 Task: Compose an email with the signature Cody Rivera with the subject Thank you for a testimonial and the message Could you please provide me with the contact details of the vendor you mentioned in your previous email? from softage.10@softage.net to softage.1@softage.net, now select the entire message Quote Attach a link with text GOOGLE and web address as https://www.google.com Send the email. Finally, move the email from Sent Items to the label TV advertising
Action: Mouse moved to (99, 128)
Screenshot: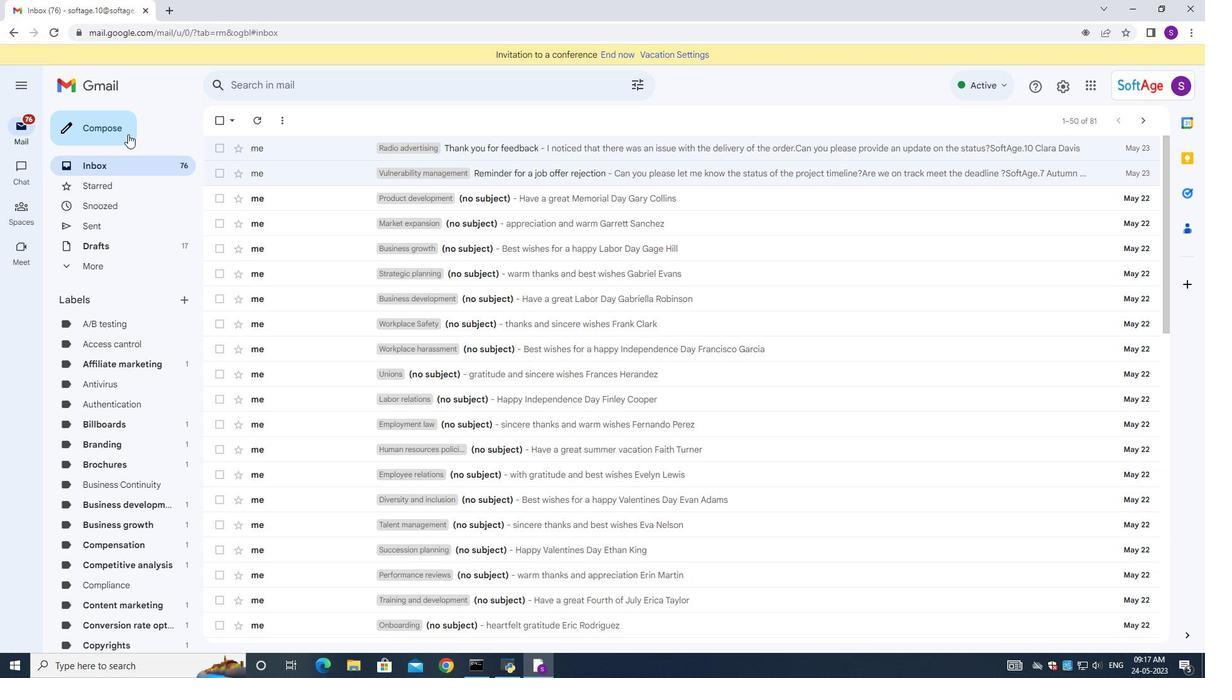 
Action: Mouse pressed left at (99, 128)
Screenshot: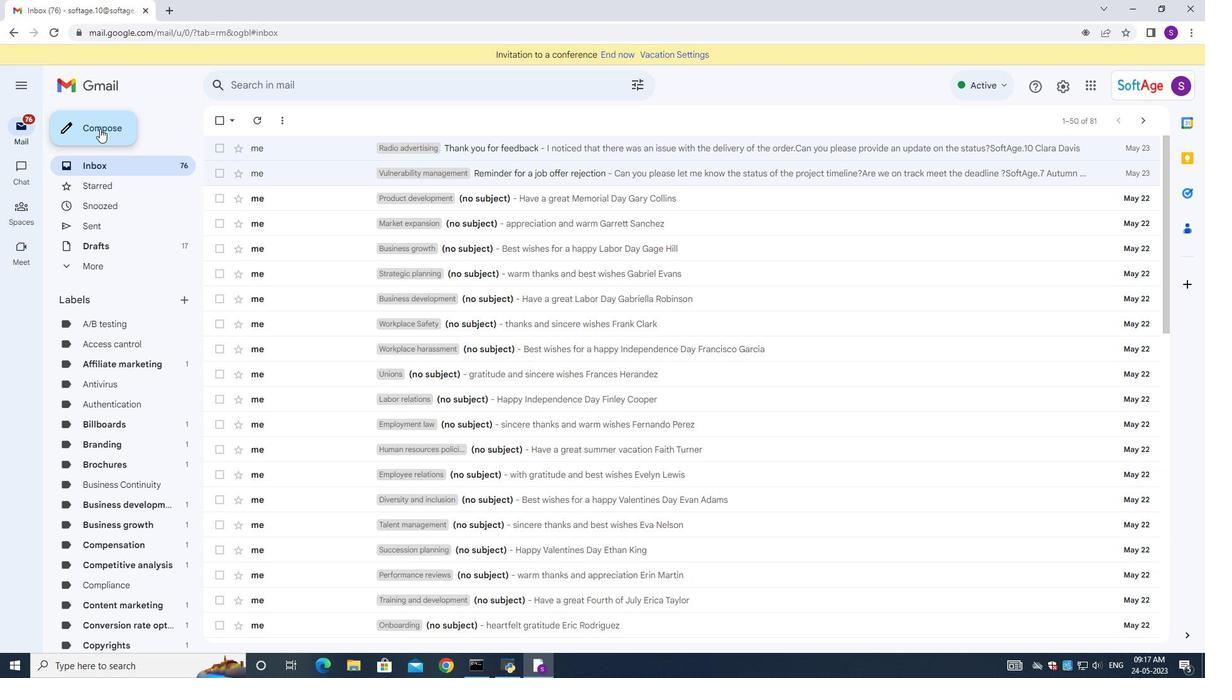 
Action: Mouse moved to (1015, 634)
Screenshot: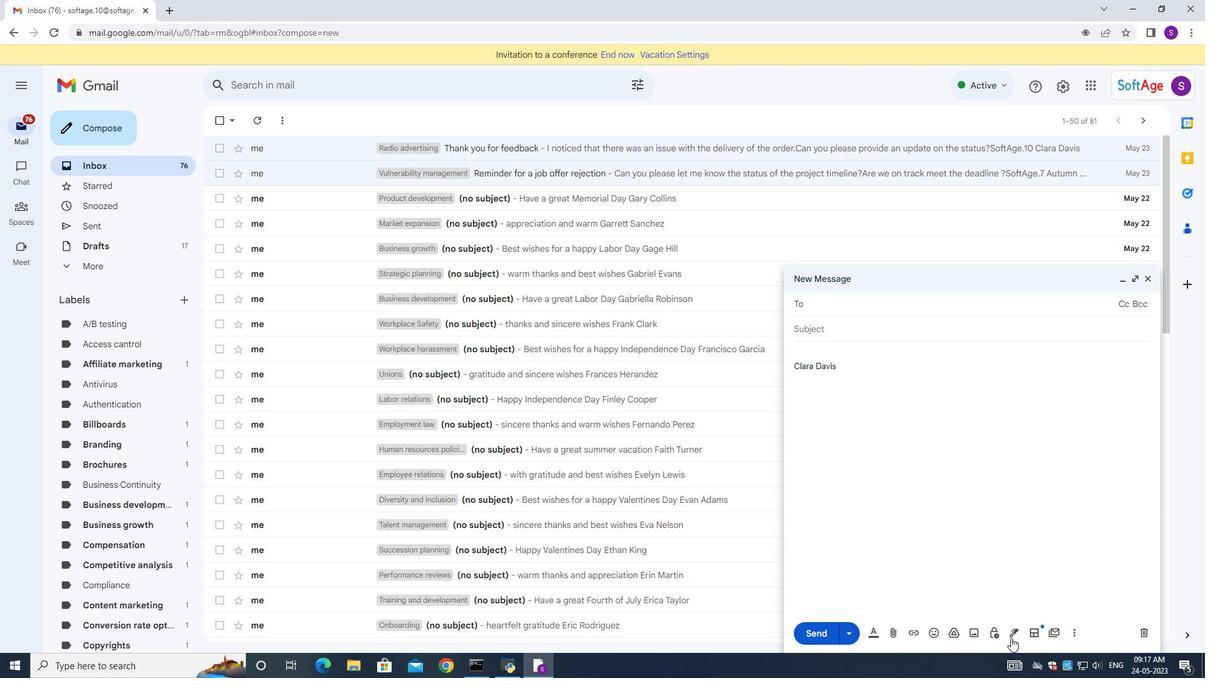 
Action: Mouse pressed left at (1015, 634)
Screenshot: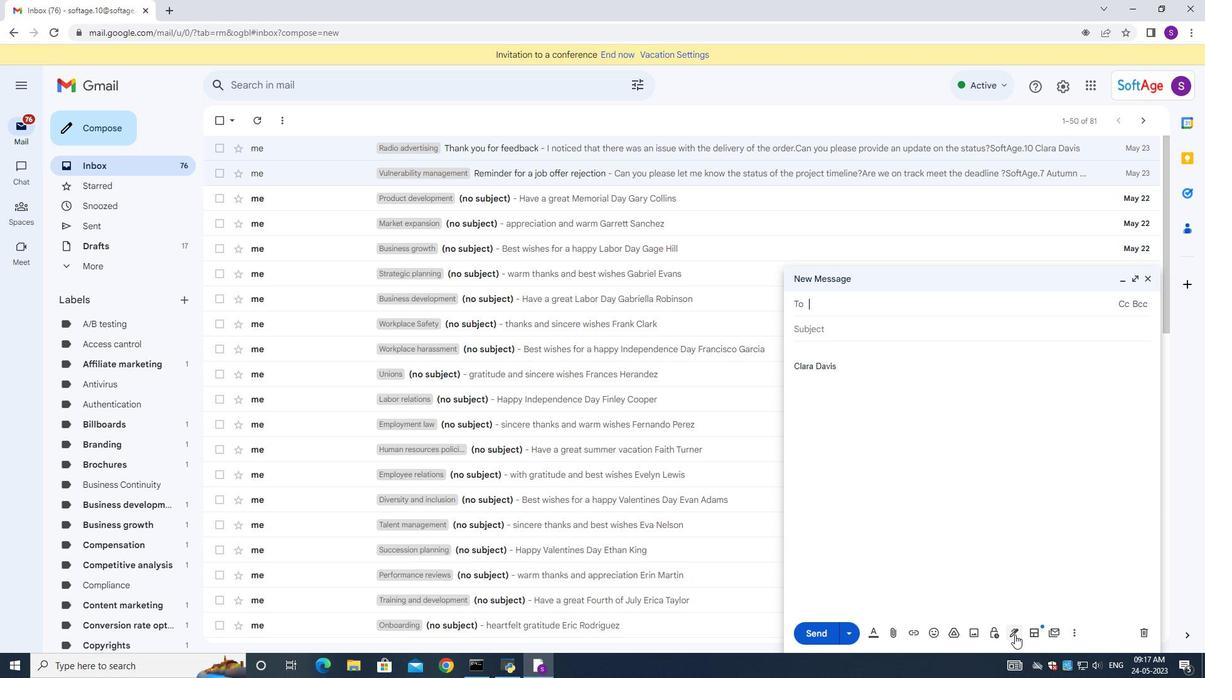 
Action: Mouse moved to (1040, 571)
Screenshot: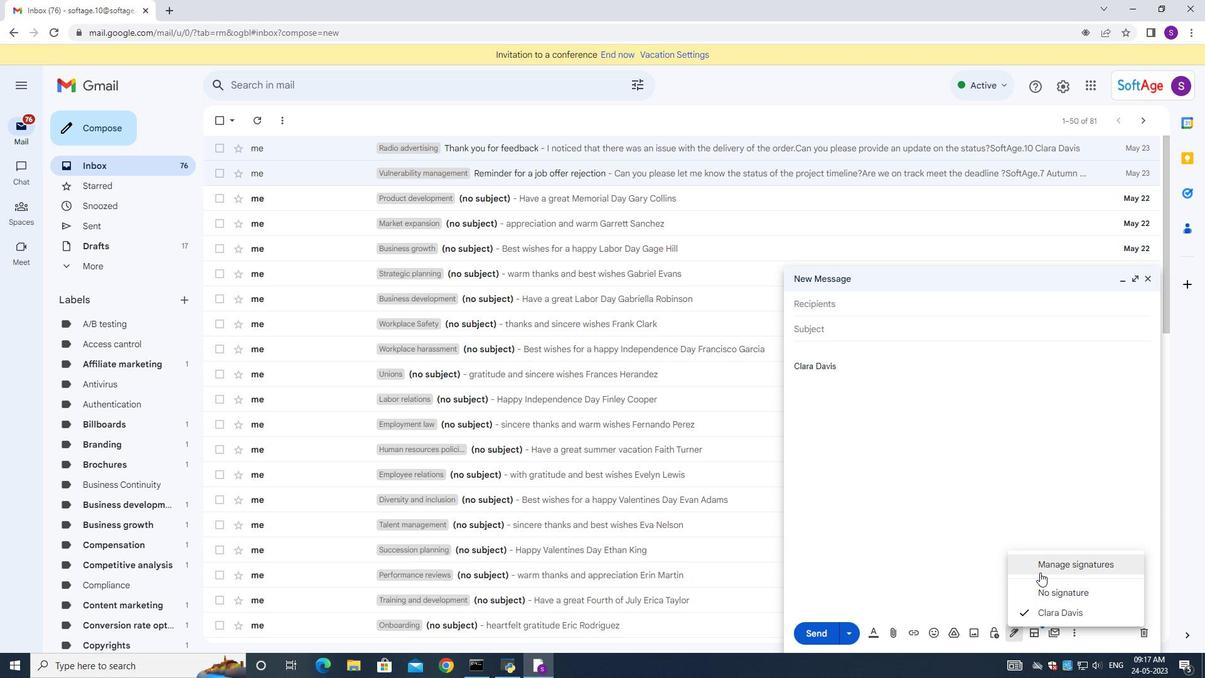 
Action: Mouse pressed left at (1040, 571)
Screenshot: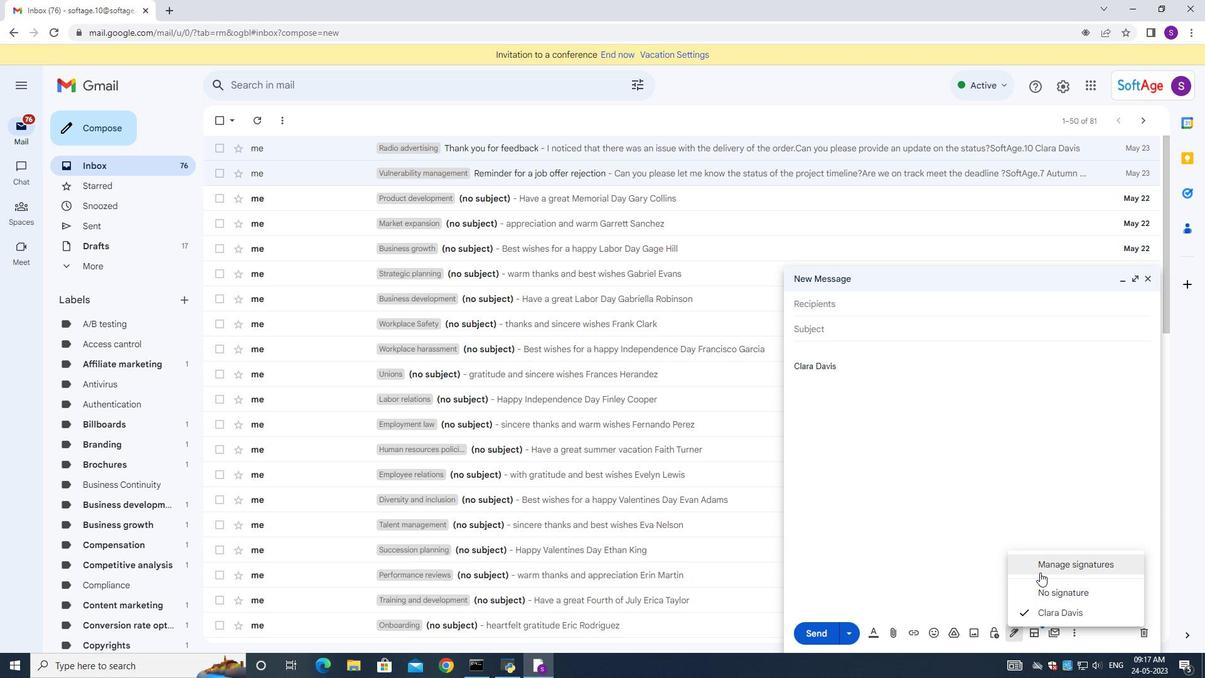 
Action: Mouse moved to (663, 258)
Screenshot: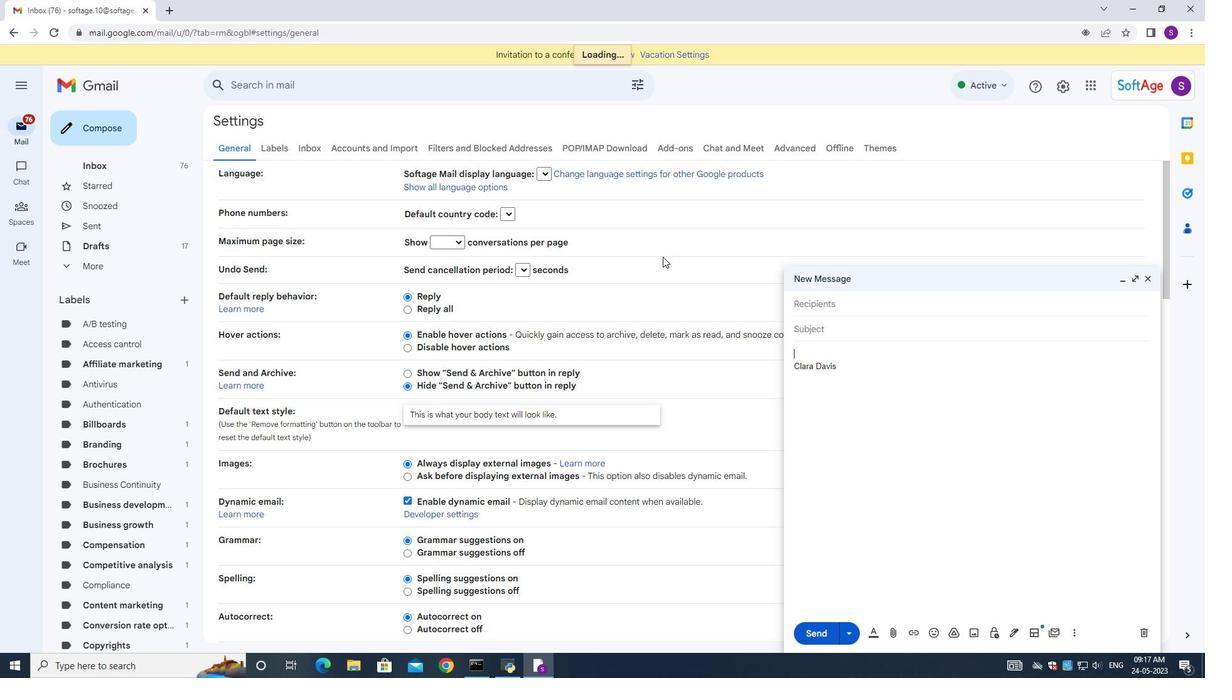 
Action: Mouse scrolled (663, 257) with delta (0, 0)
Screenshot: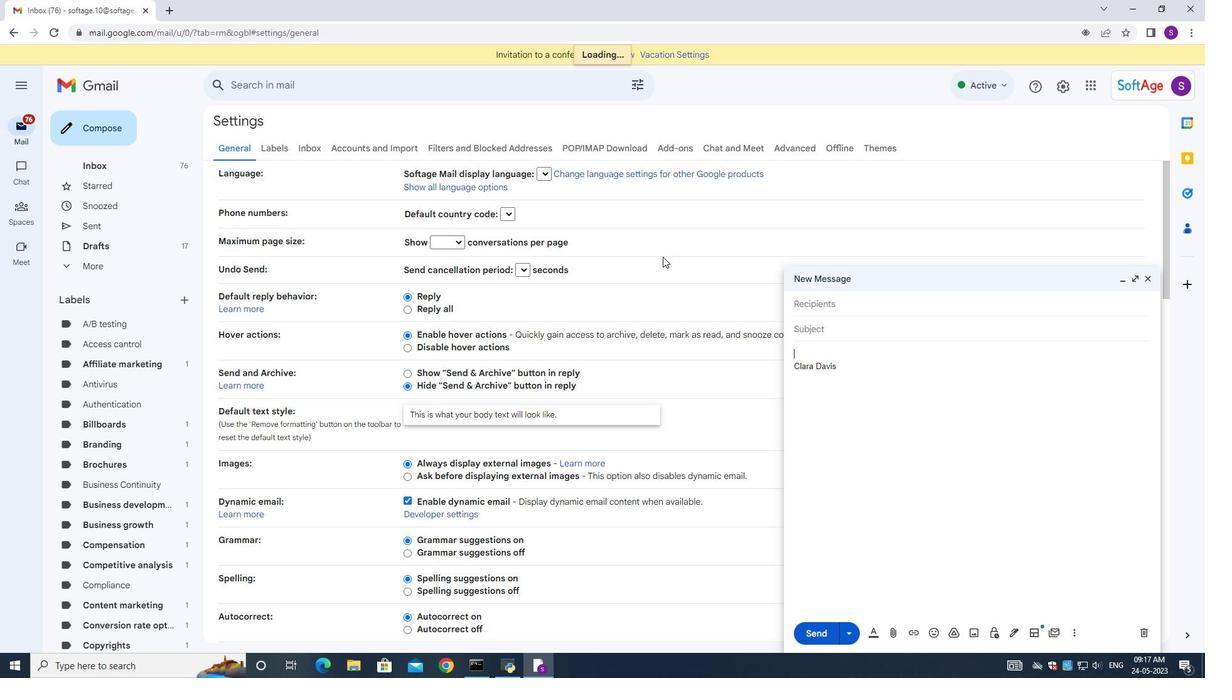 
Action: Mouse moved to (662, 261)
Screenshot: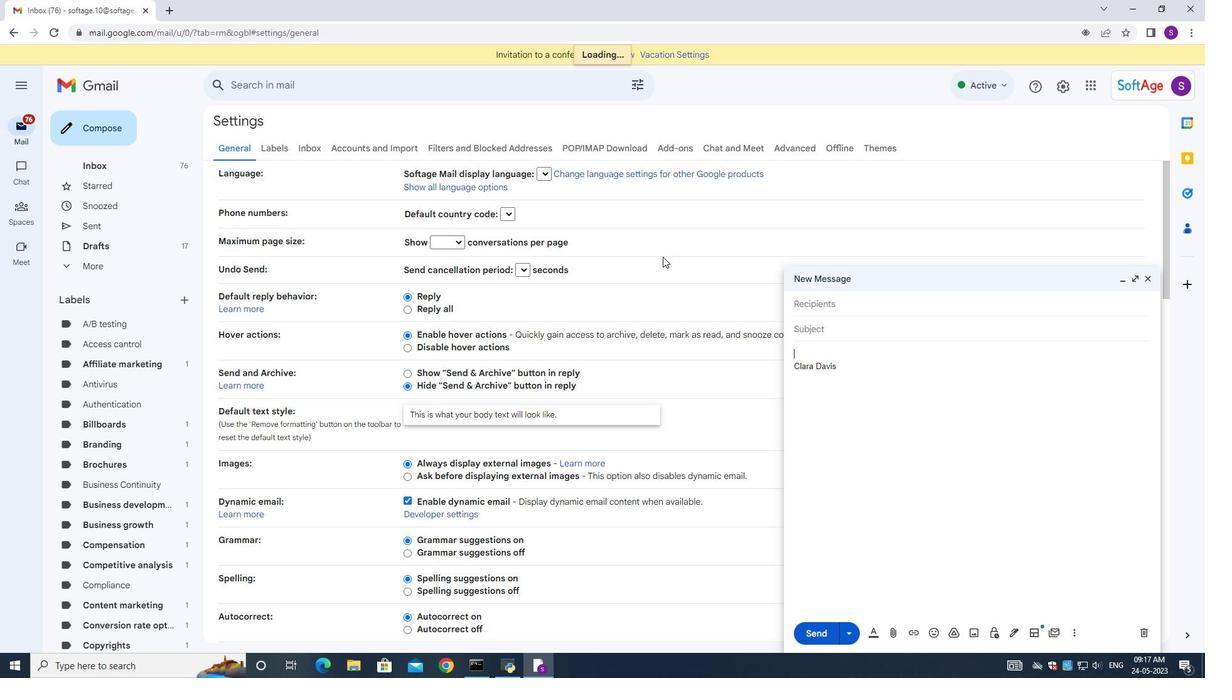 
Action: Mouse scrolled (662, 260) with delta (0, 0)
Screenshot: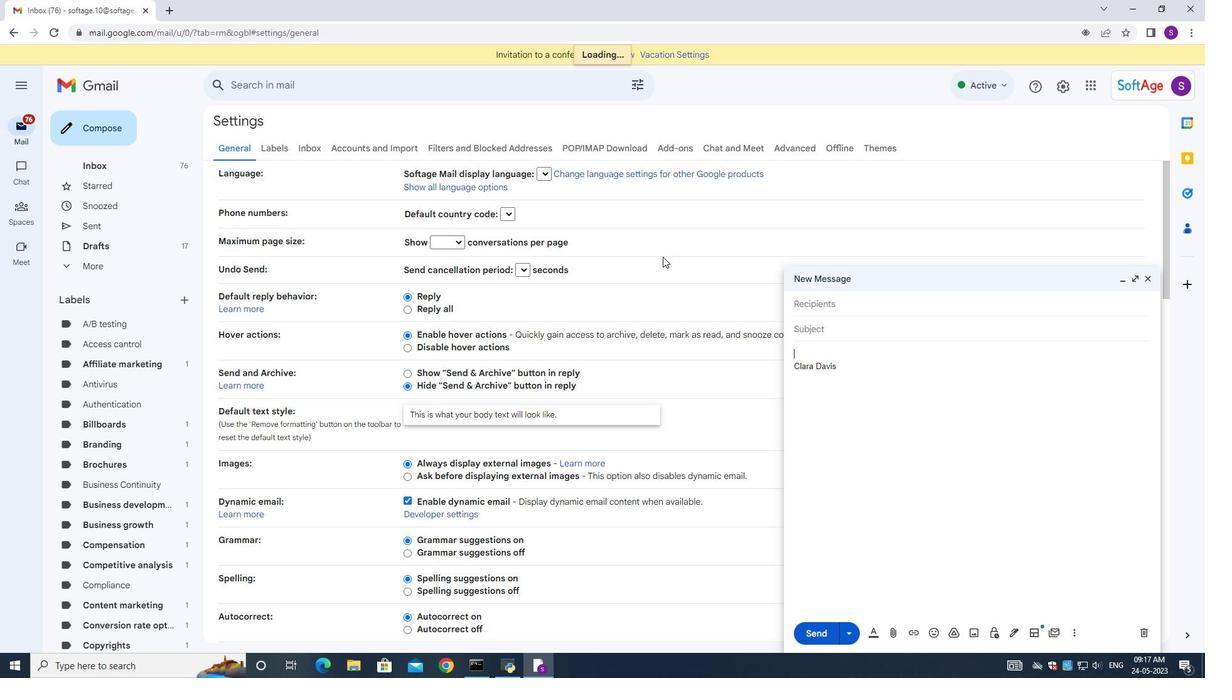 
Action: Mouse moved to (661, 261)
Screenshot: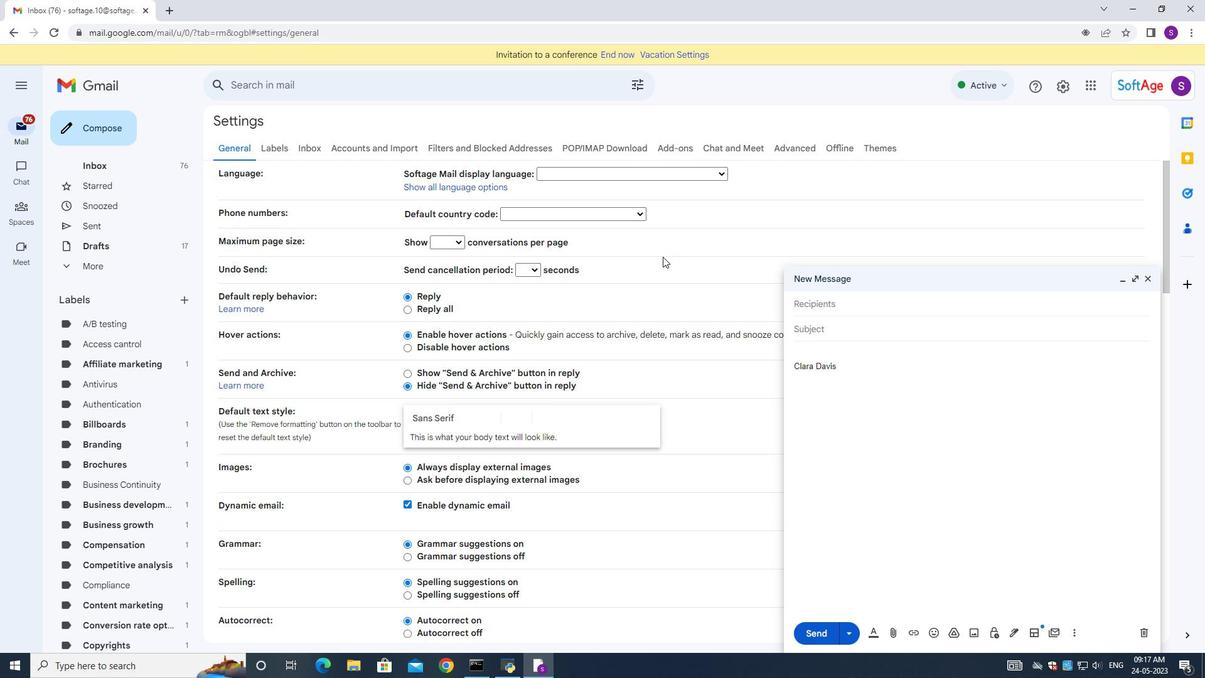 
Action: Mouse scrolled (661, 261) with delta (0, 0)
Screenshot: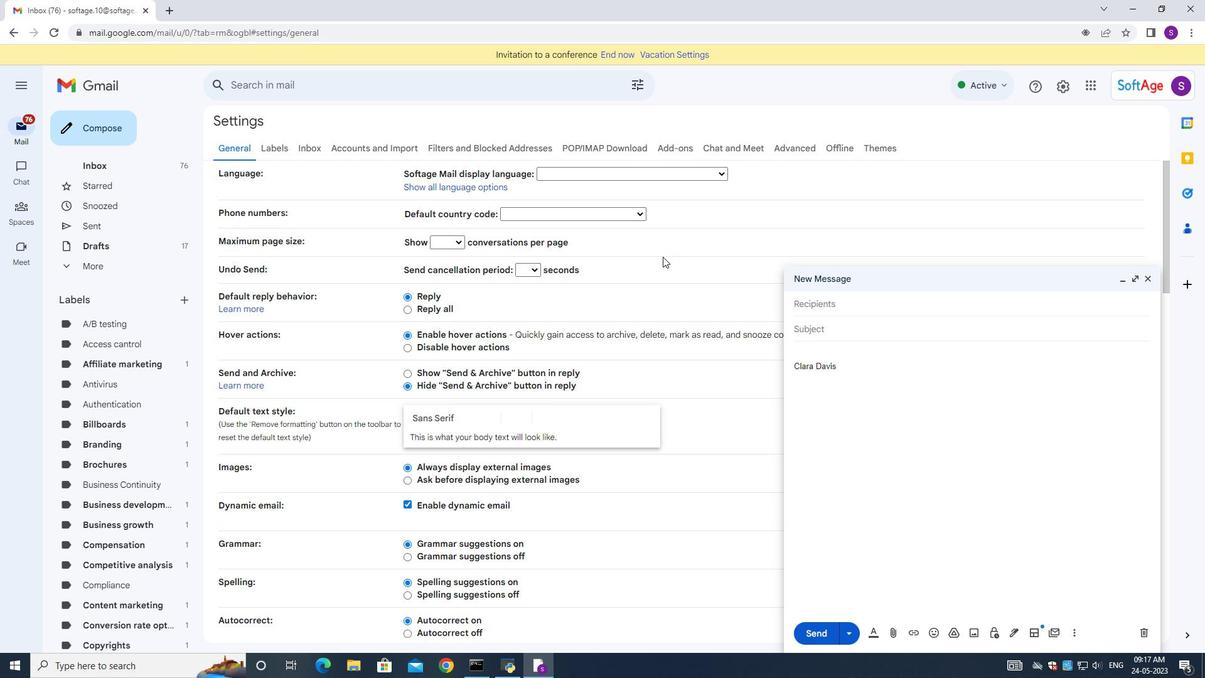
Action: Mouse scrolled (661, 261) with delta (0, 0)
Screenshot: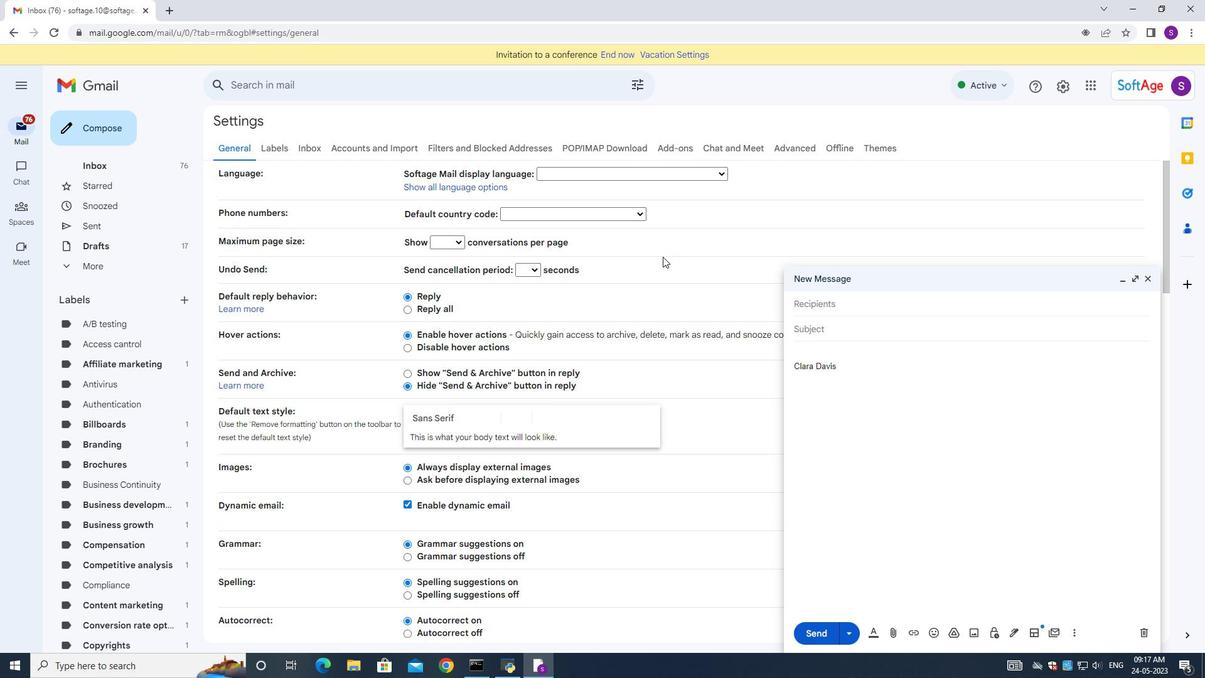 
Action: Mouse scrolled (661, 261) with delta (0, 0)
Screenshot: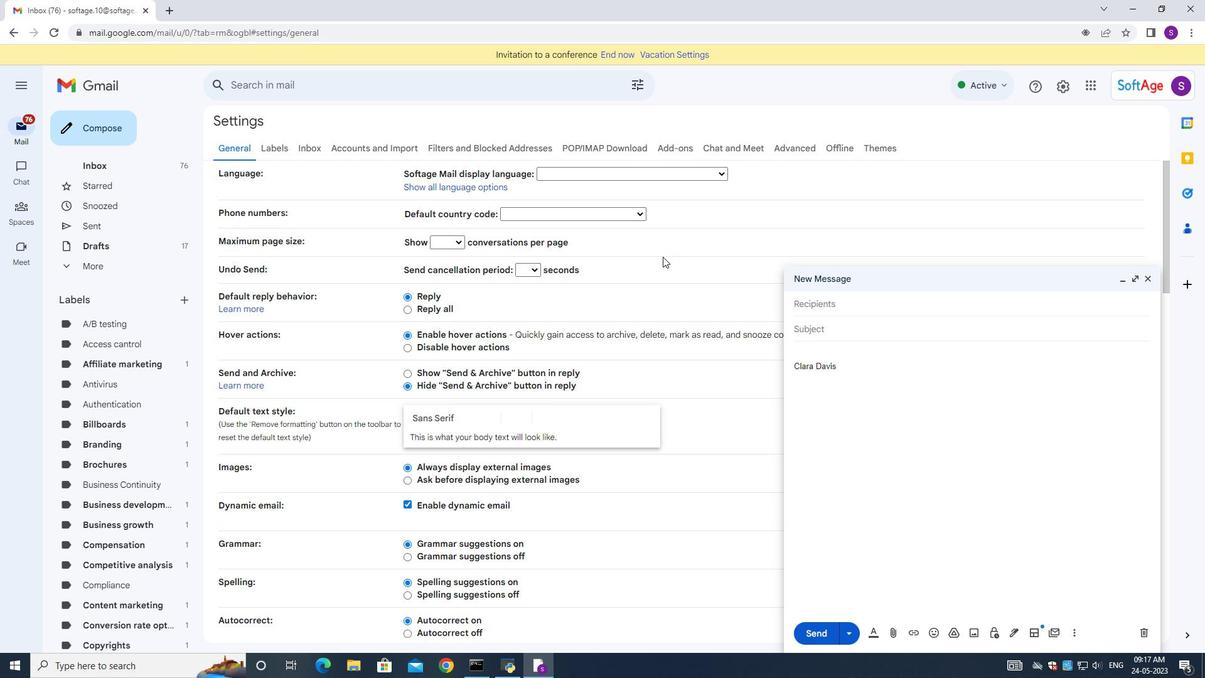 
Action: Mouse scrolled (661, 261) with delta (0, 0)
Screenshot: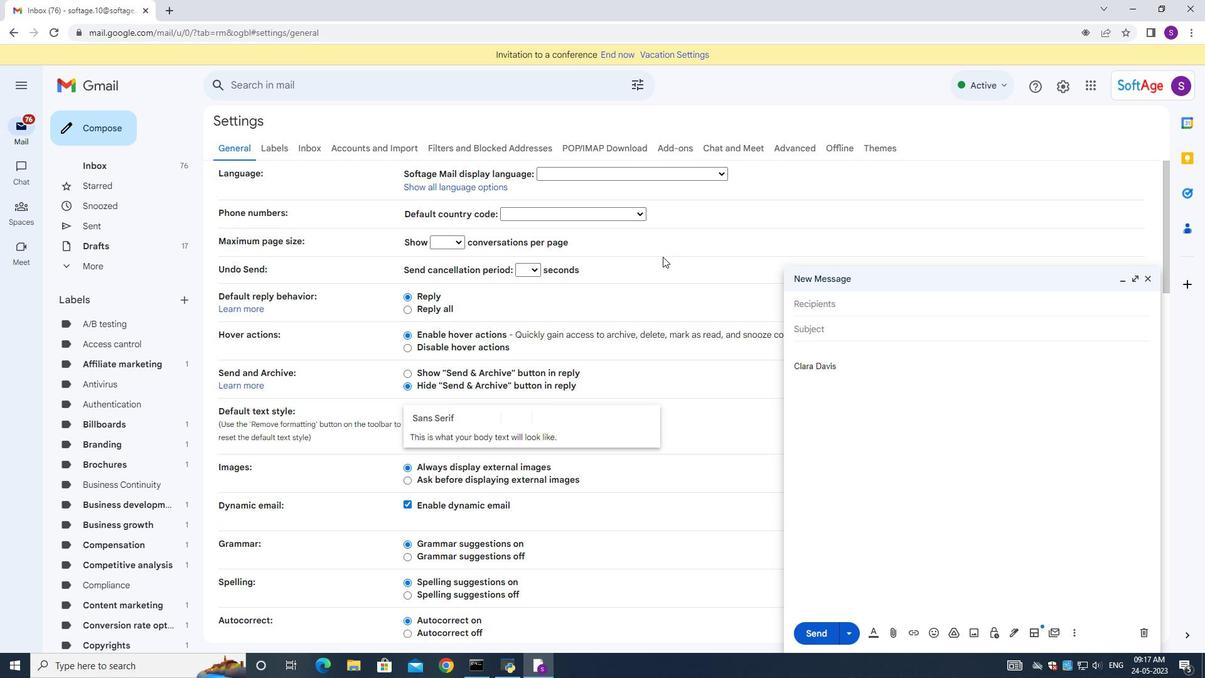 
Action: Mouse moved to (656, 280)
Screenshot: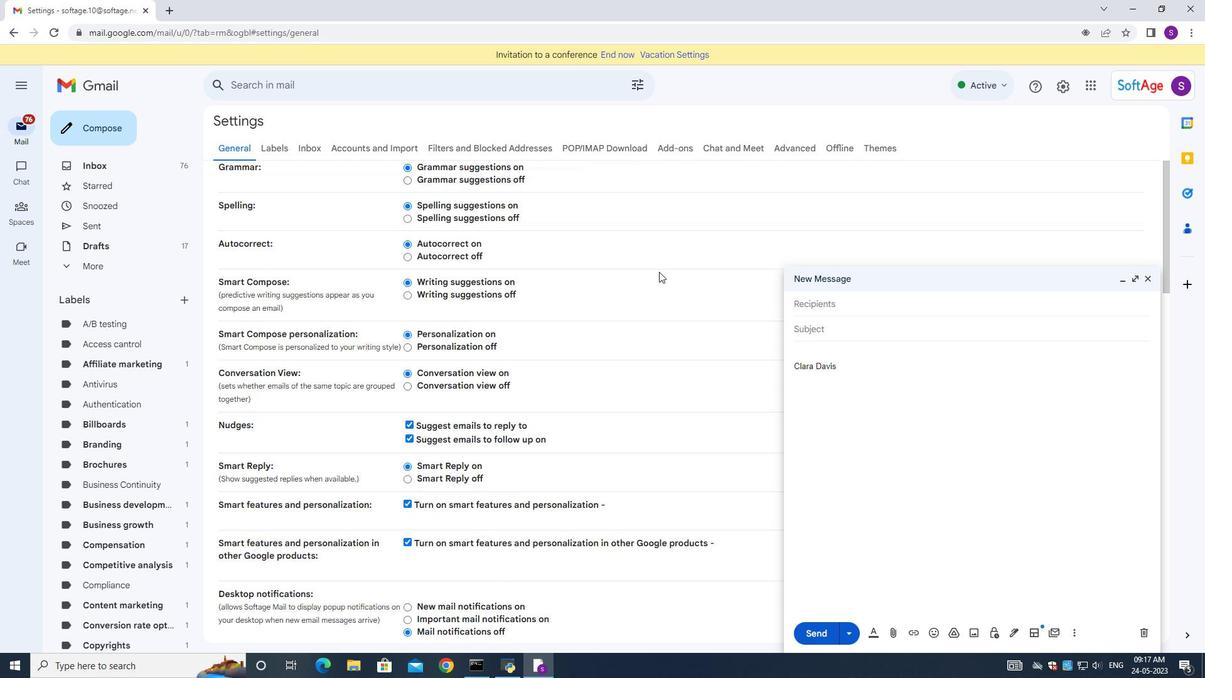 
Action: Mouse scrolled (656, 279) with delta (0, 0)
Screenshot: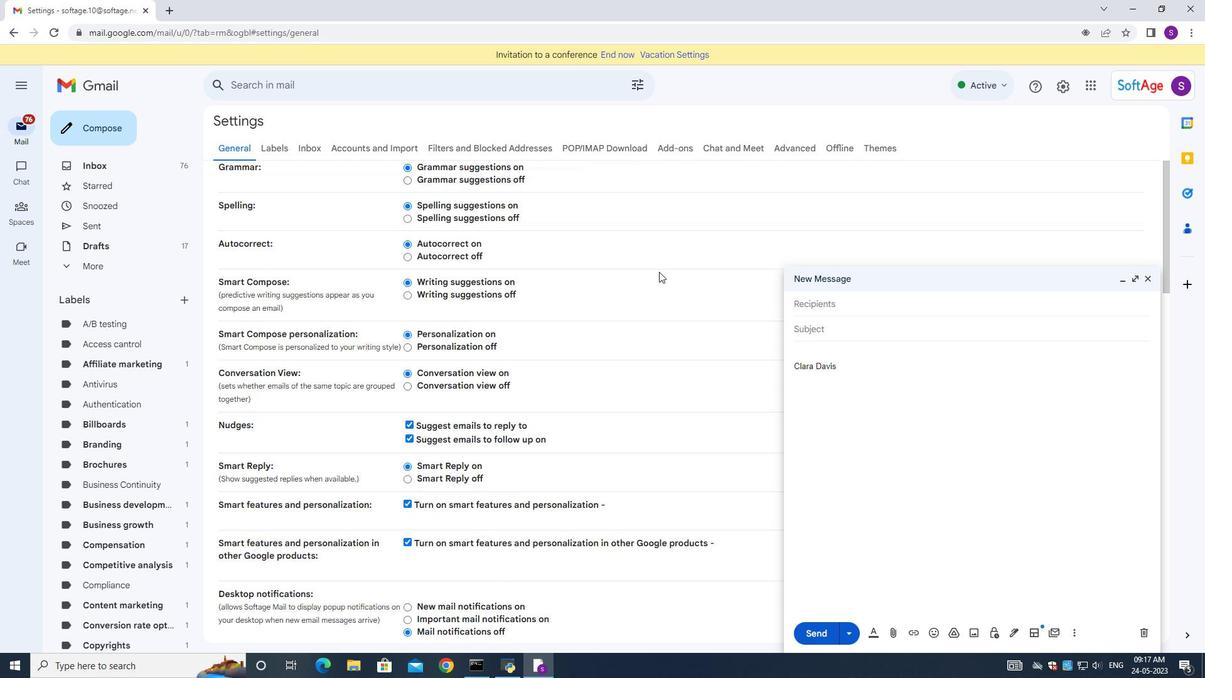 
Action: Mouse moved to (651, 290)
Screenshot: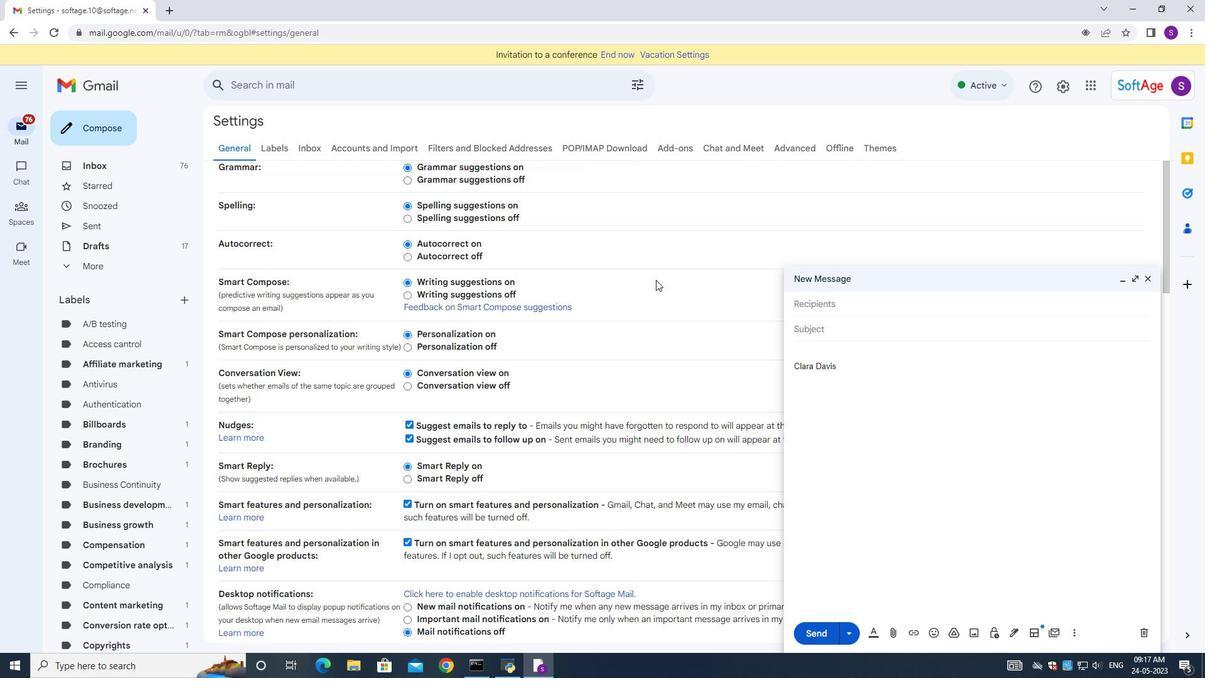 
Action: Mouse scrolled (651, 290) with delta (0, 0)
Screenshot: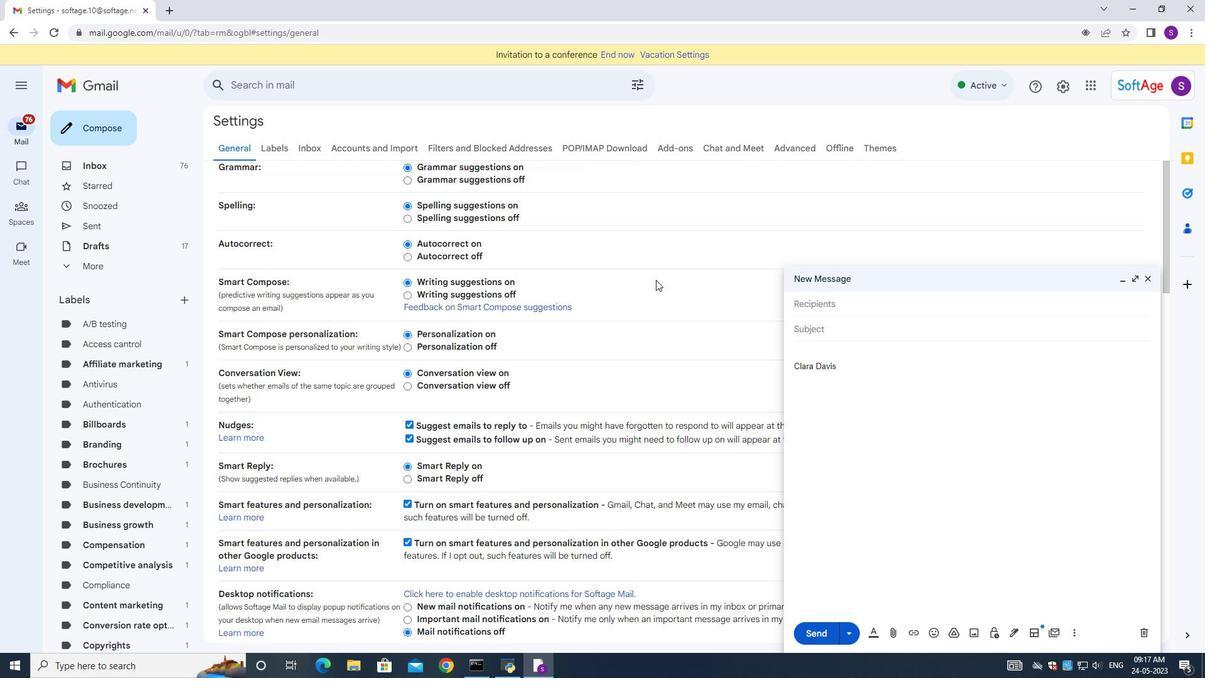 
Action: Mouse moved to (649, 293)
Screenshot: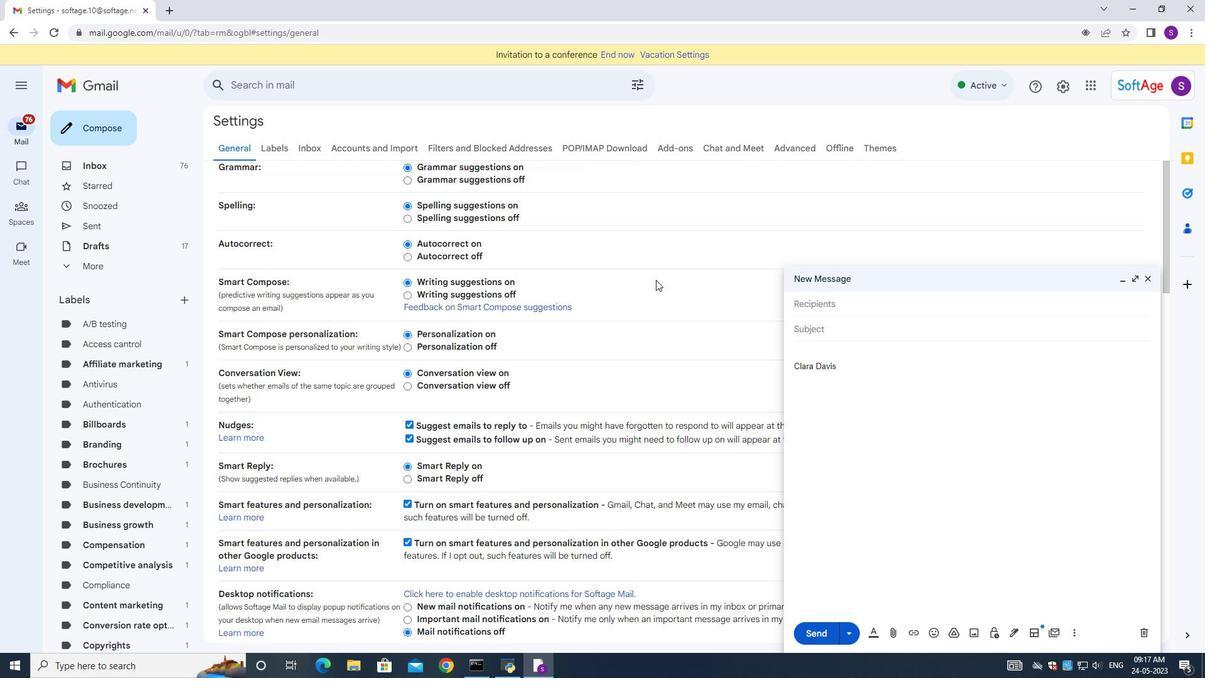 
Action: Mouse scrolled (649, 292) with delta (0, 0)
Screenshot: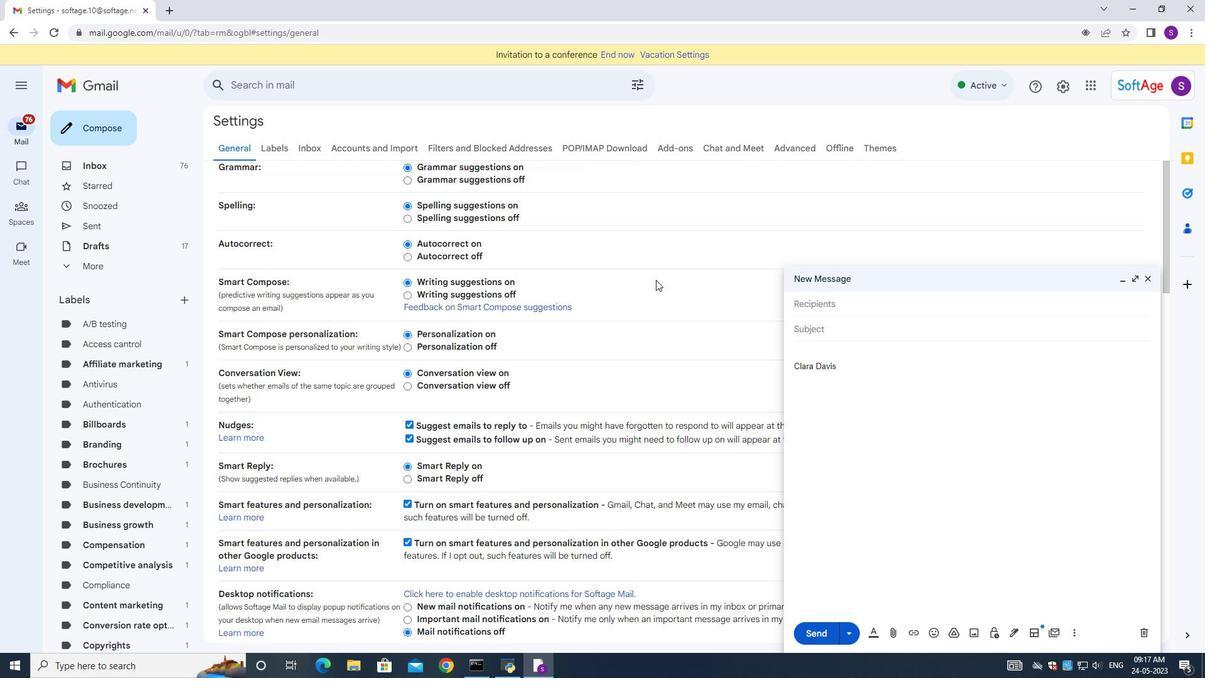 
Action: Mouse moved to (649, 293)
Screenshot: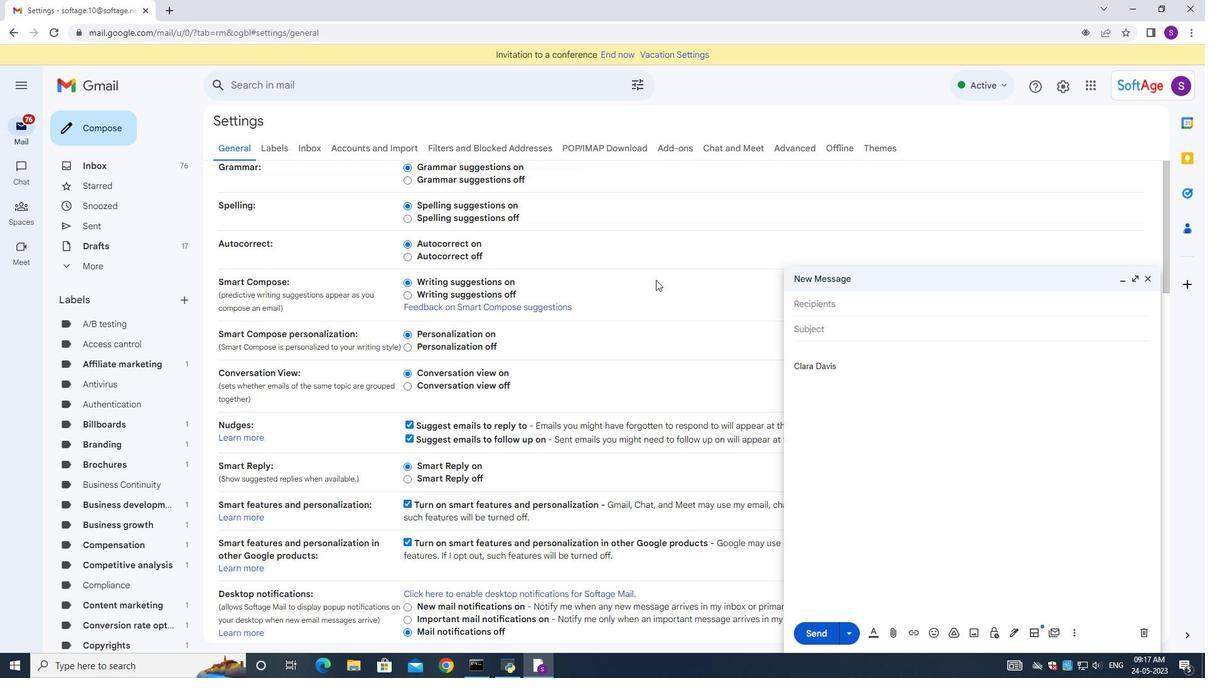 
Action: Mouse scrolled (649, 293) with delta (0, 0)
Screenshot: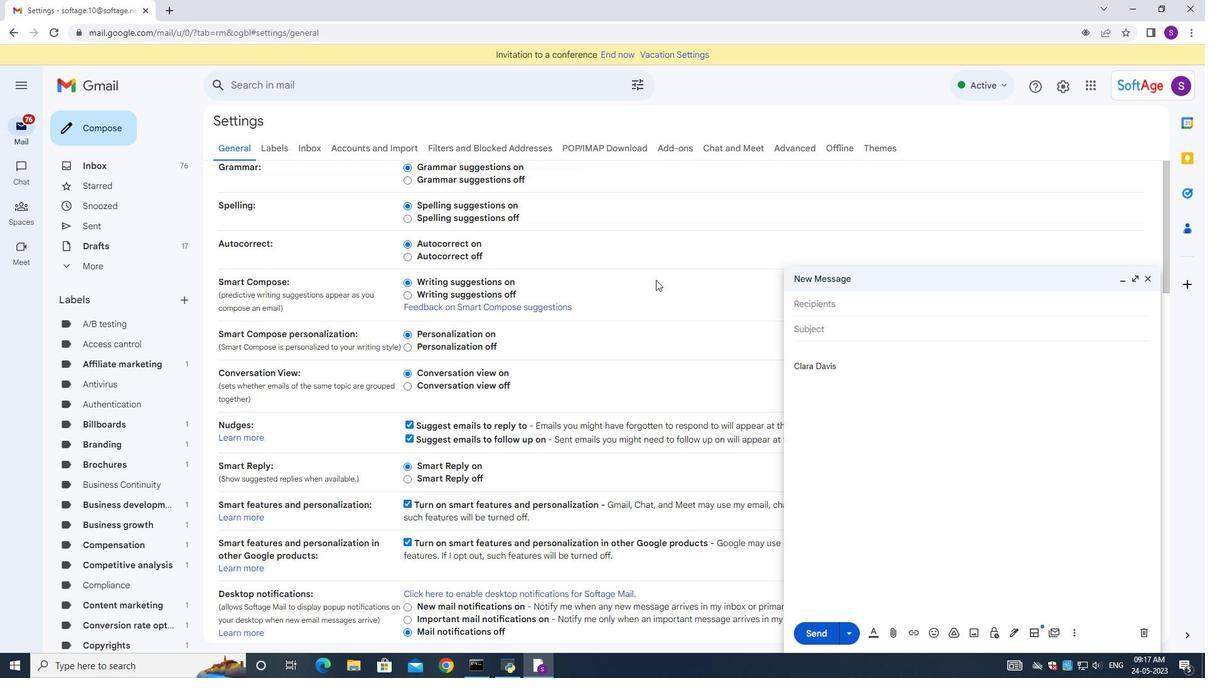 
Action: Mouse moved to (649, 293)
Screenshot: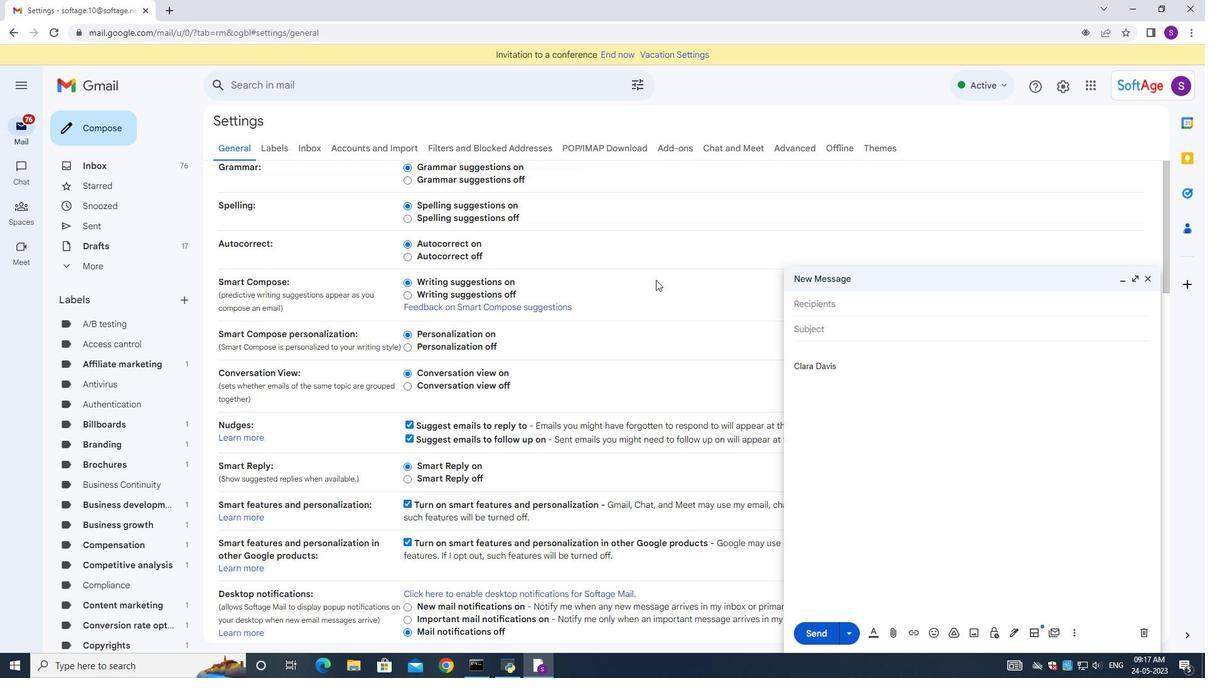 
Action: Mouse scrolled (649, 293) with delta (0, 0)
Screenshot: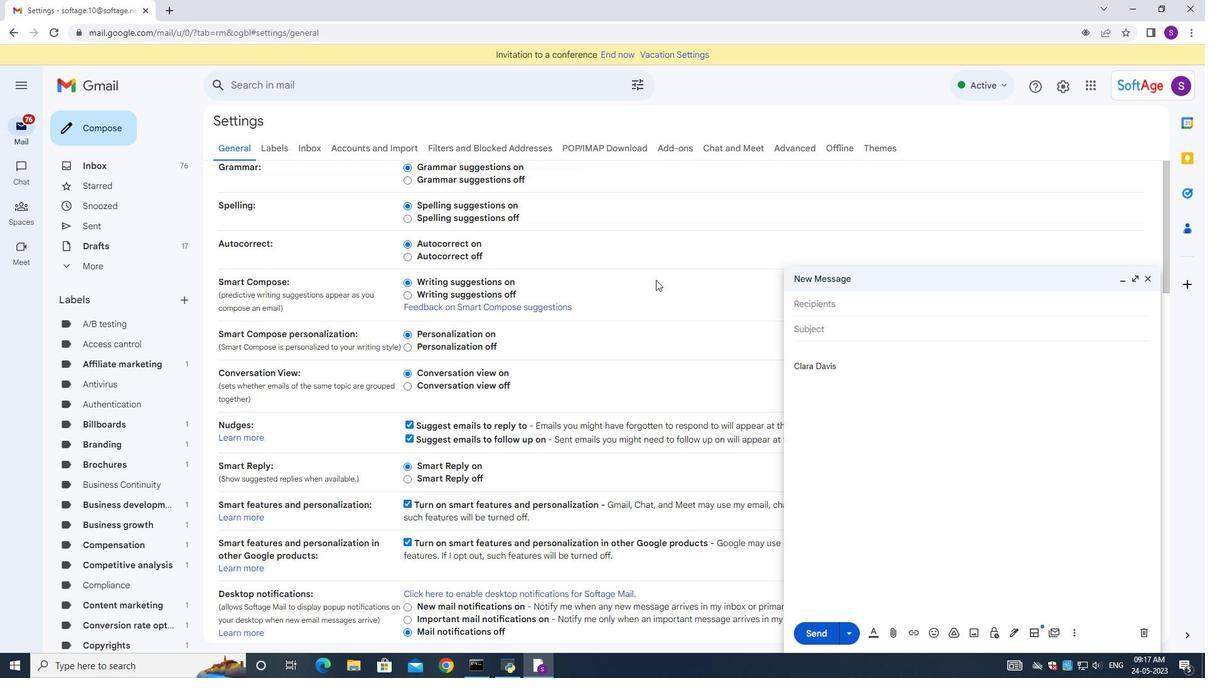 
Action: Mouse moved to (643, 300)
Screenshot: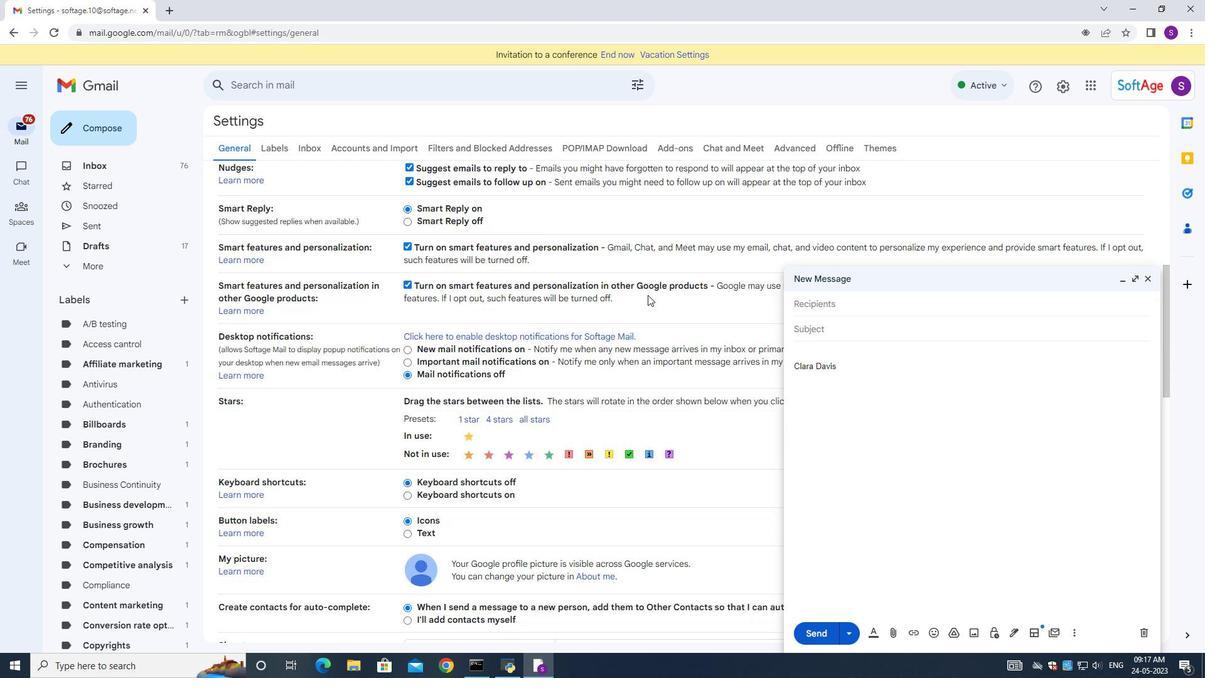 
Action: Mouse scrolled (643, 299) with delta (0, 0)
Screenshot: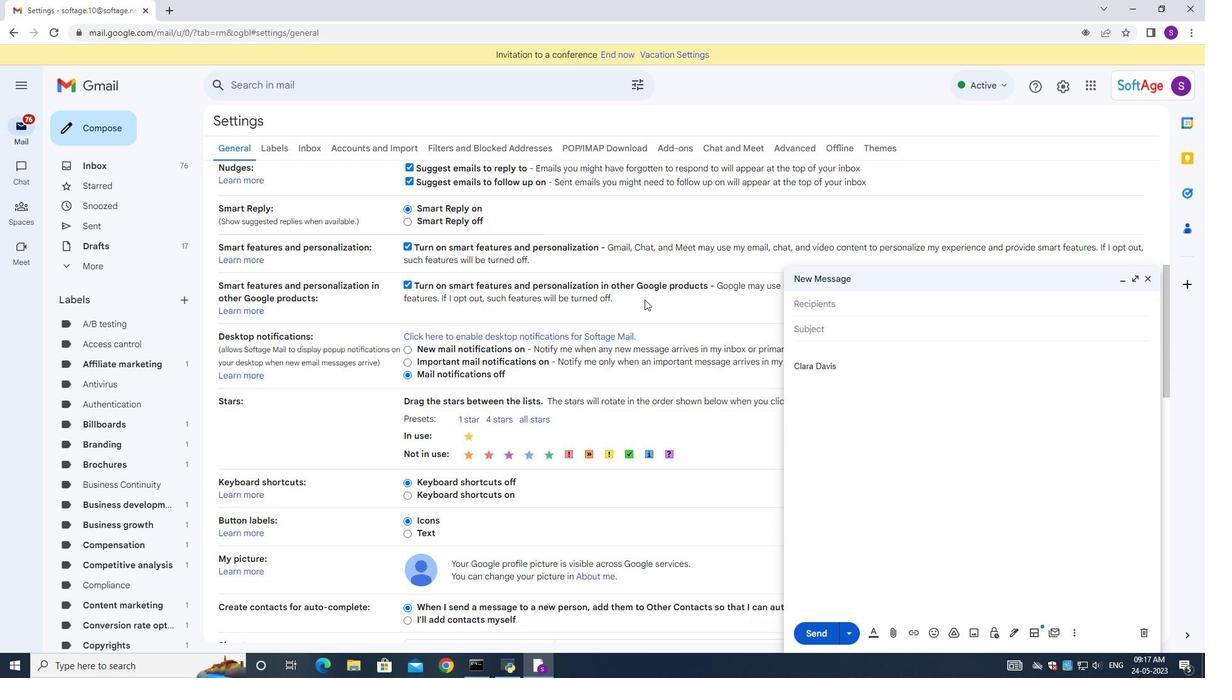 
Action: Mouse moved to (643, 300)
Screenshot: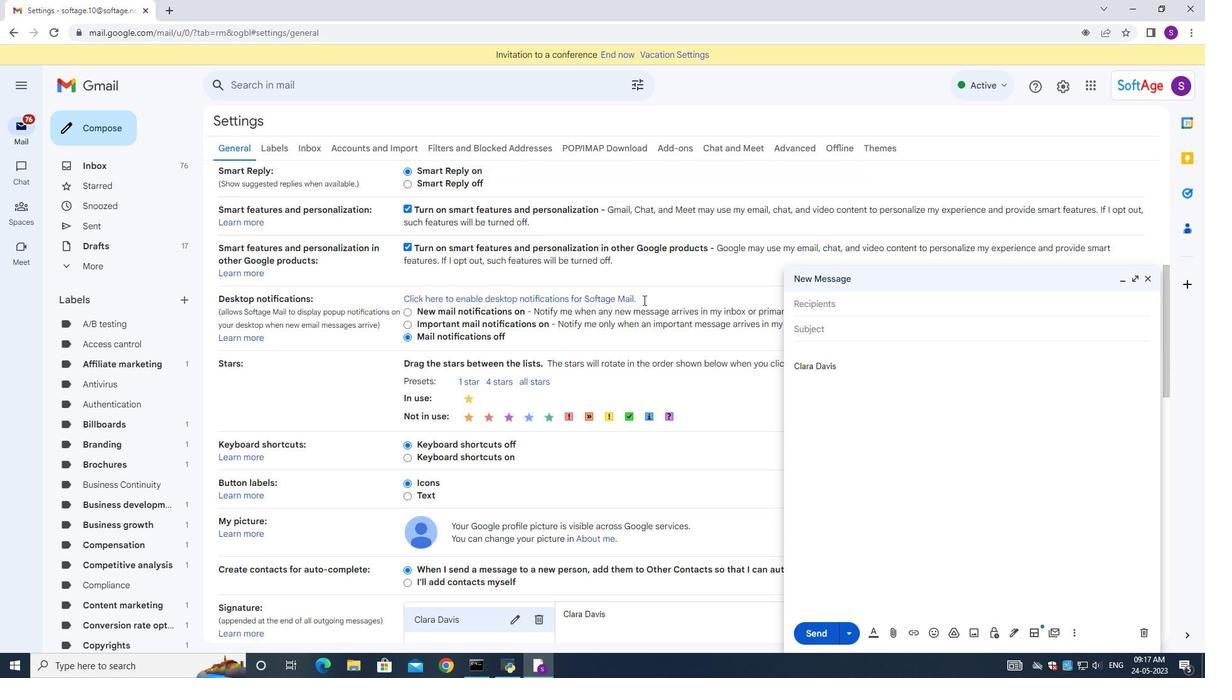 
Action: Mouse scrolled (643, 300) with delta (0, 0)
Screenshot: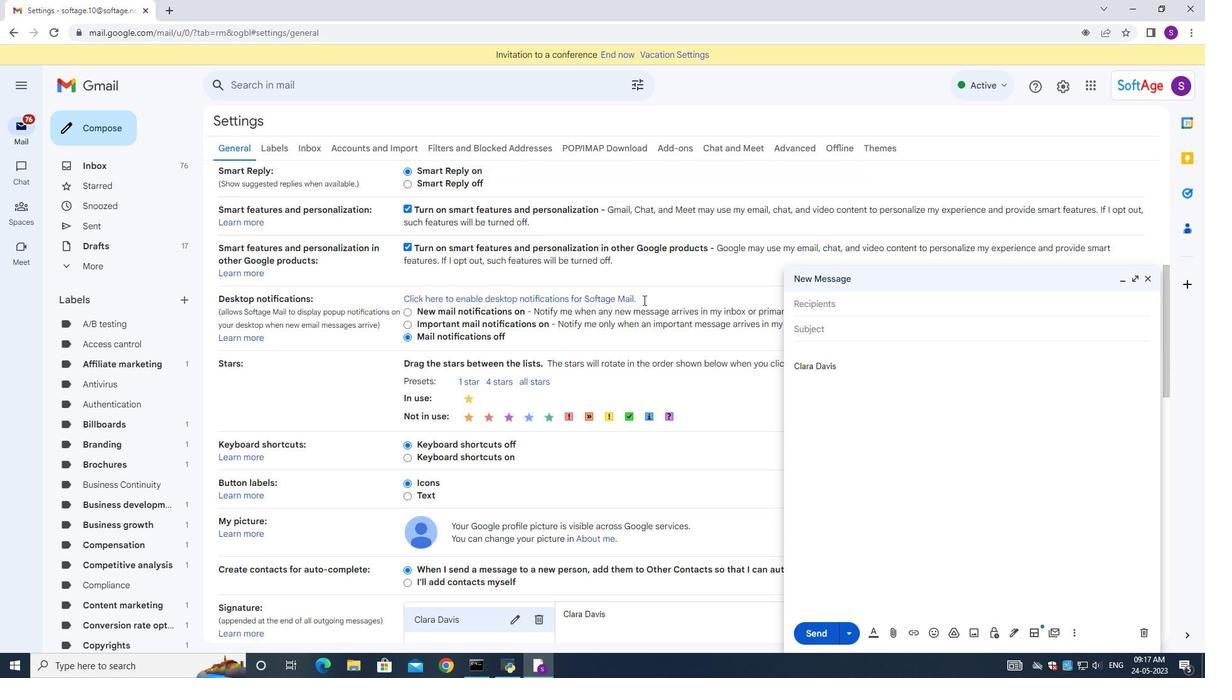 
Action: Mouse scrolled (643, 300) with delta (0, 0)
Screenshot: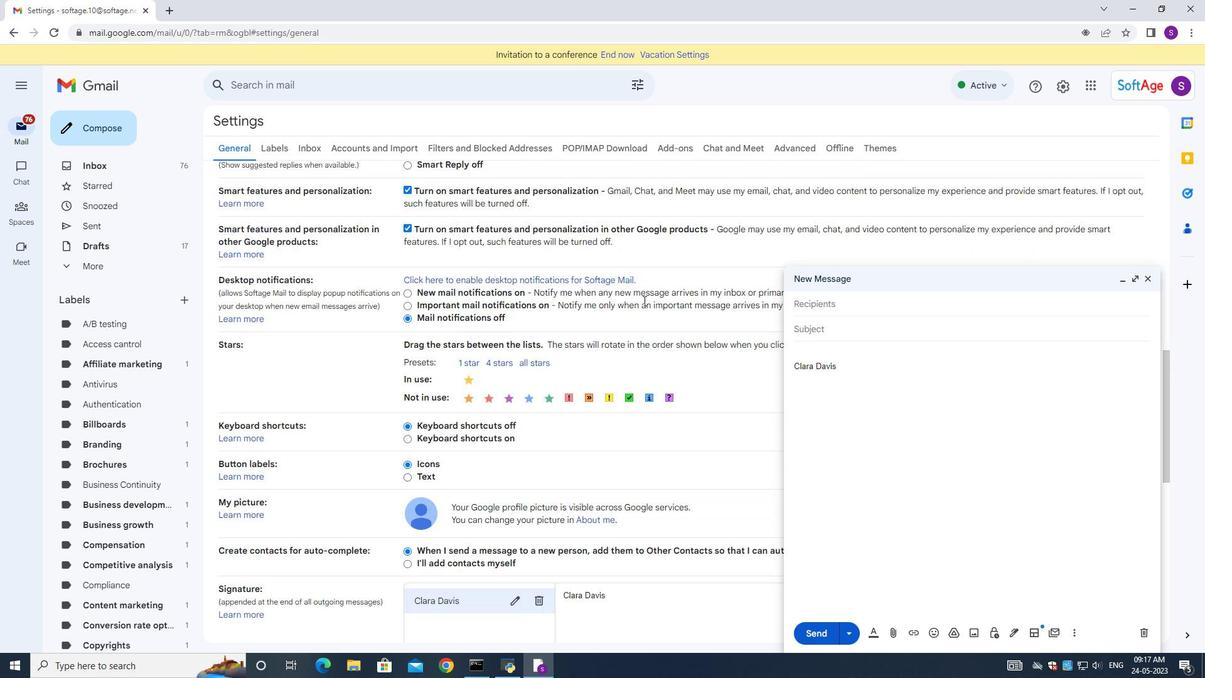 
Action: Mouse moved to (642, 300)
Screenshot: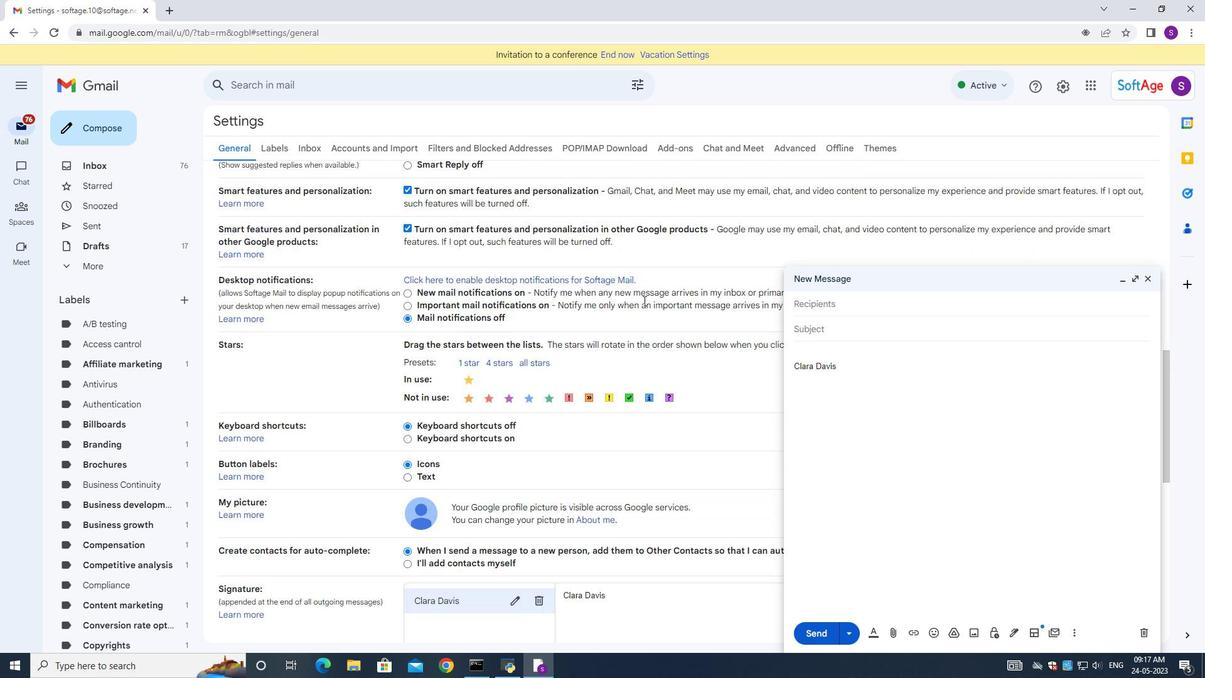 
Action: Mouse scrolled (642, 300) with delta (0, 0)
Screenshot: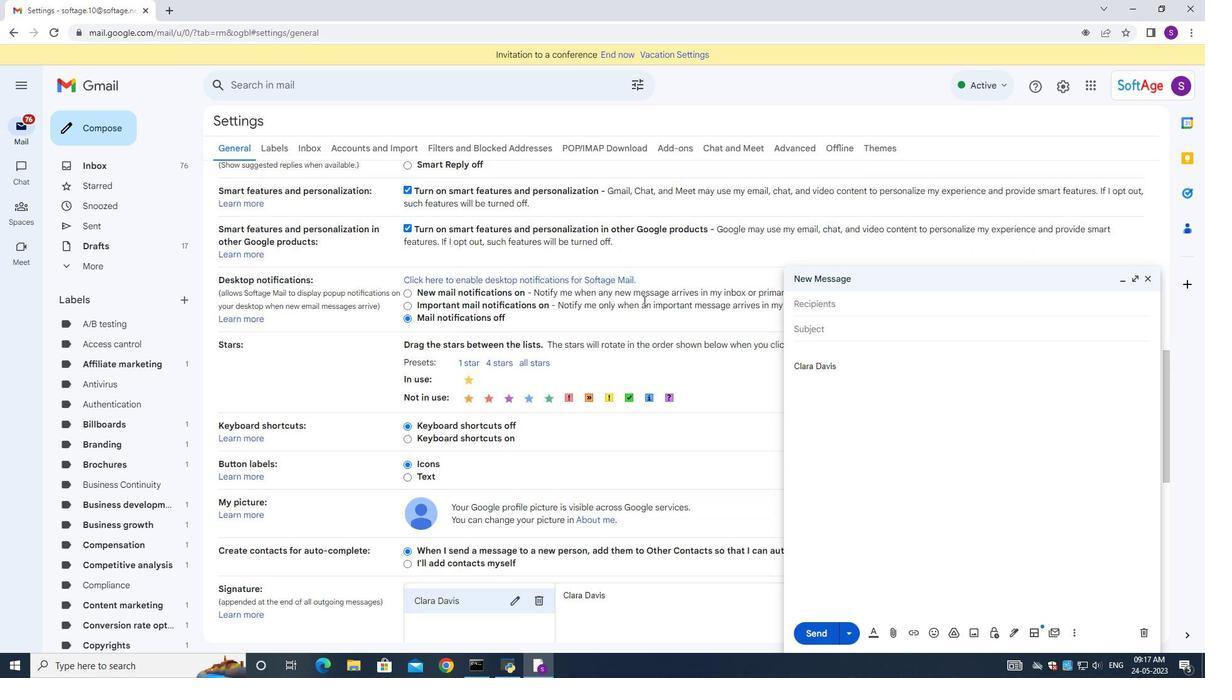 
Action: Mouse moved to (641, 300)
Screenshot: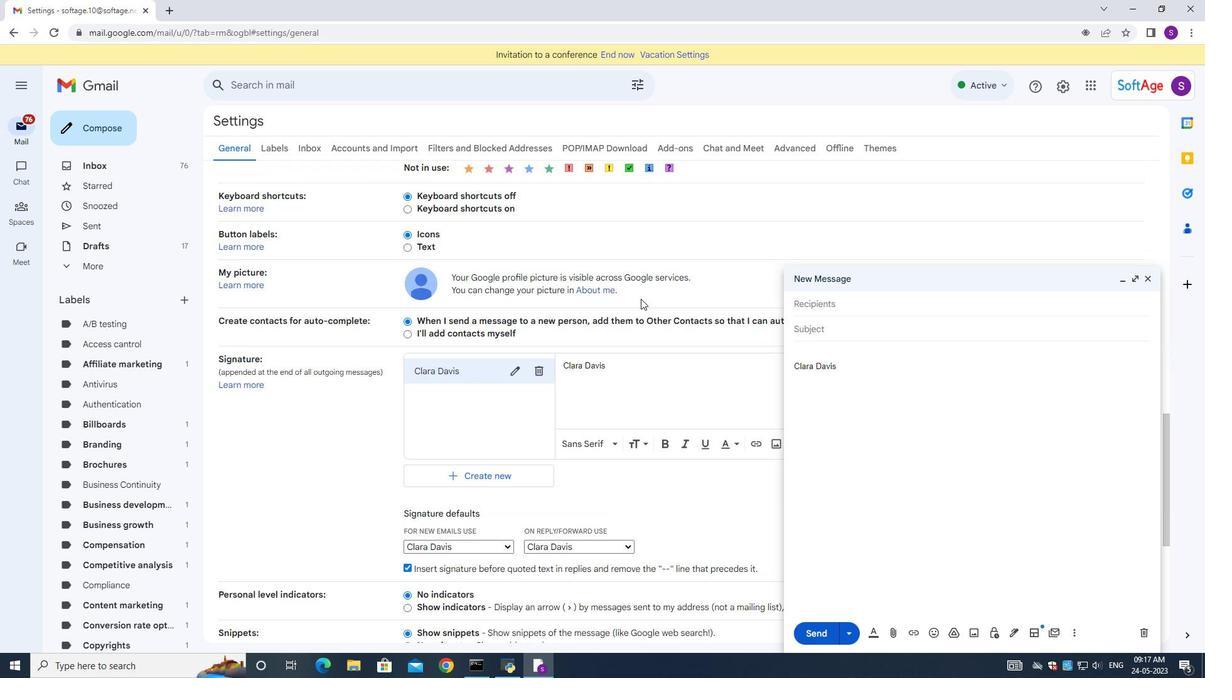
Action: Mouse scrolled (641, 299) with delta (0, 0)
Screenshot: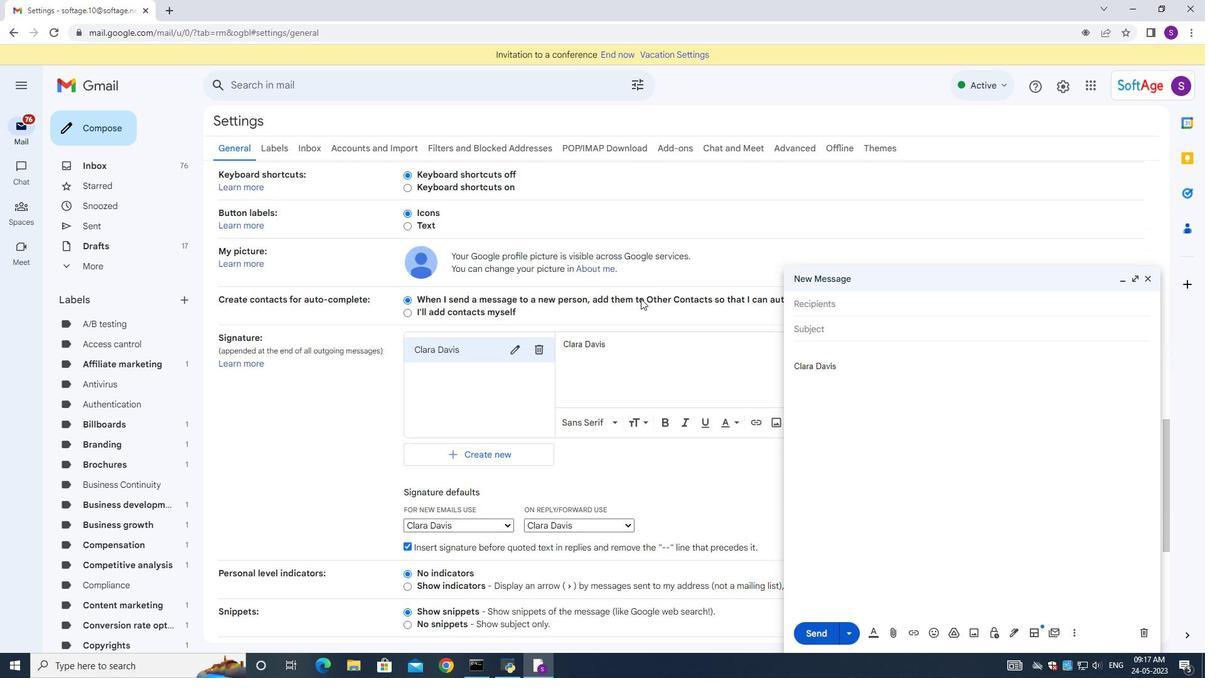 
Action: Mouse scrolled (641, 299) with delta (0, 0)
Screenshot: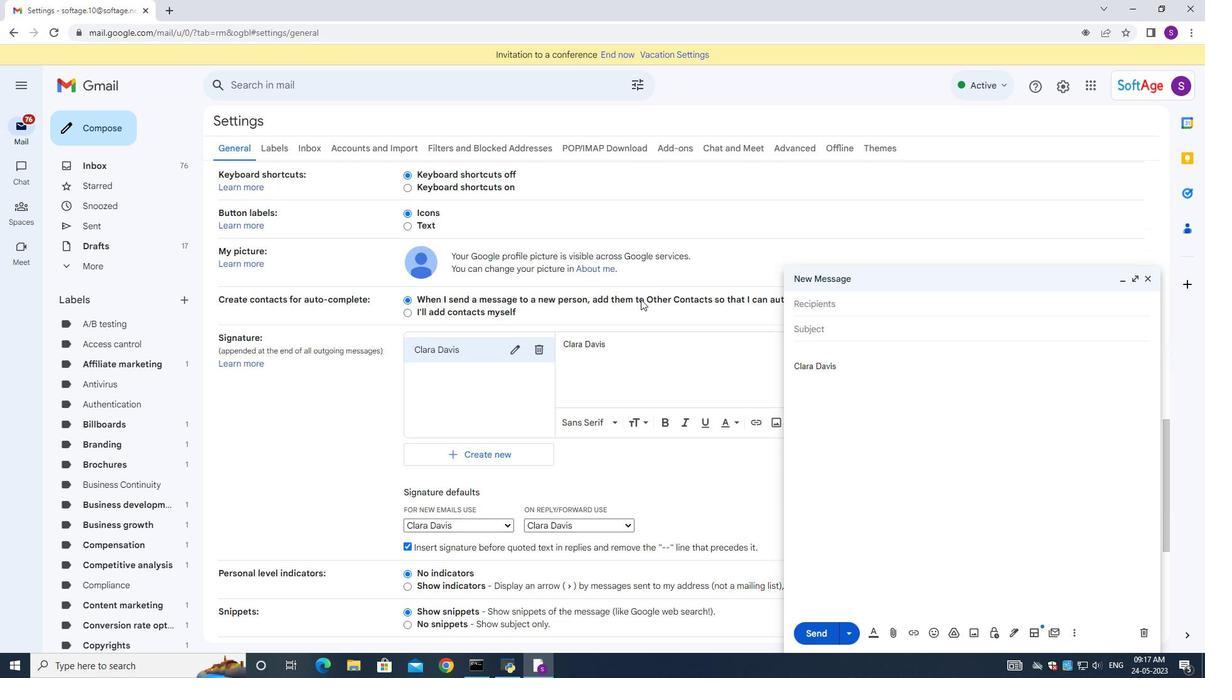 
Action: Mouse moved to (511, 230)
Screenshot: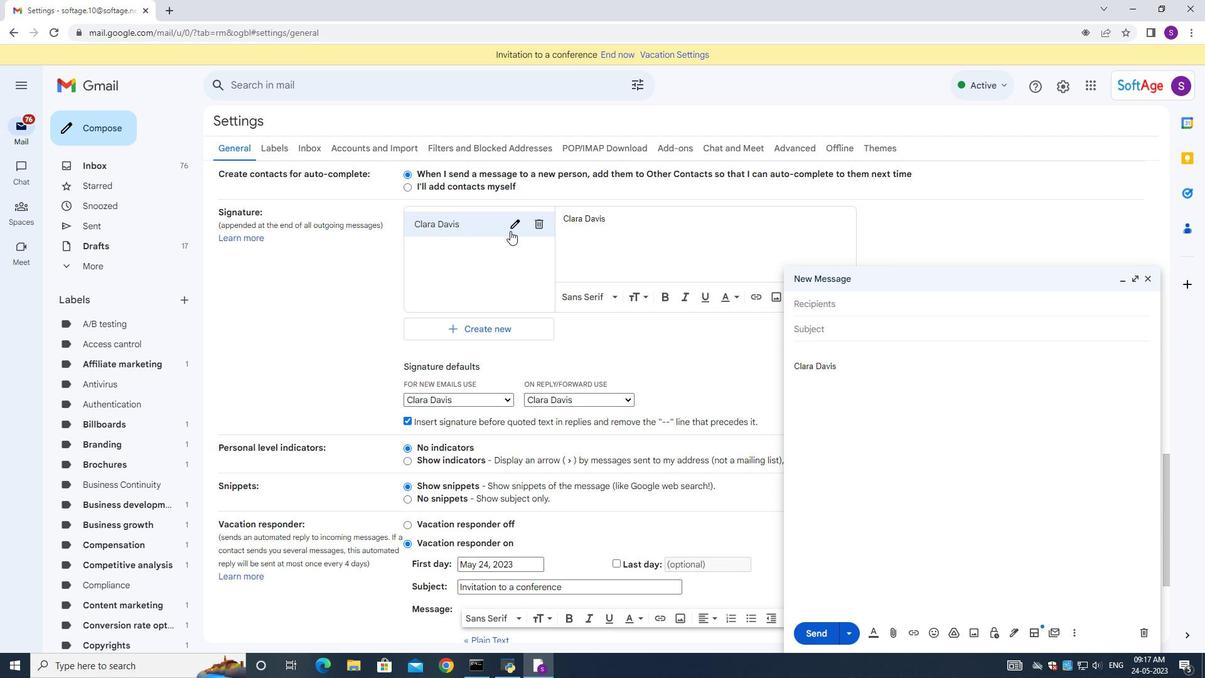
Action: Mouse pressed left at (511, 230)
Screenshot: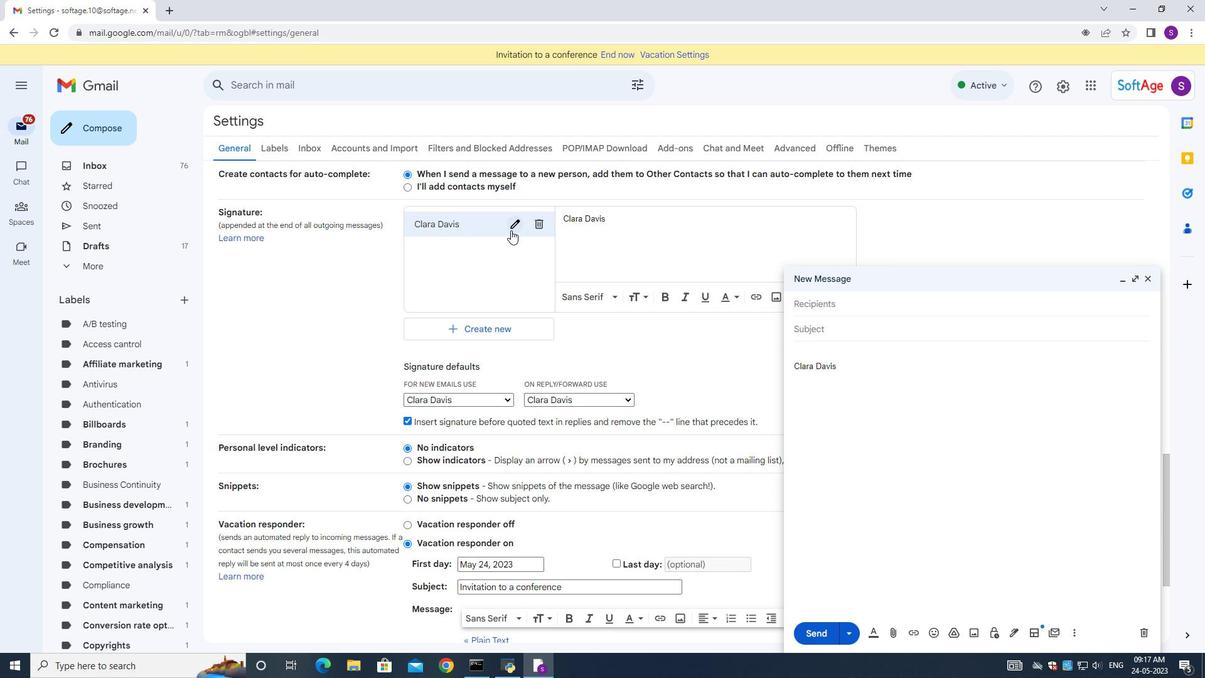 
Action: Mouse moved to (512, 230)
Screenshot: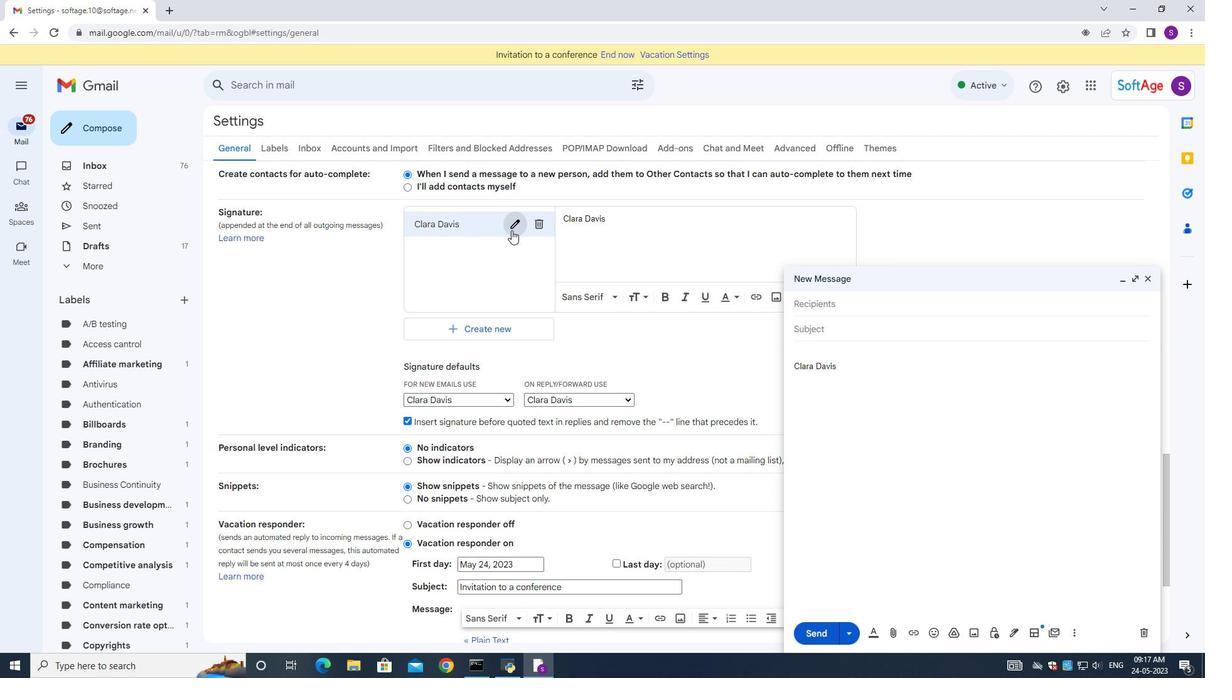 
Action: Key pressed ctrl+A<Key.backspace><Key.shift><Key.shift><Key.shift><Key.shift><Key.shift><Key.shift><Key.shift><Key.shift><Key.shift><Key.shift><Key.shift><Key.shift><Key.shift><Key.shift><Key.shift><Key.shift><Key.shift><Key.shift><Key.shift><Key.shift><Key.shift><Key.shift><Key.shift><Key.shift><Key.shift><Key.shift><Key.shift><Key.shift><Key.shift><Key.shift><Key.shift><Key.shift><Key.shift><Key.shift><Key.shift><Key.shift><Key.shift><Key.shift><Key.shift><Key.shift><Key.shift>Cody<Key.space><Key.shift>Rivera
Screenshot: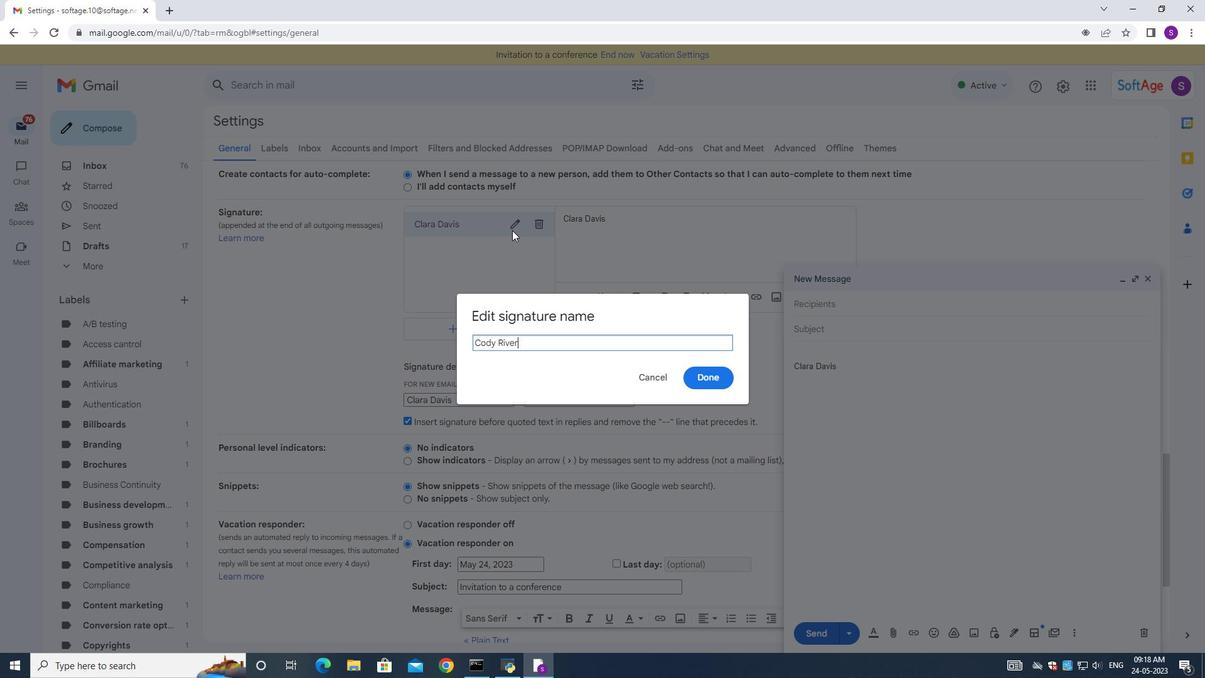 
Action: Mouse moved to (720, 379)
Screenshot: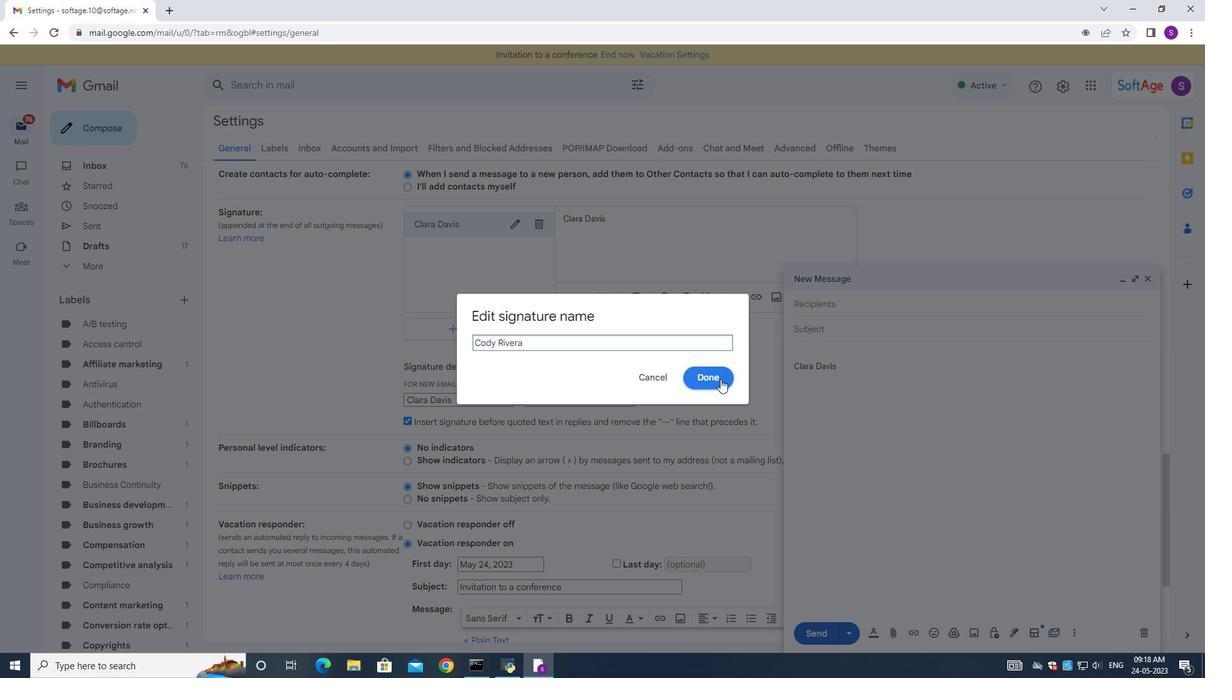 
Action: Mouse pressed left at (720, 379)
Screenshot: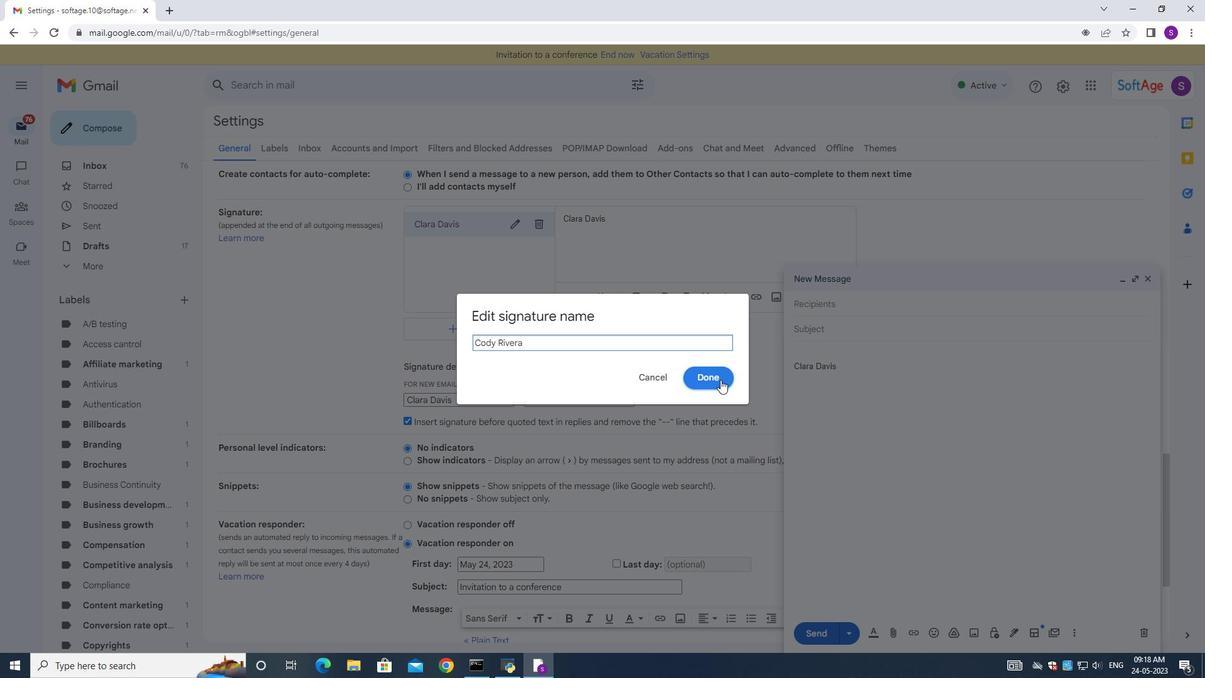 
Action: Mouse moved to (686, 239)
Screenshot: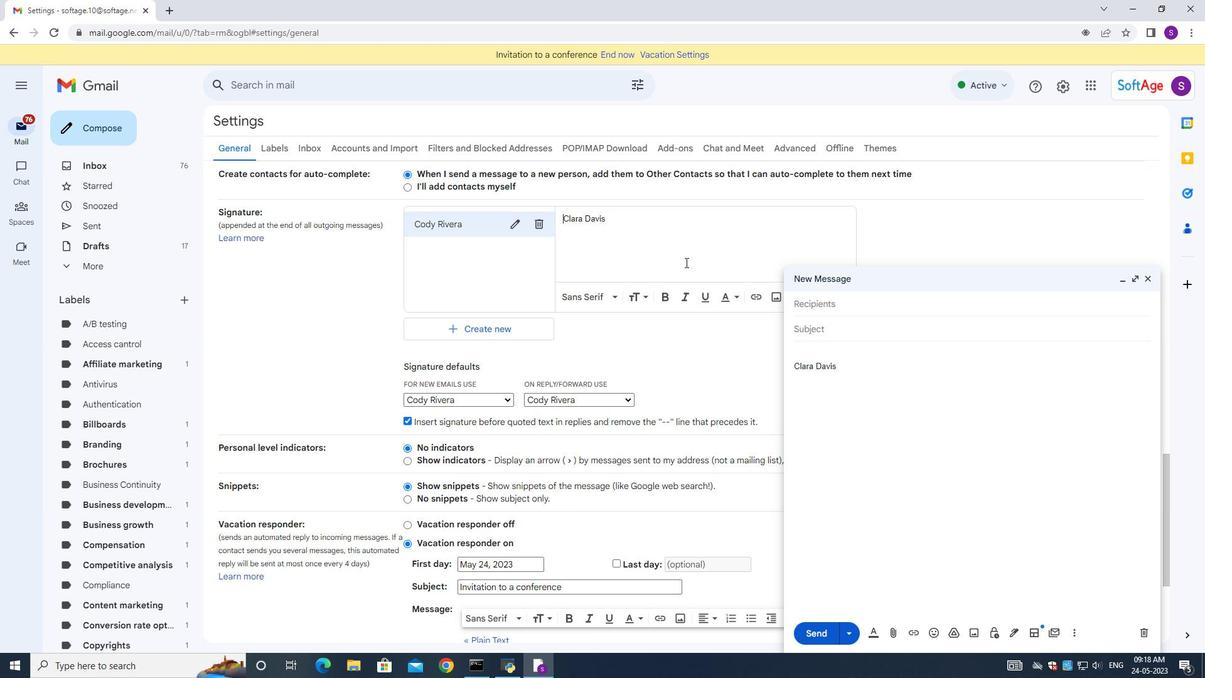 
Action: Mouse pressed left at (686, 239)
Screenshot: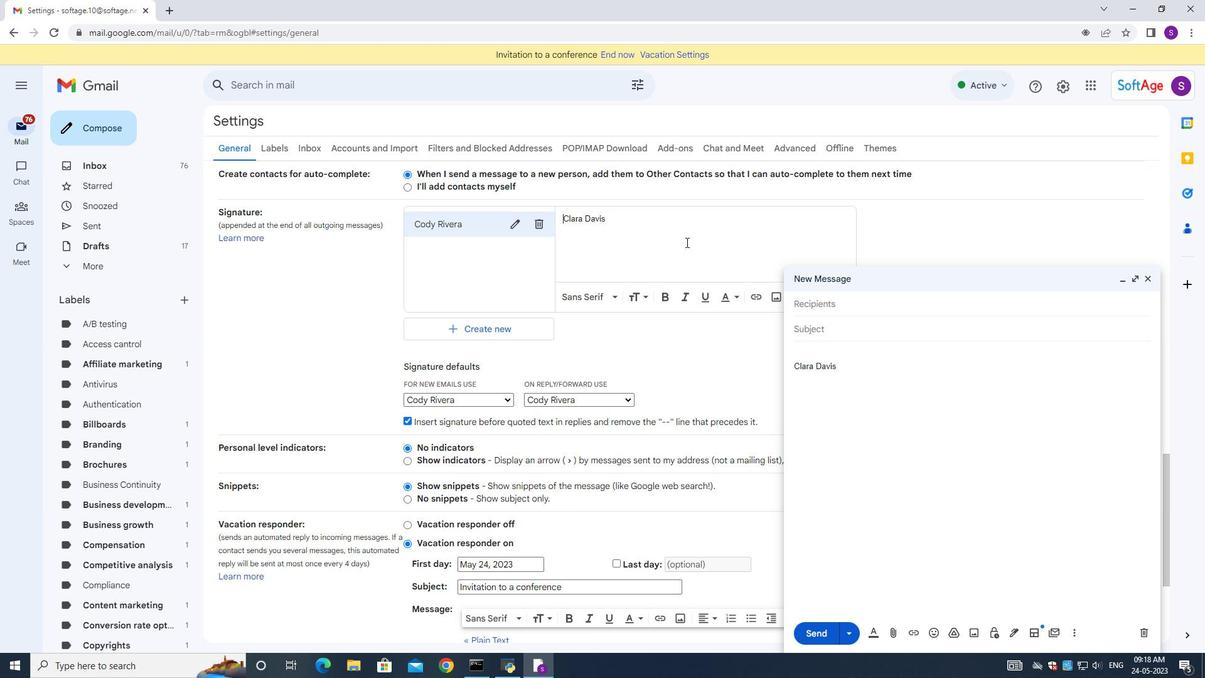 
Action: Mouse moved to (686, 240)
Screenshot: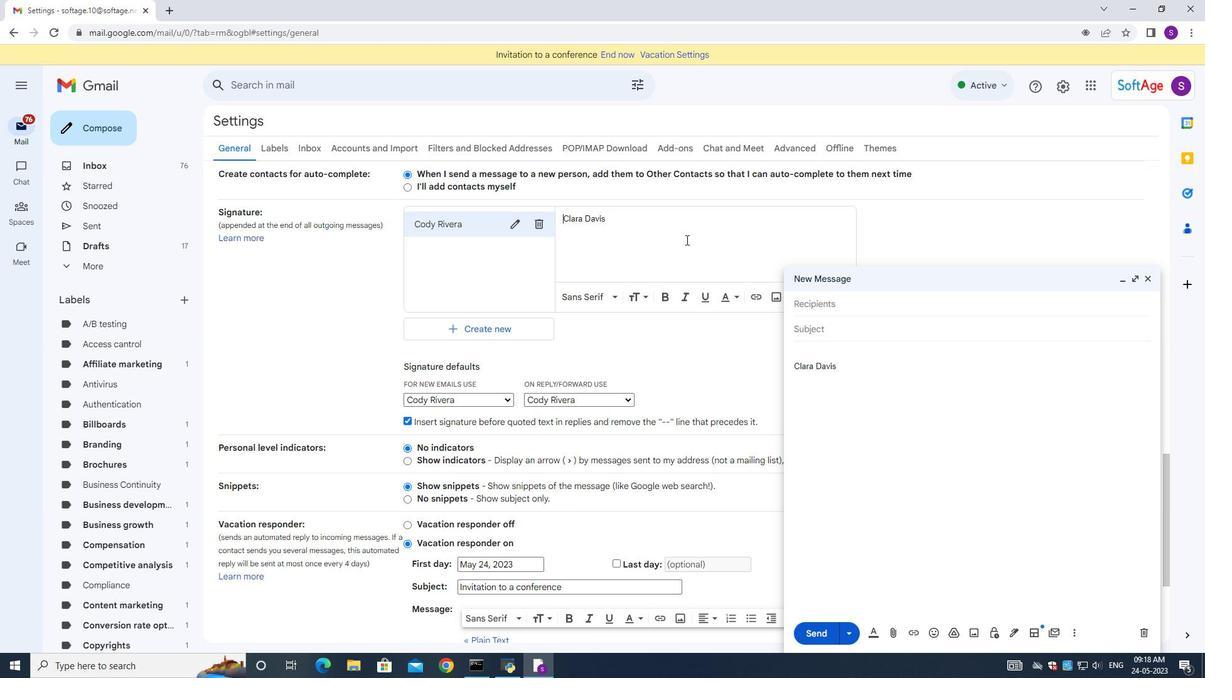 
Action: Key pressed ctrl+A<Key.backspace><Key.shift><Key.shift><Key.shift><Key.shift><Key.shift><Key.shift><Key.shift><Key.shift><Key.shift><Key.shift><Key.shift><Key.shift><Key.shift><Key.shift>Cody<Key.space><Key.shift><Key.shift><Key.shift><Key.shift><Key.shift><Key.shift><Key.shift><Key.shift><Key.shift><Key.shift><Key.shift><Key.shift><Key.shift>Rivera
Screenshot: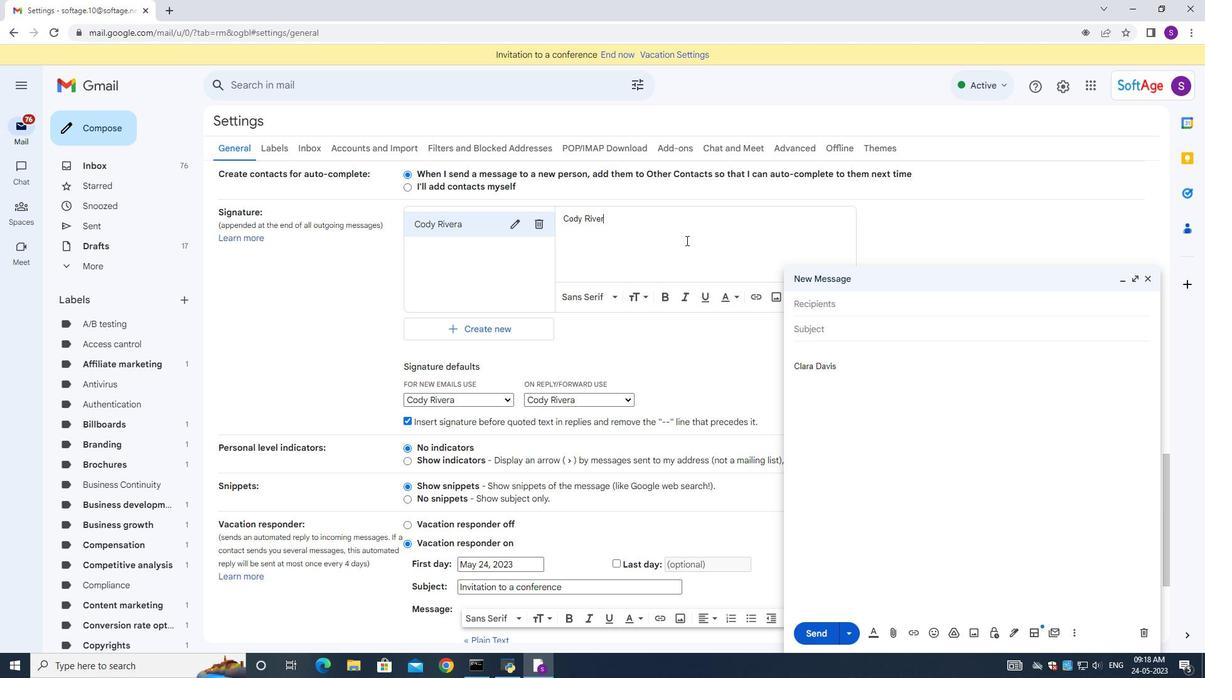 
Action: Mouse moved to (1149, 278)
Screenshot: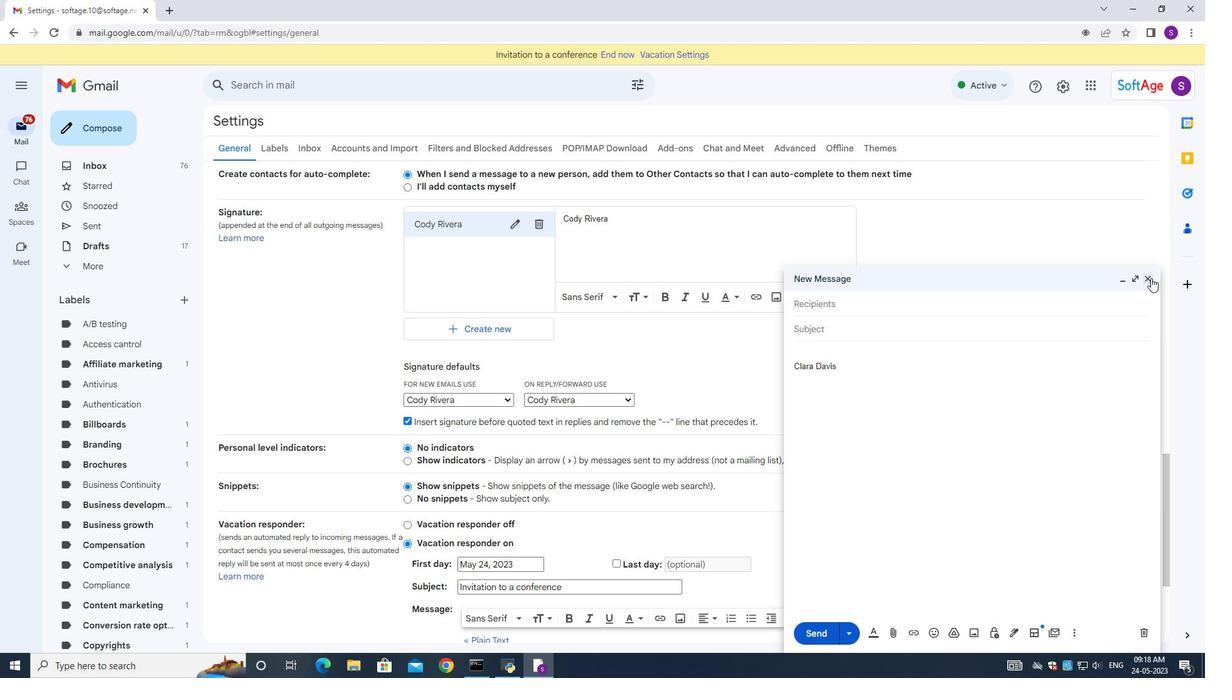 
Action: Mouse pressed left at (1149, 278)
Screenshot: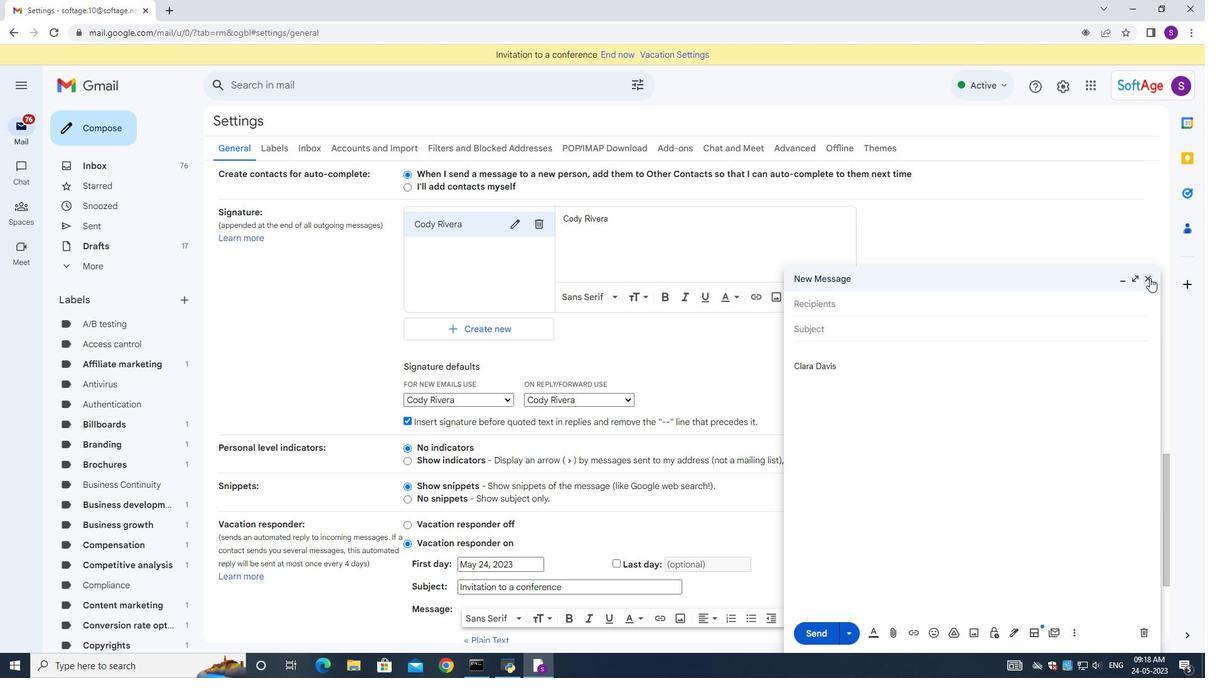
Action: Mouse moved to (834, 333)
Screenshot: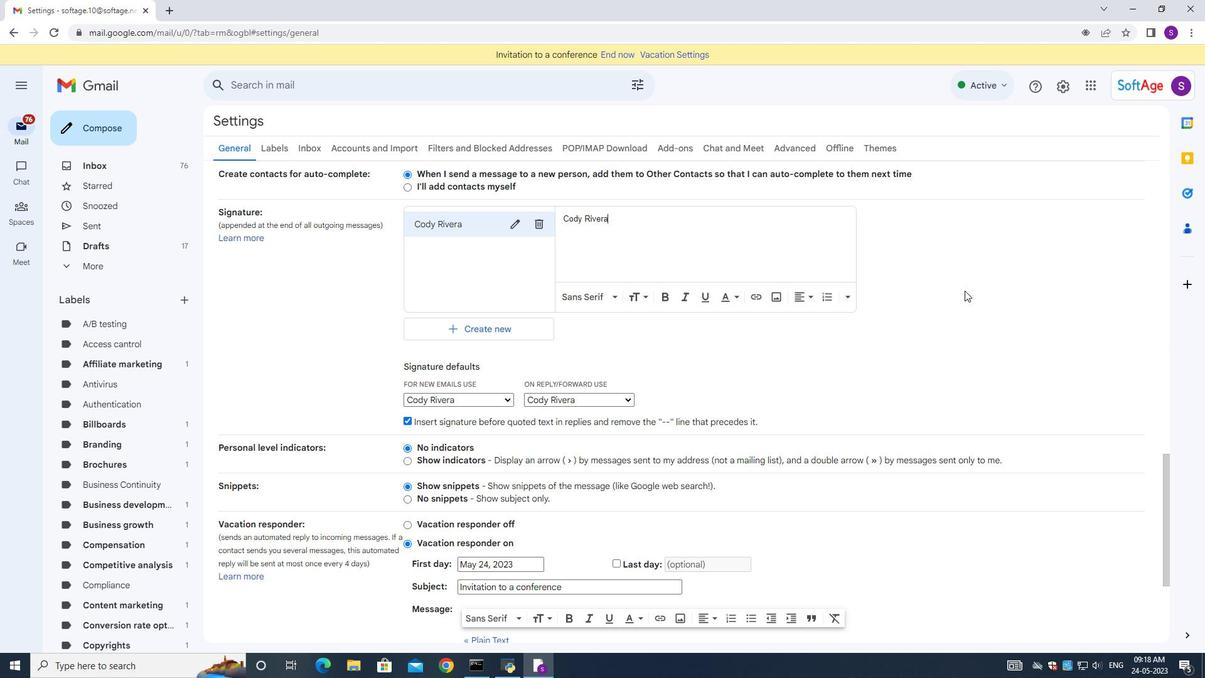 
Action: Mouse scrolled (834, 332) with delta (0, 0)
Screenshot: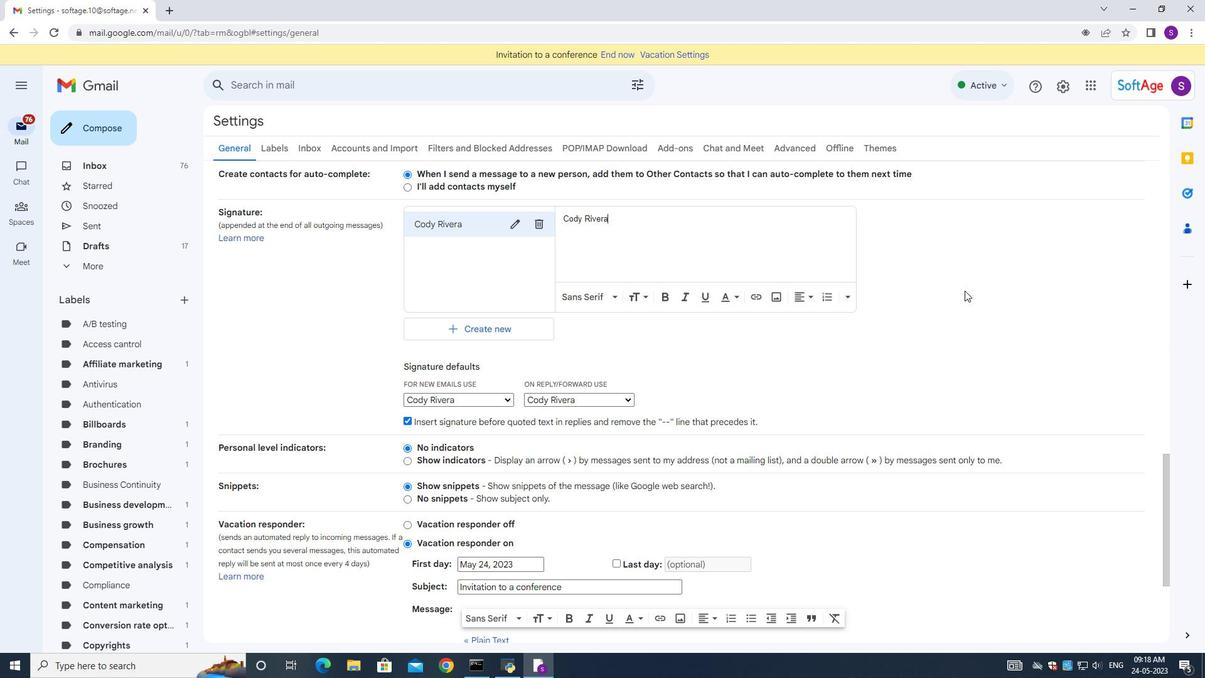 
Action: Mouse moved to (828, 336)
Screenshot: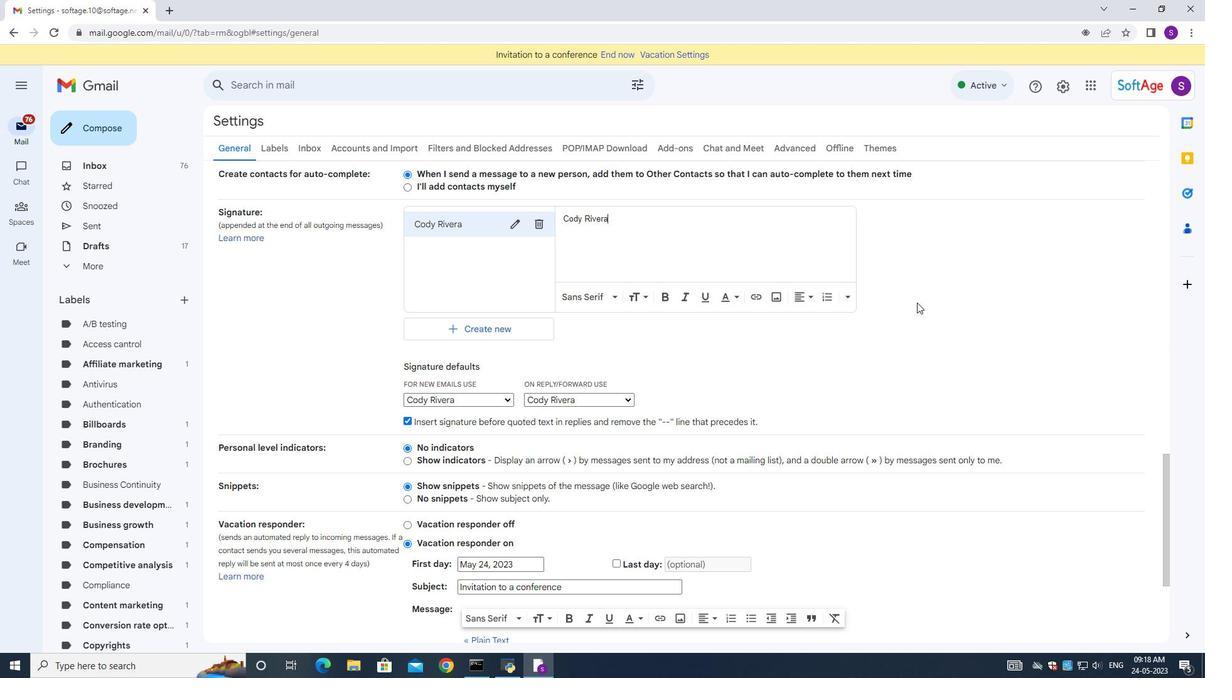 
Action: Mouse scrolled (828, 335) with delta (0, 0)
Screenshot: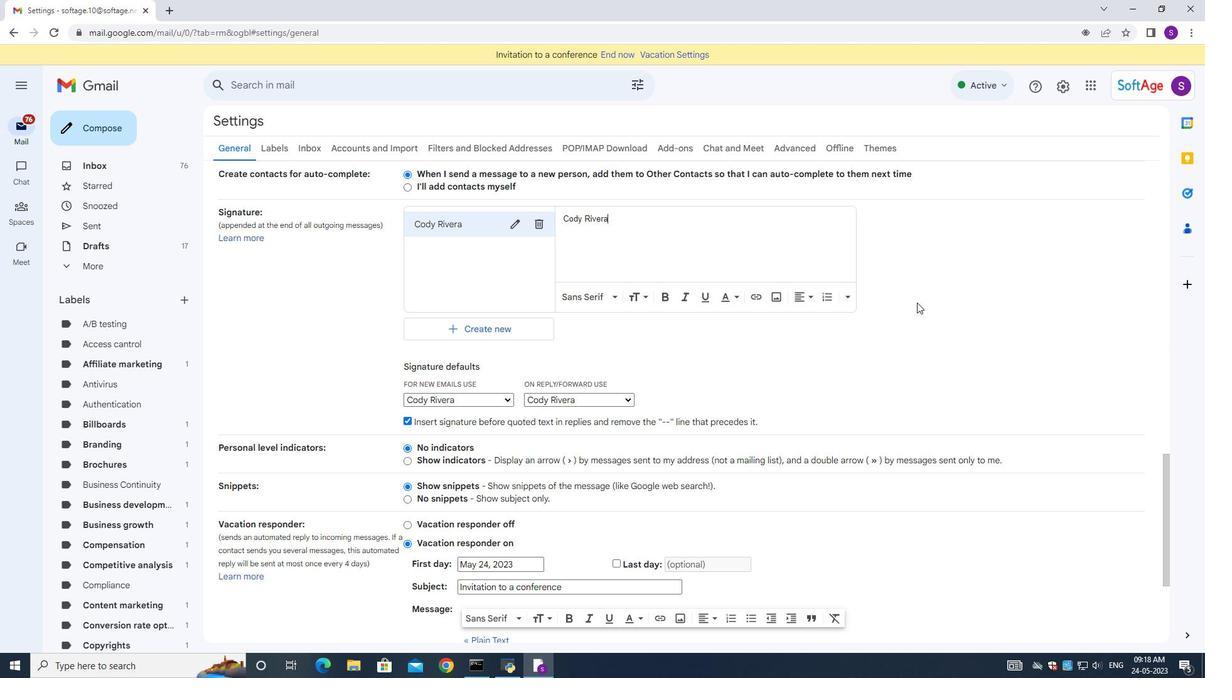 
Action: Mouse moved to (826, 336)
Screenshot: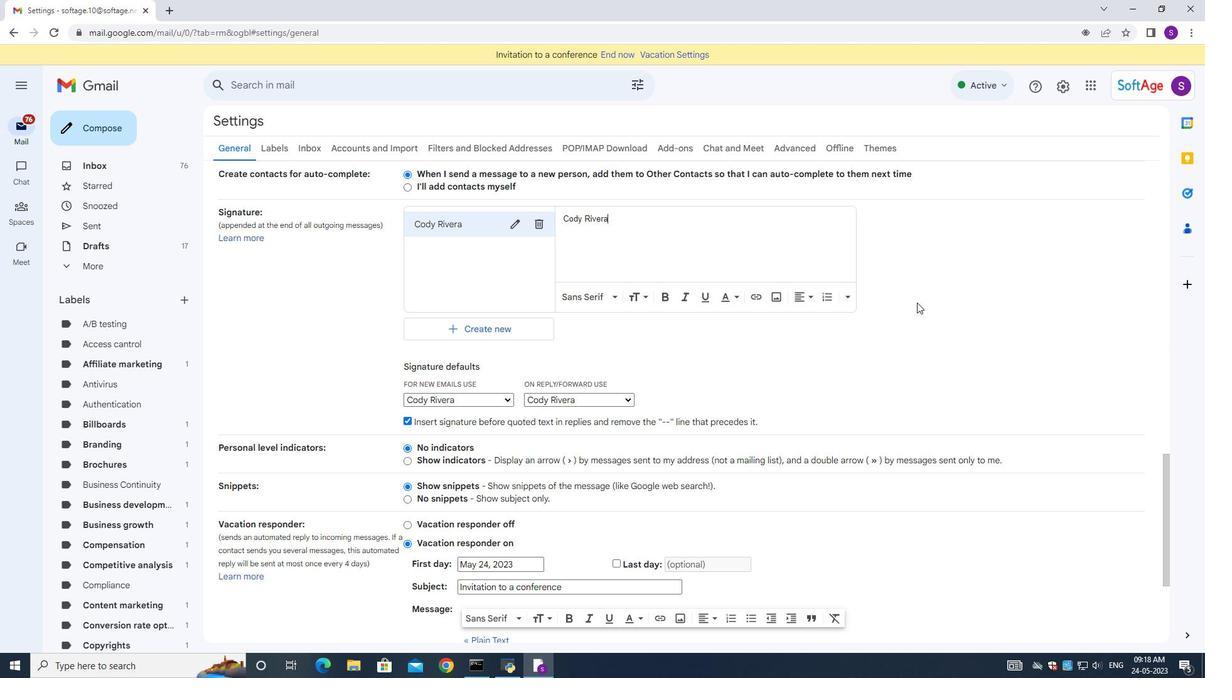 
Action: Mouse scrolled (826, 335) with delta (0, 0)
Screenshot: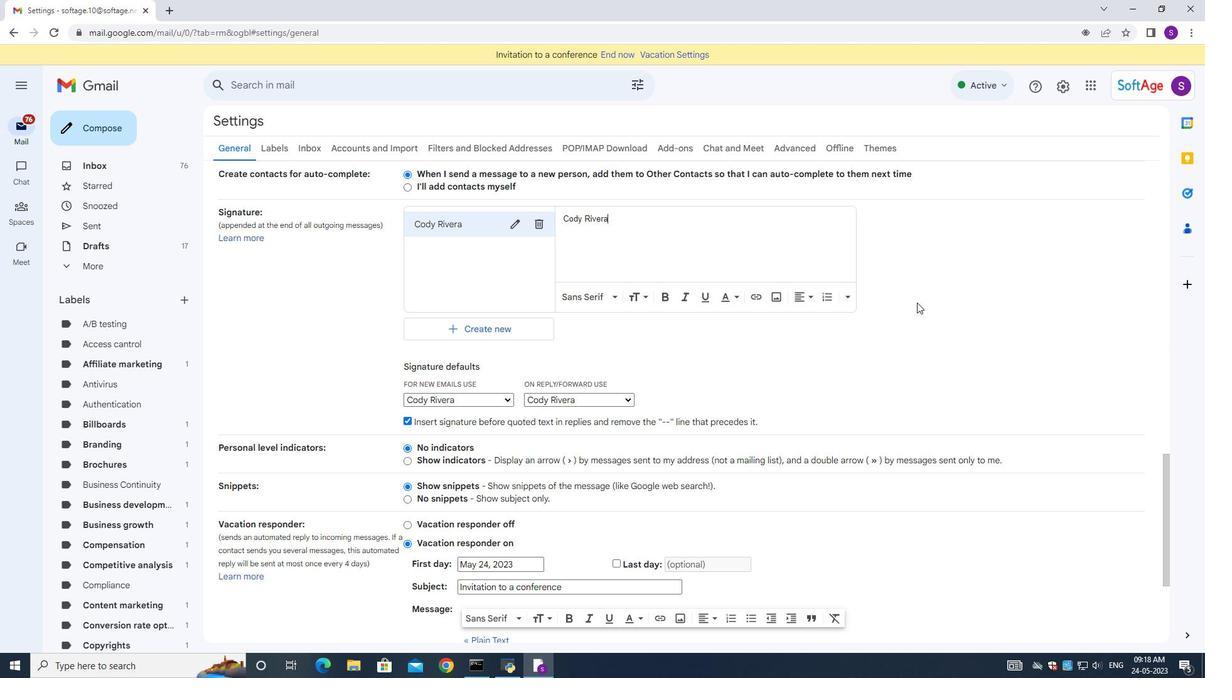 
Action: Mouse moved to (826, 336)
Screenshot: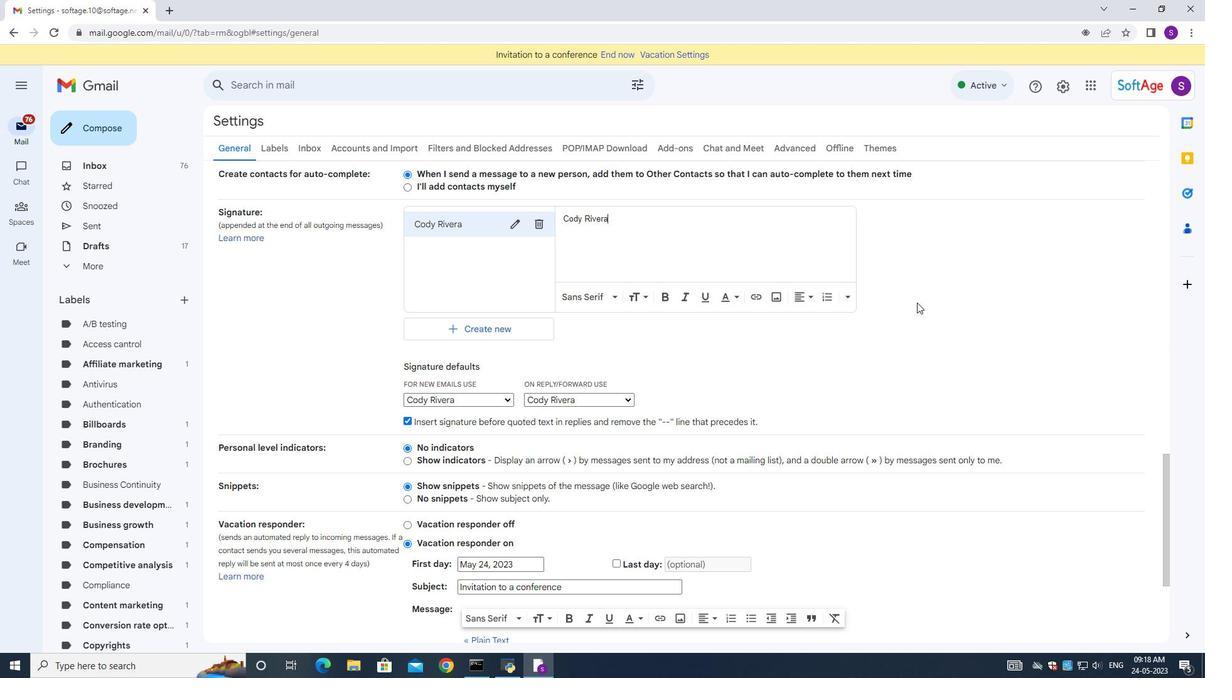 
Action: Mouse scrolled (826, 335) with delta (0, 0)
Screenshot: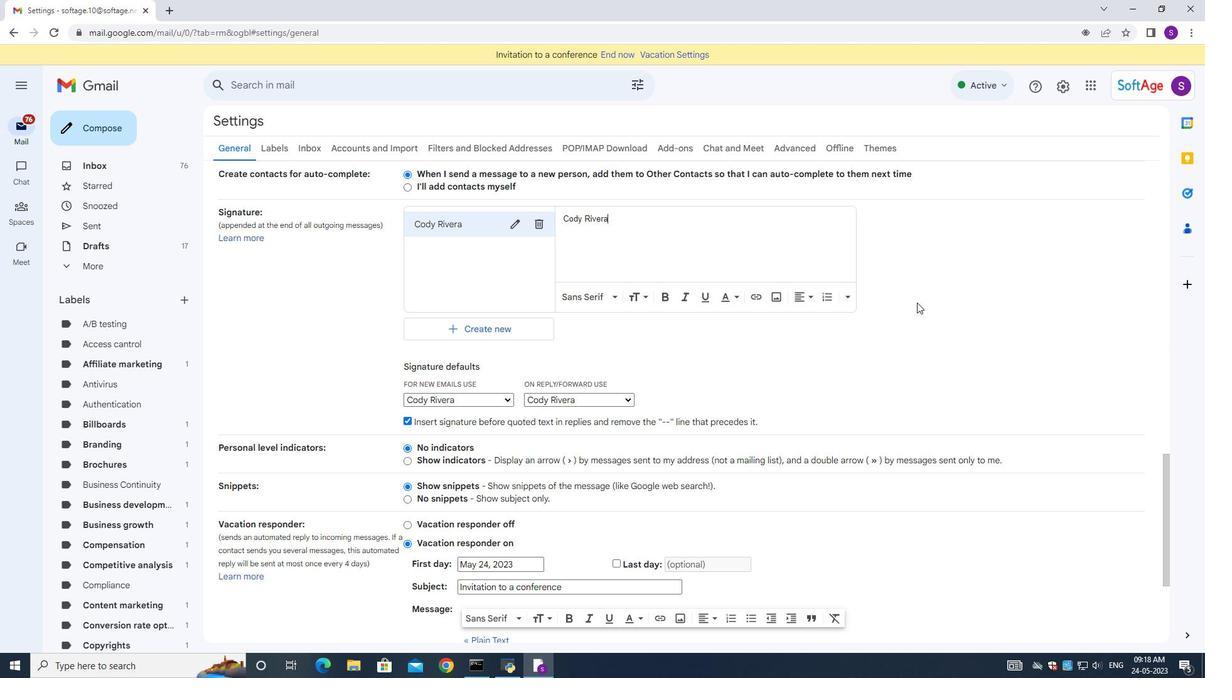
Action: Mouse moved to (825, 336)
Screenshot: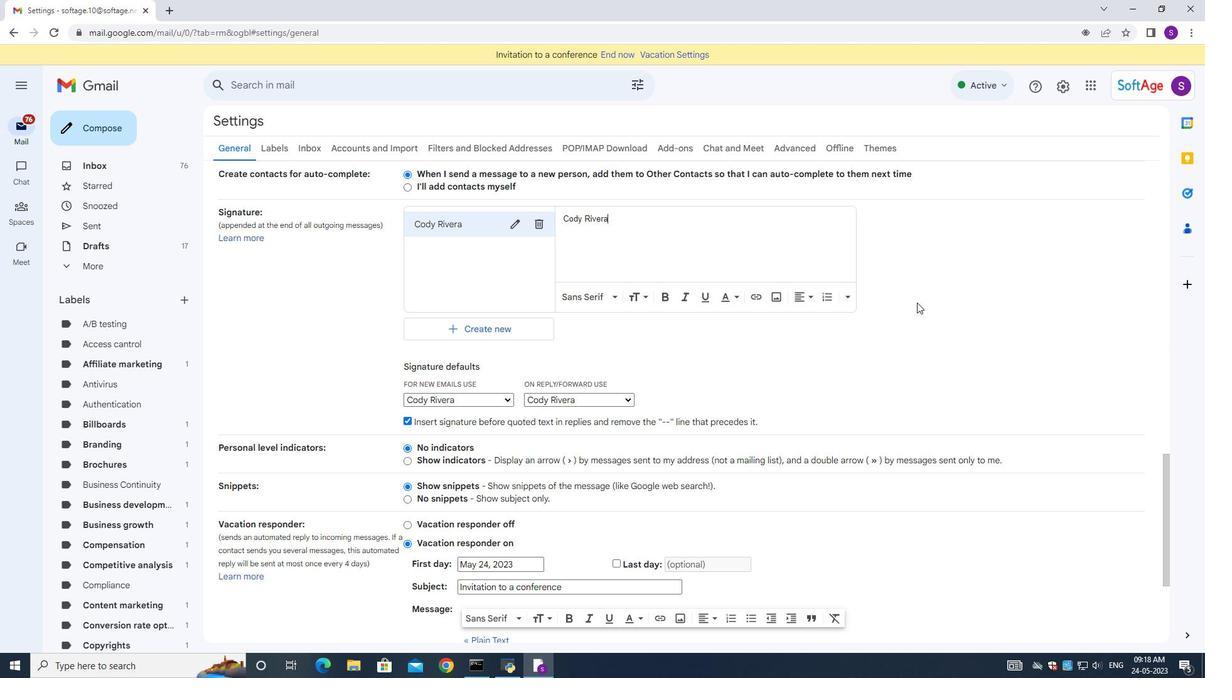 
Action: Mouse scrolled (825, 335) with delta (0, 0)
Screenshot: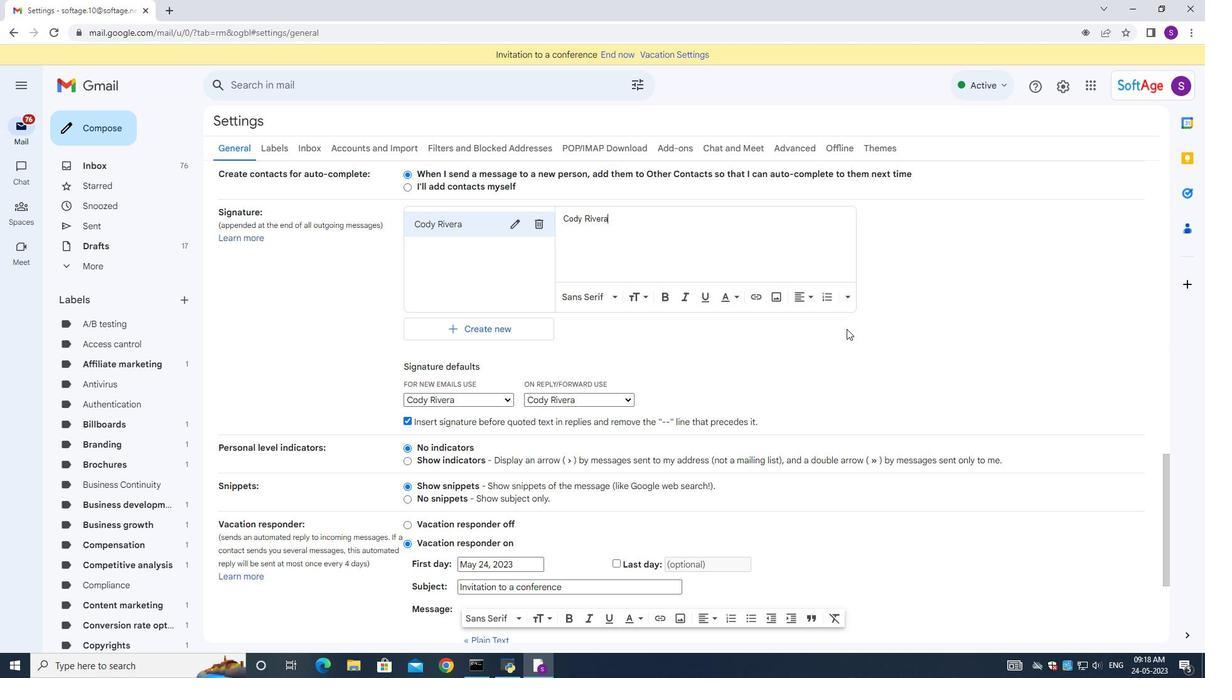 
Action: Mouse moved to (818, 337)
Screenshot: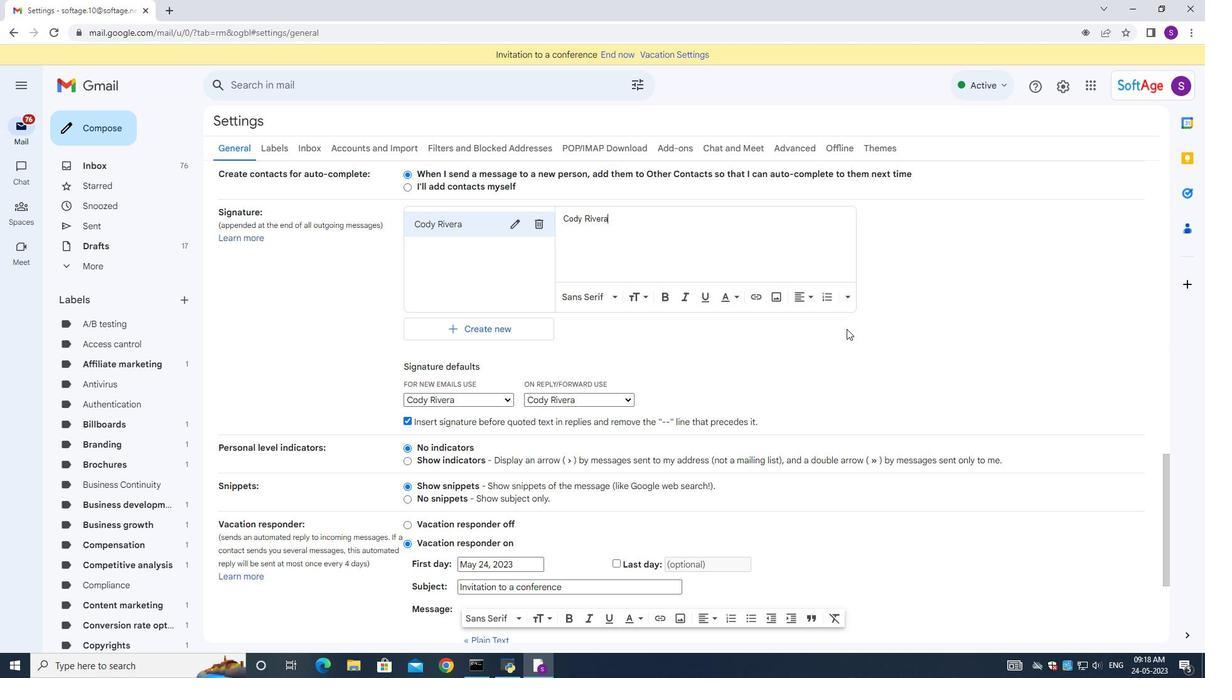 
Action: Mouse scrolled (823, 336) with delta (0, 0)
Screenshot: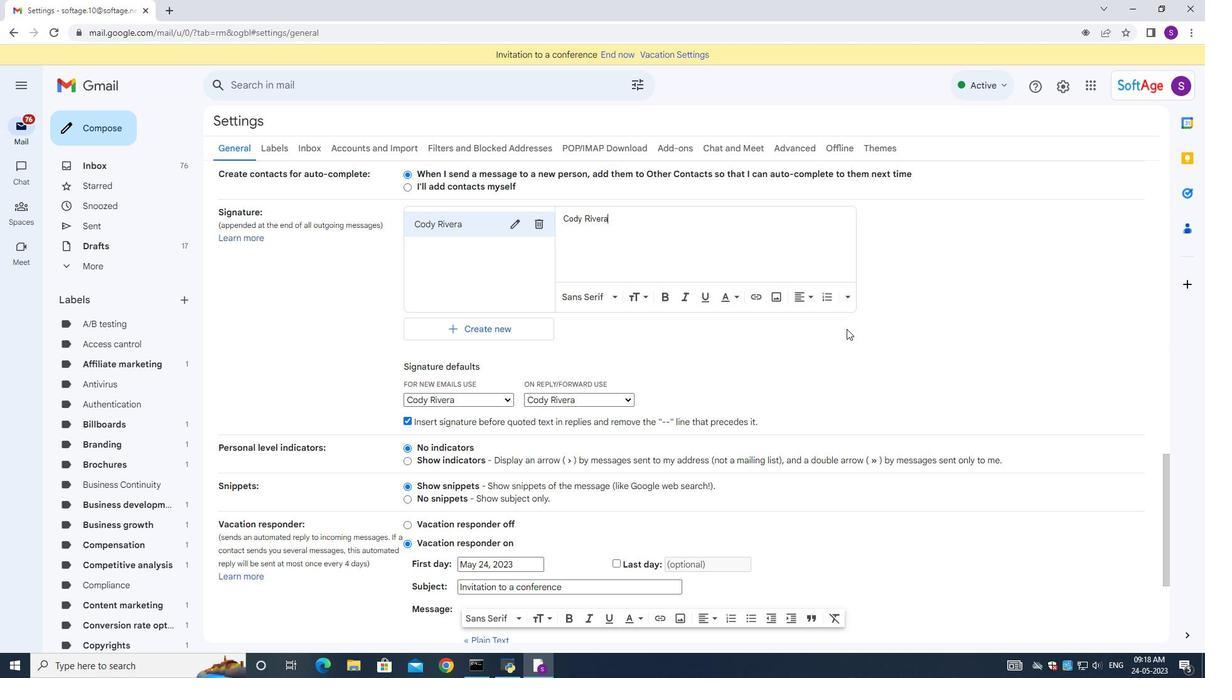 
Action: Mouse moved to (710, 378)
Screenshot: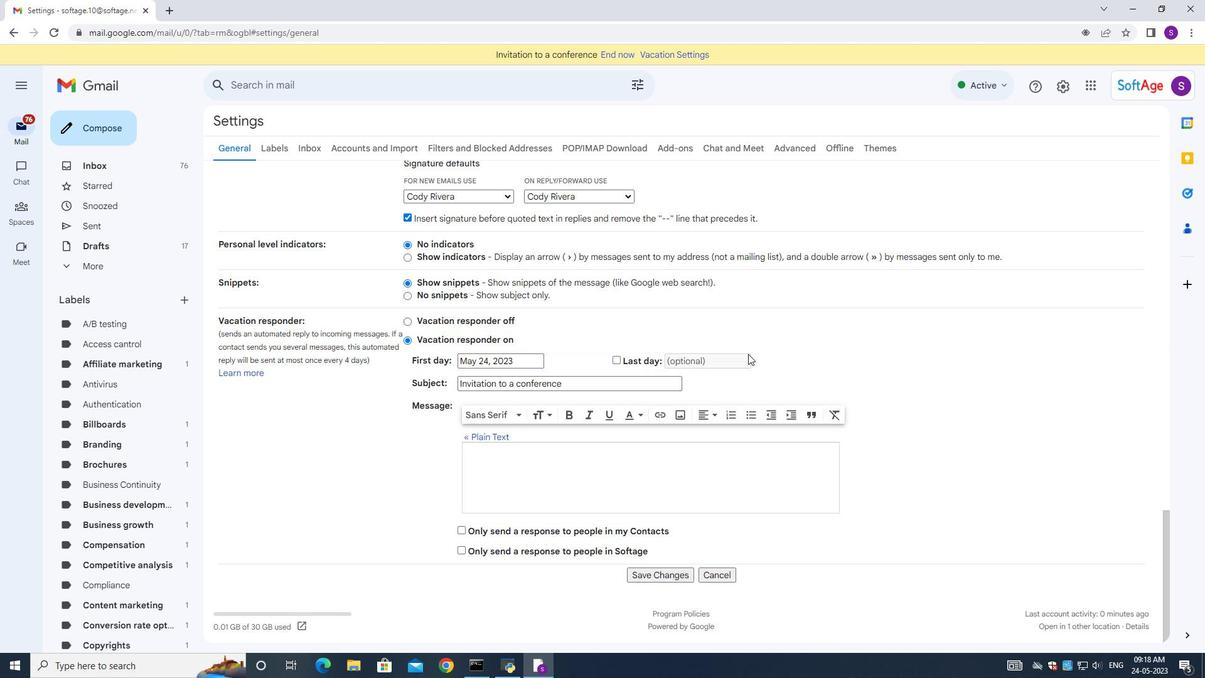 
Action: Mouse scrolled (712, 372) with delta (0, 0)
Screenshot: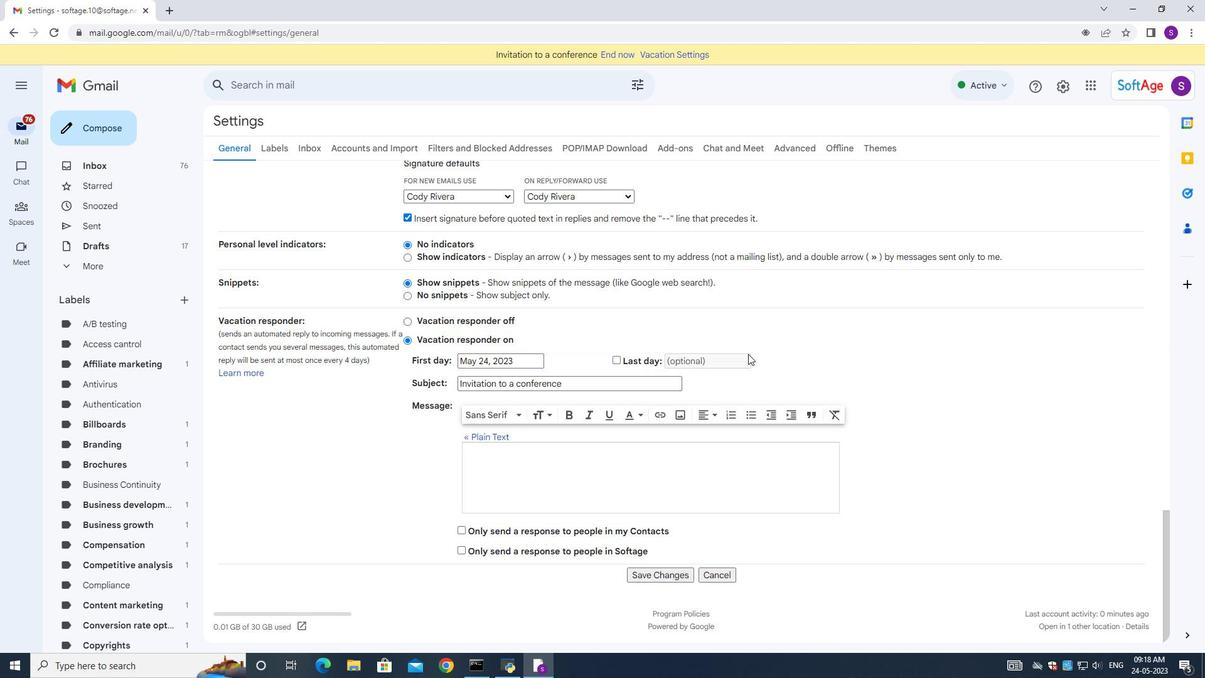 
Action: Mouse moved to (706, 384)
Screenshot: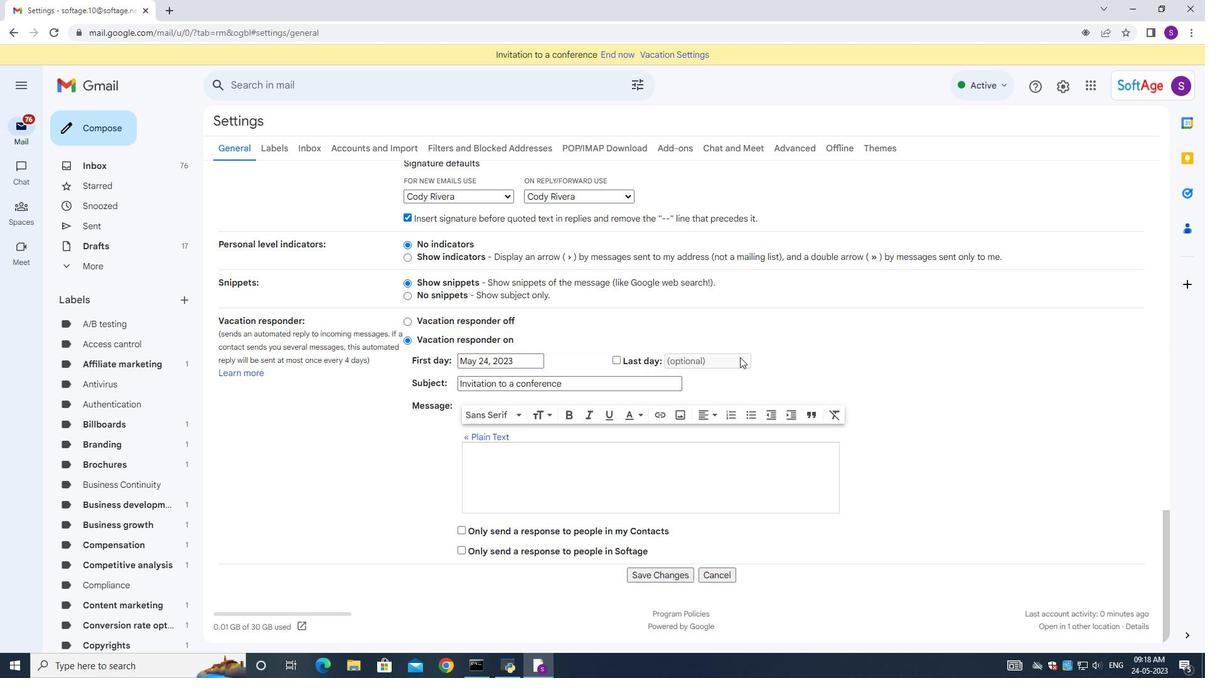 
Action: Mouse scrolled (710, 376) with delta (0, 0)
Screenshot: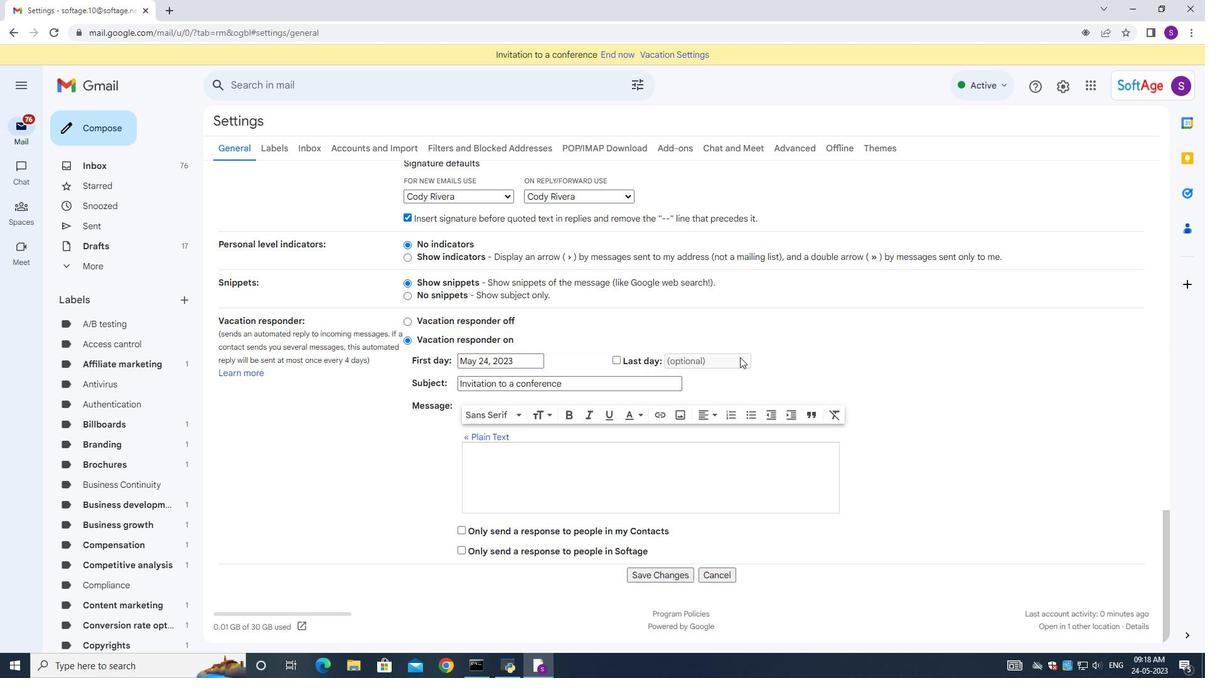 
Action: Mouse moved to (697, 395)
Screenshot: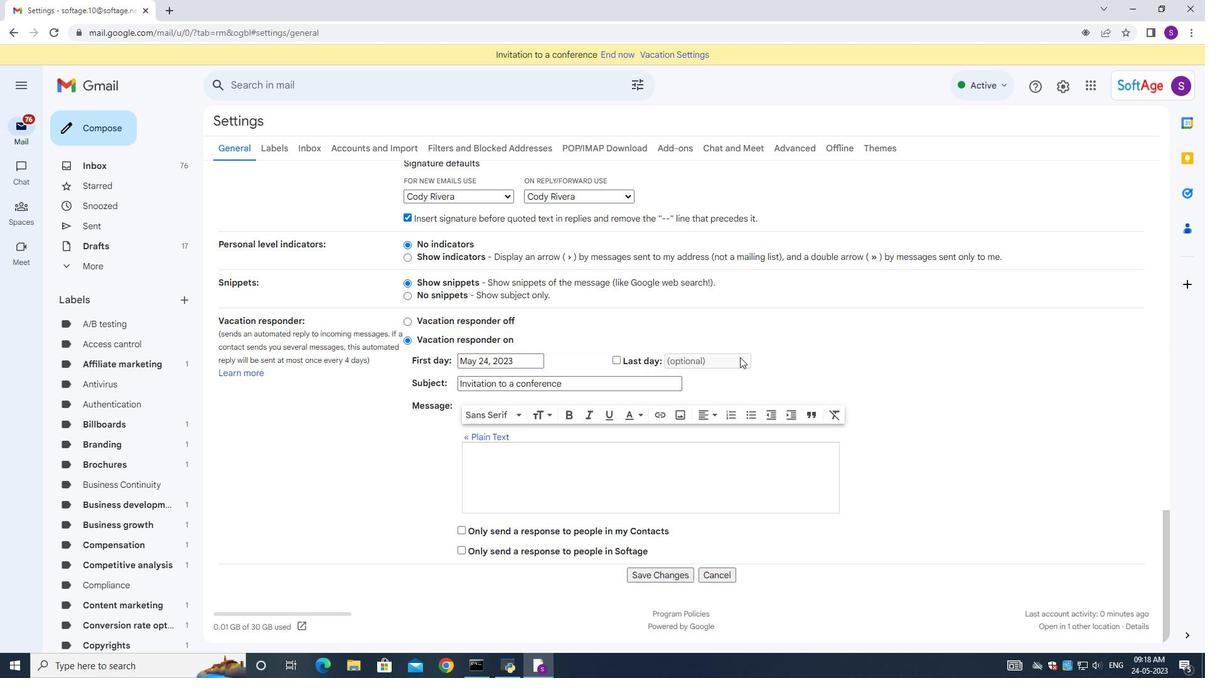 
Action: Mouse scrolled (710, 377) with delta (0, 0)
Screenshot: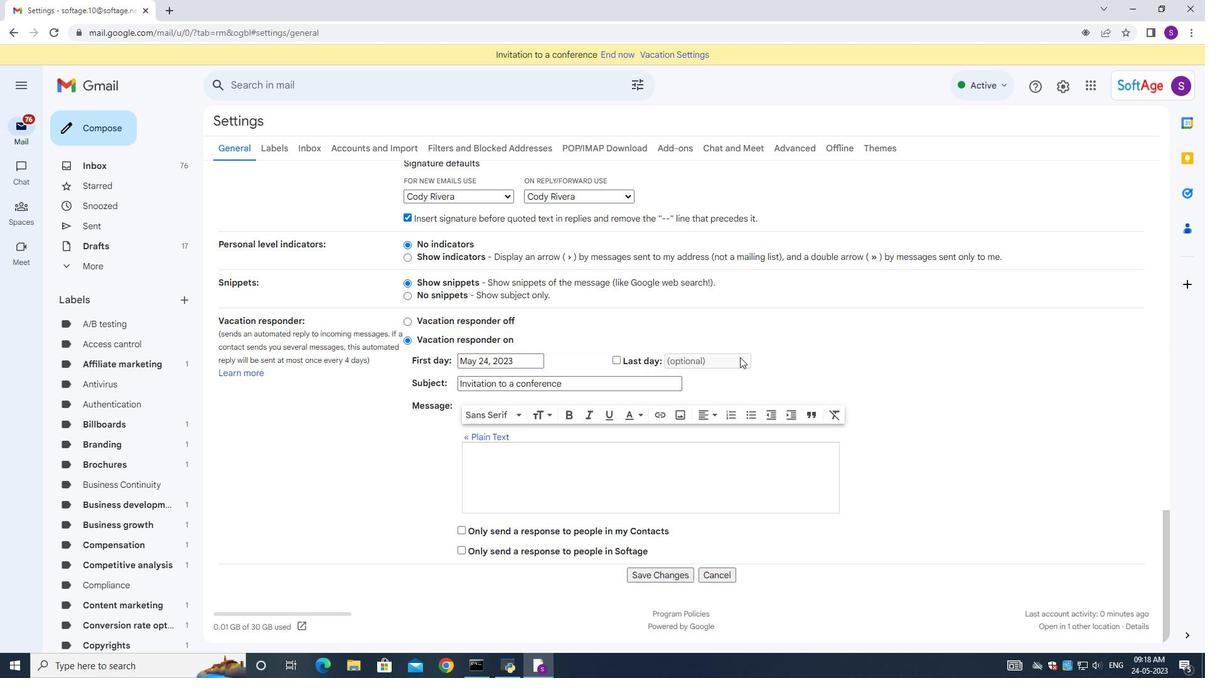 
Action: Mouse moved to (692, 401)
Screenshot: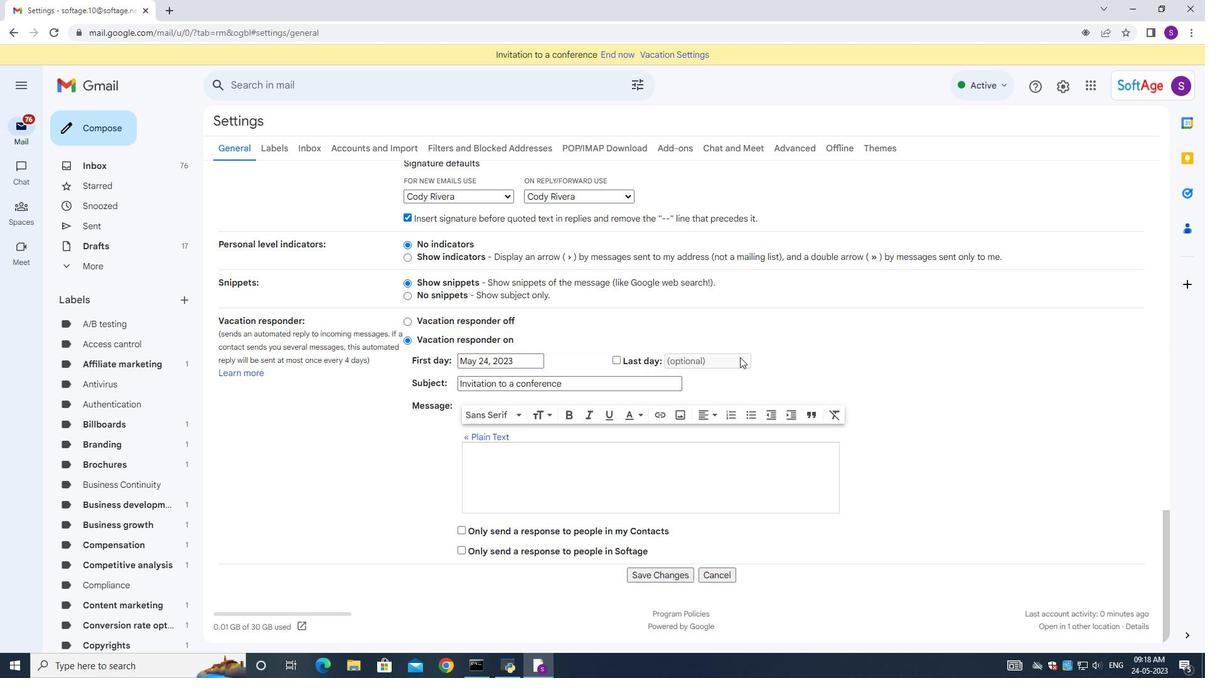 
Action: Mouse scrolled (710, 377) with delta (0, 0)
Screenshot: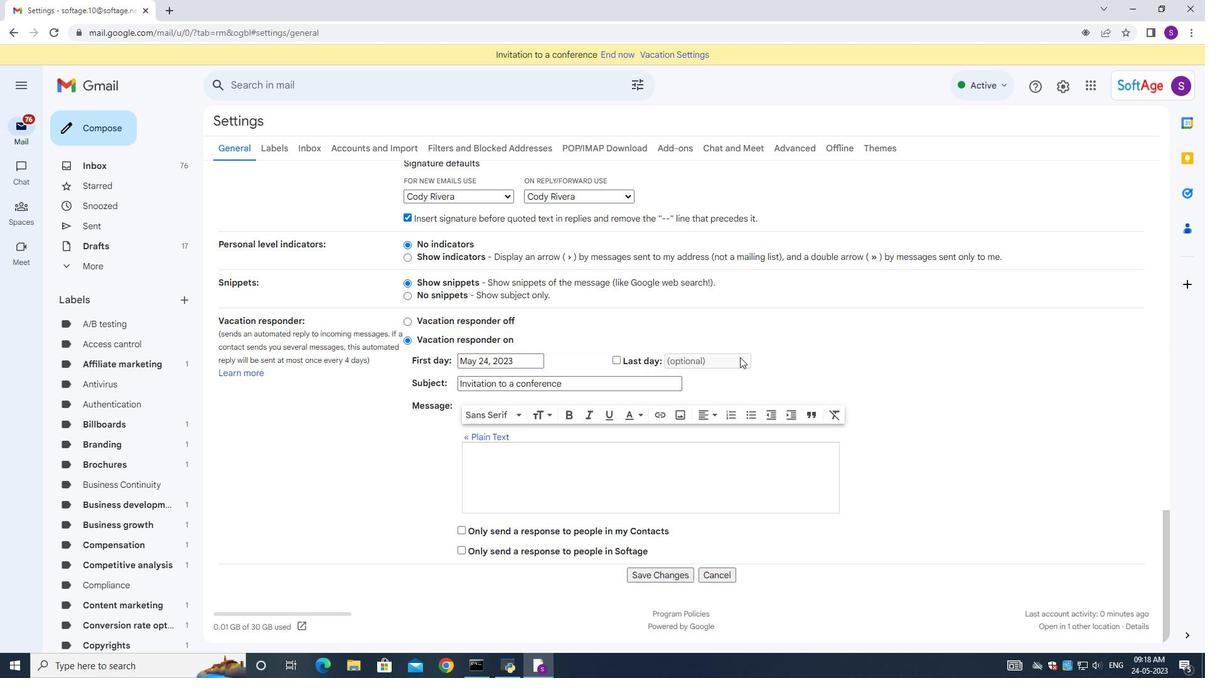 
Action: Mouse moved to (687, 409)
Screenshot: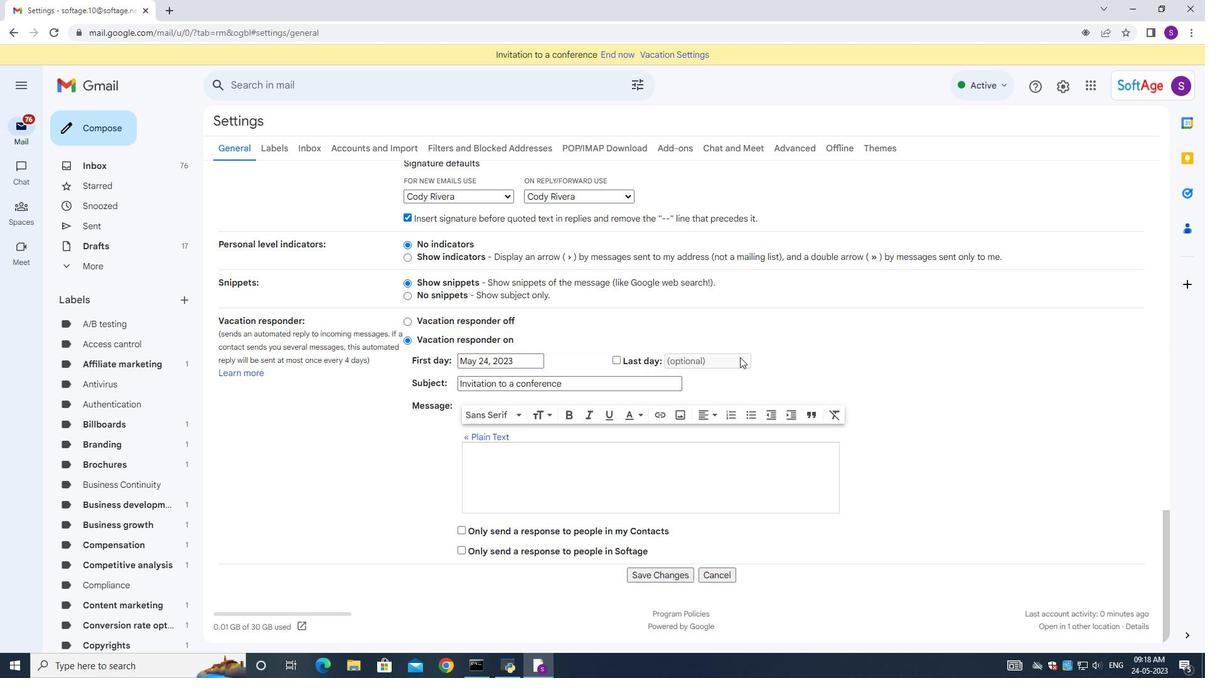 
Action: Mouse scrolled (710, 377) with delta (0, 0)
Screenshot: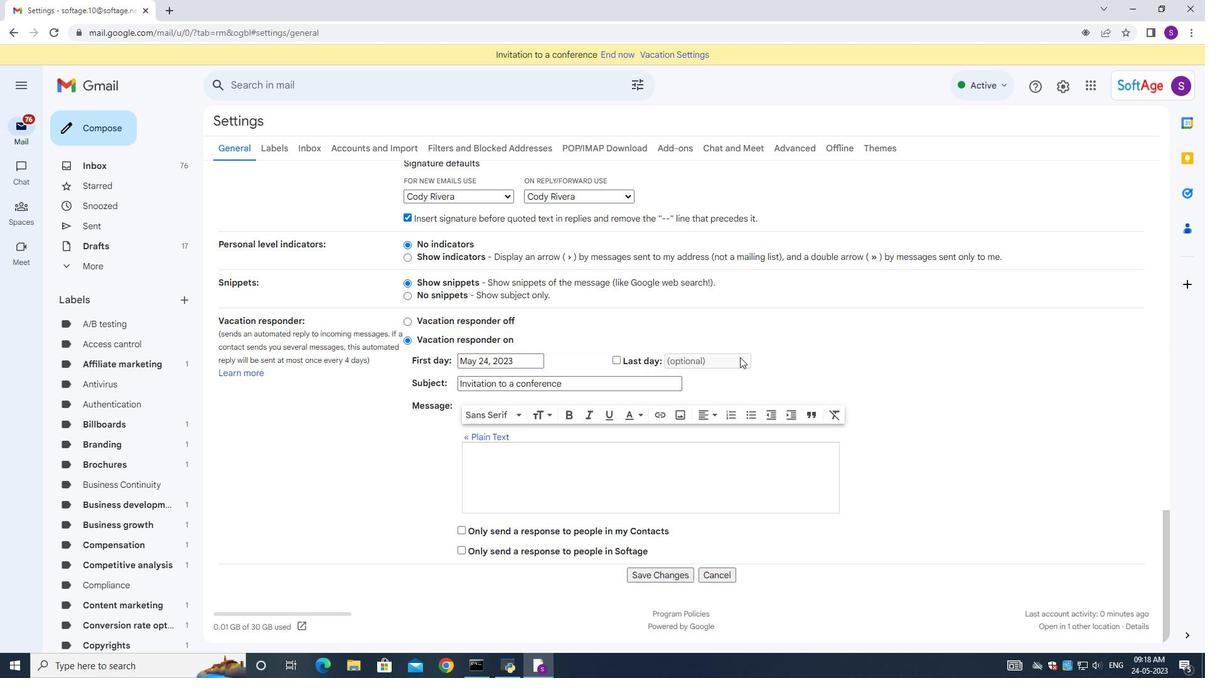 
Action: Mouse moved to (644, 572)
Screenshot: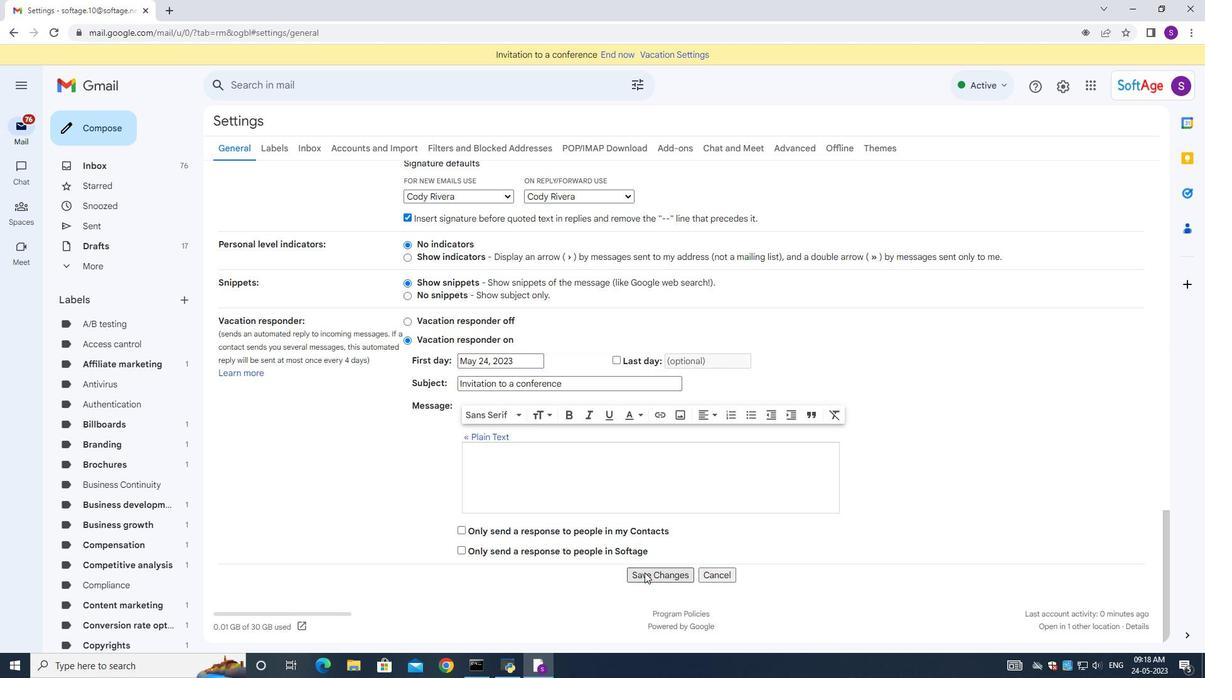 
Action: Mouse pressed left at (644, 572)
Screenshot: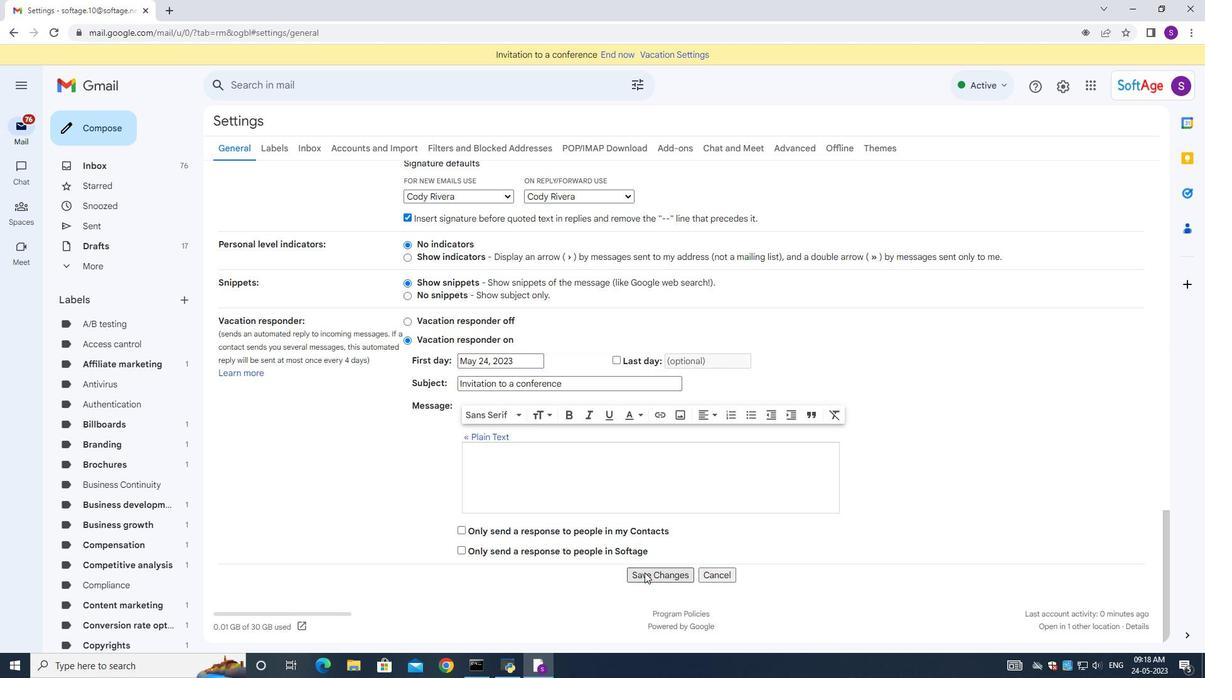 
Action: Mouse moved to (103, 131)
Screenshot: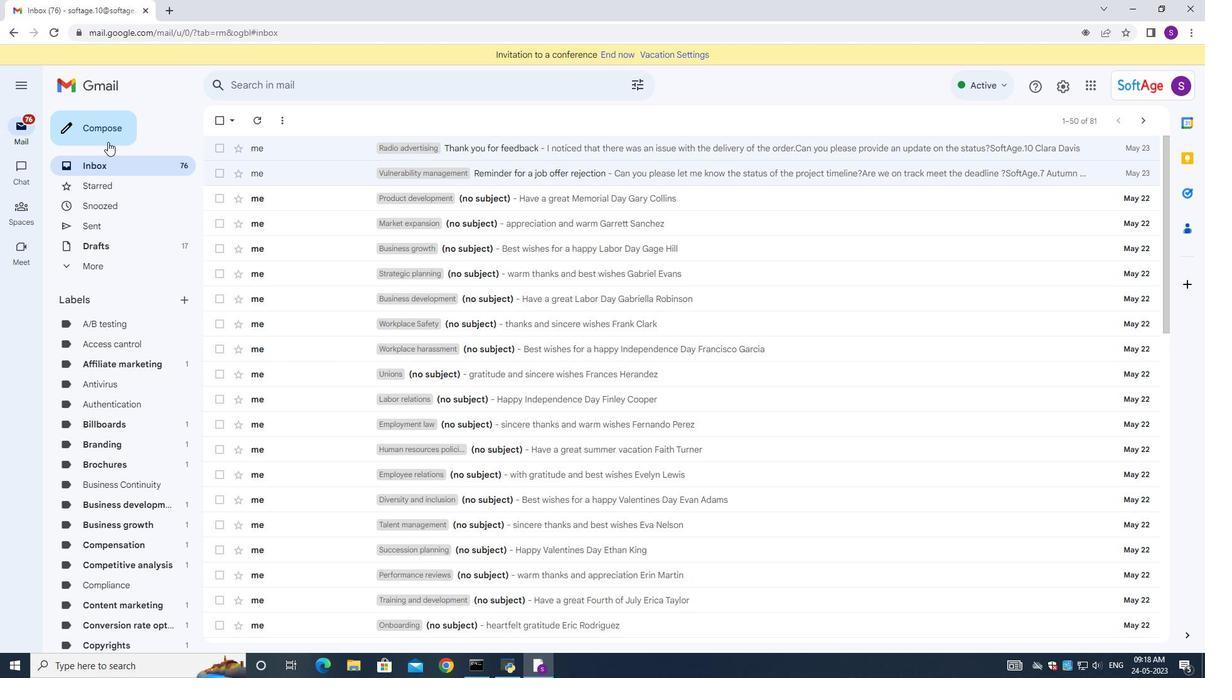 
Action: Mouse pressed left at (103, 131)
Screenshot: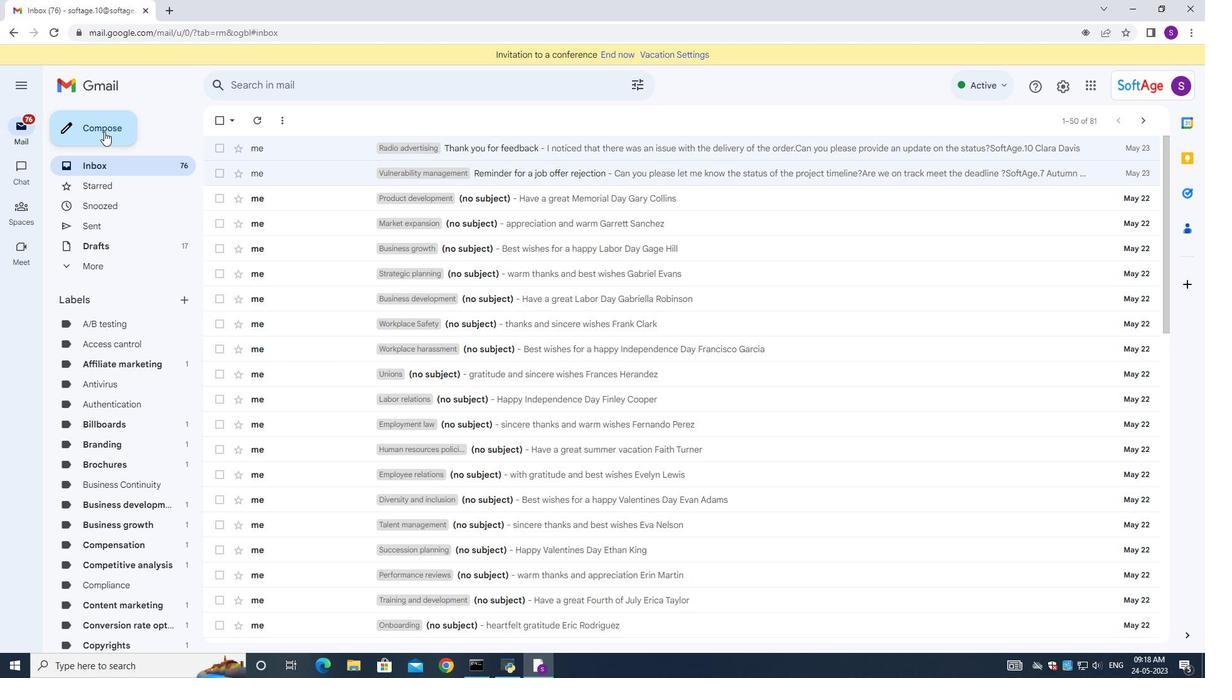 
Action: Mouse moved to (1013, 630)
Screenshot: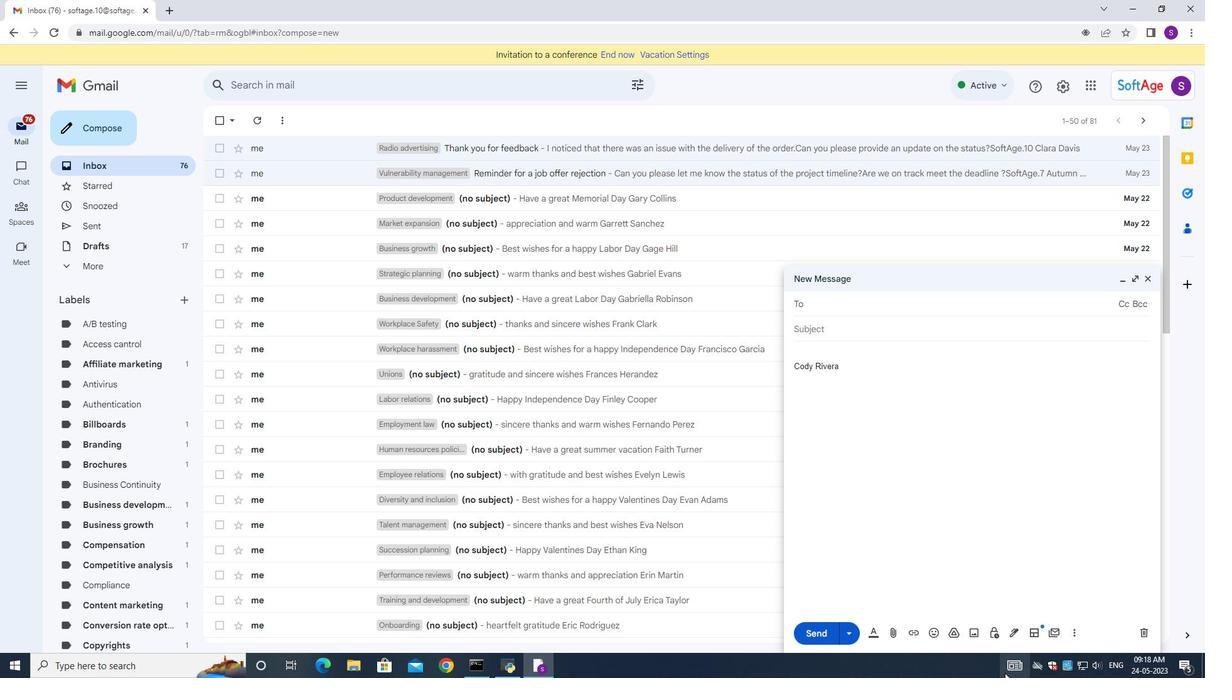 
Action: Mouse scrolled (1013, 630) with delta (0, 0)
Screenshot: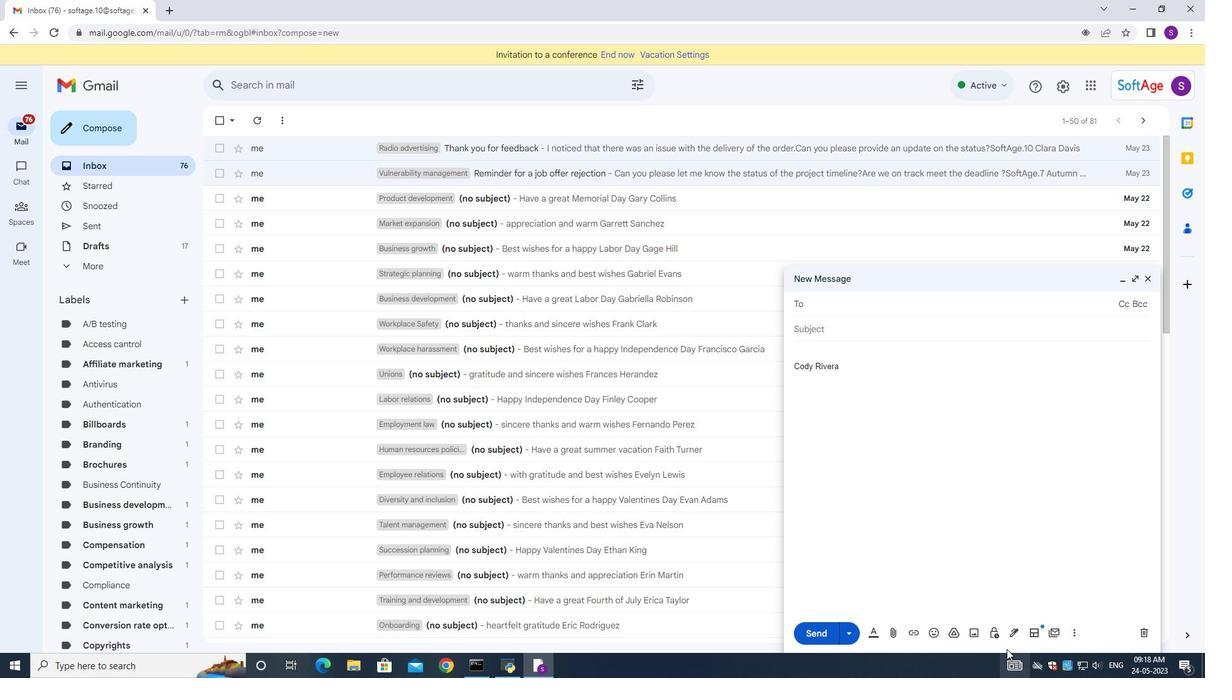 
Action: Mouse moved to (843, 301)
Screenshot: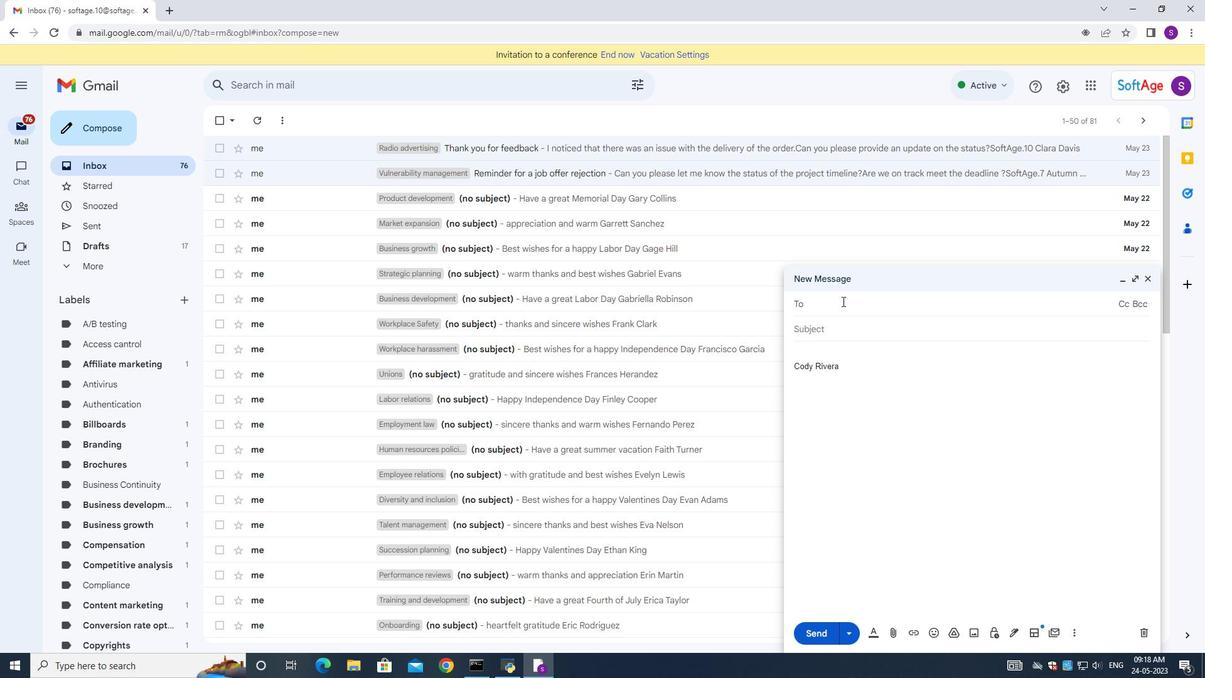
Action: Mouse pressed left at (843, 301)
Screenshot: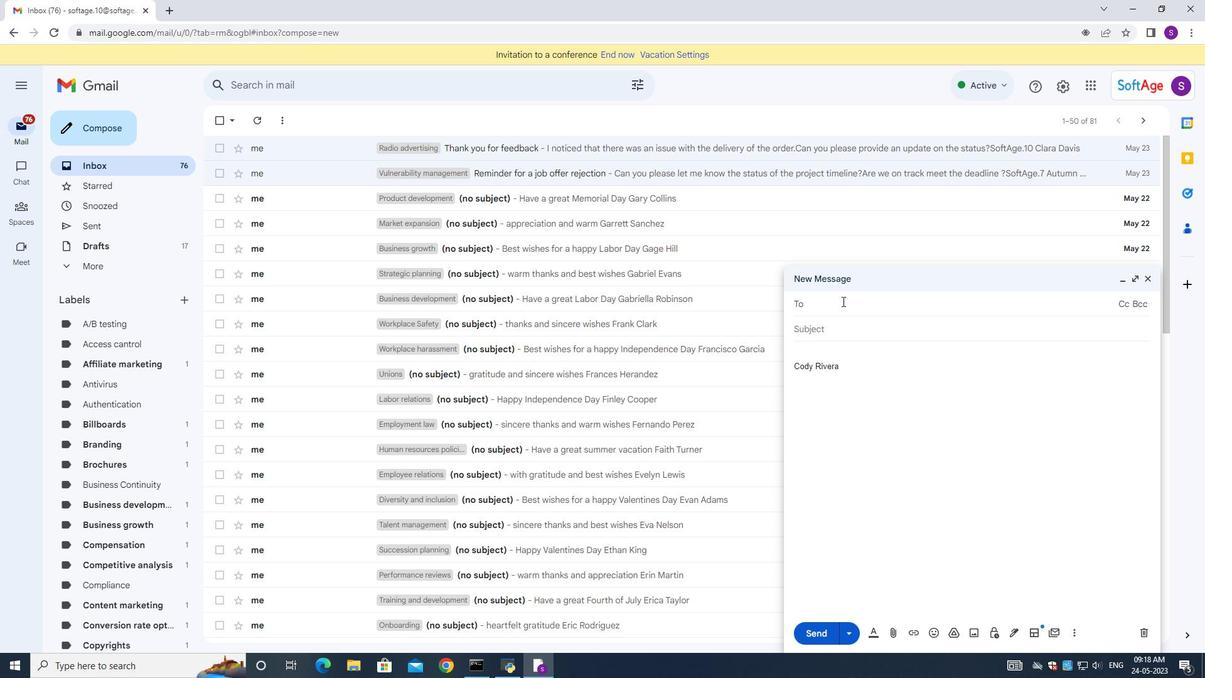
Action: Mouse moved to (841, 307)
Screenshot: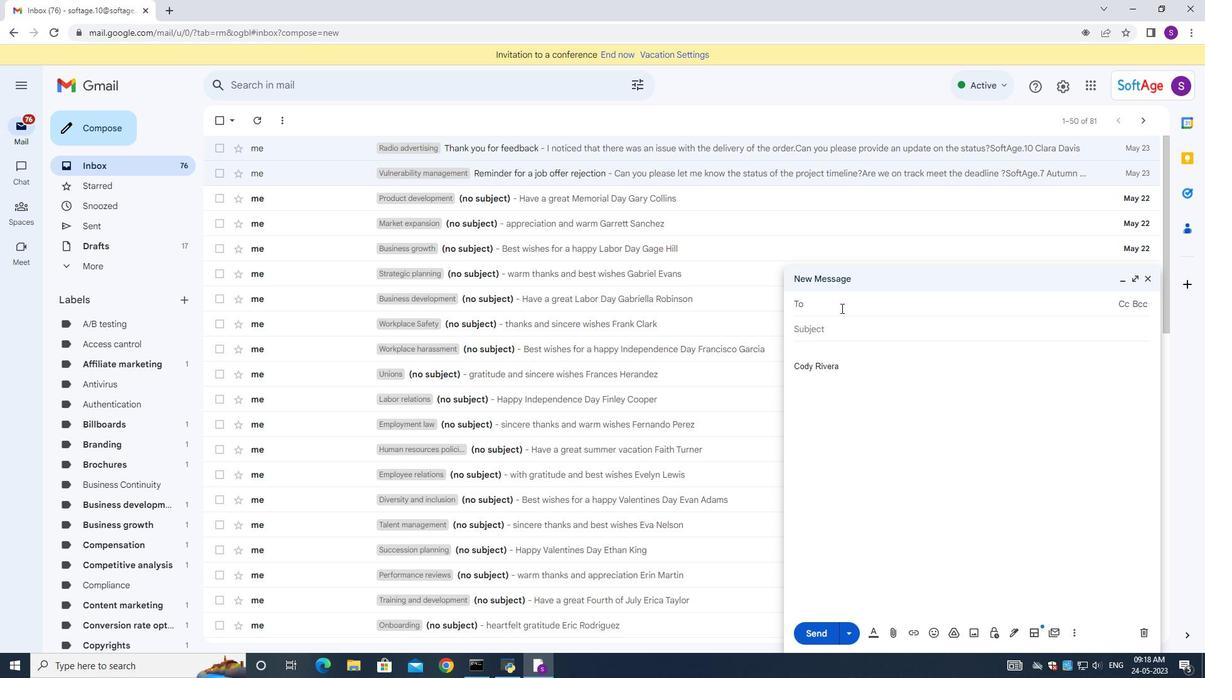 
Action: Key pressed <Key.shift>Softage.1<Key.shift>@softage.net
Screenshot: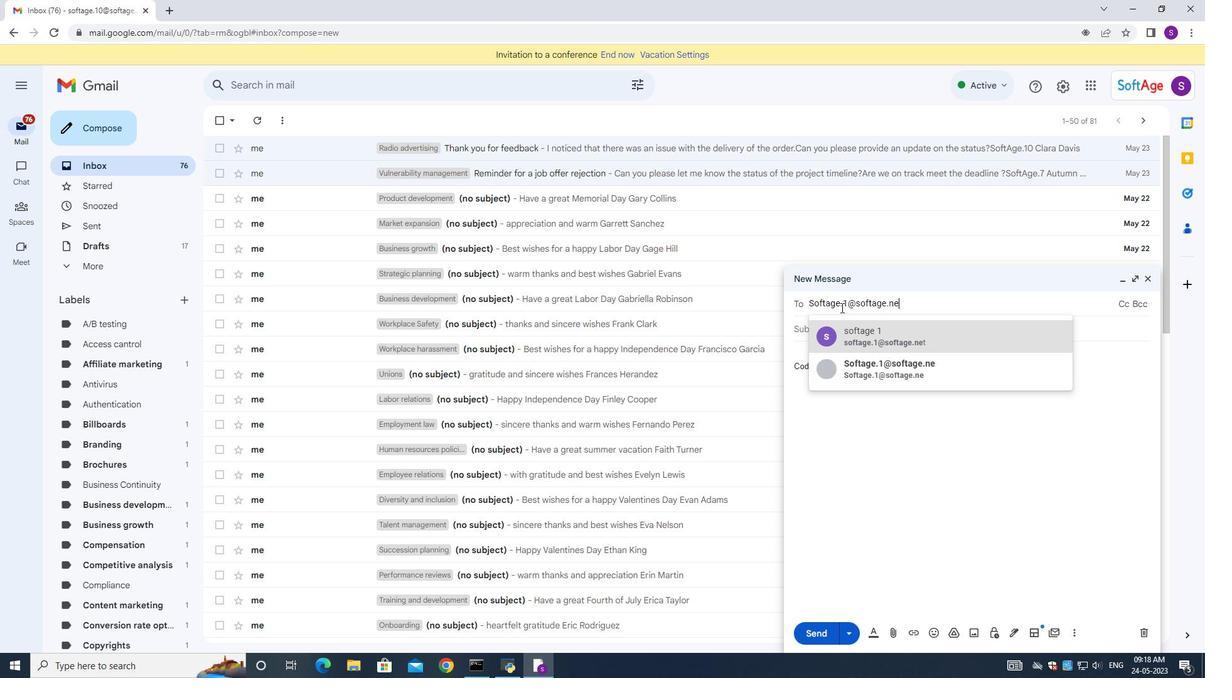 
Action: Mouse moved to (888, 322)
Screenshot: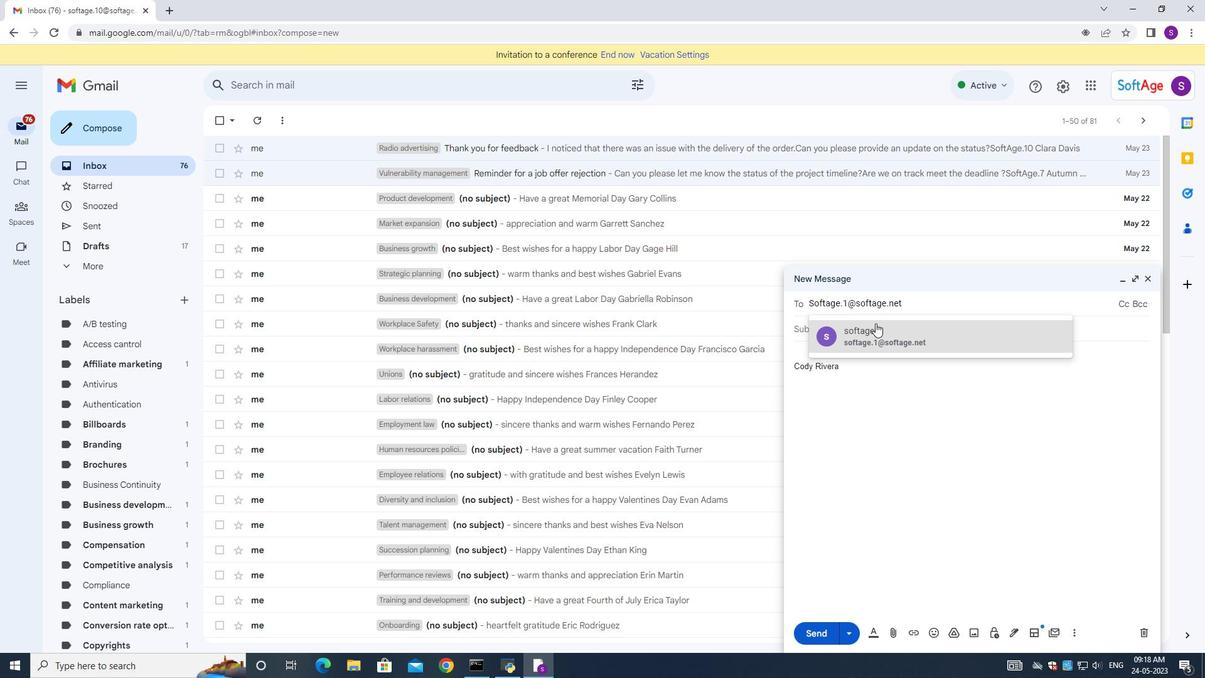 
Action: Mouse pressed left at (888, 322)
Screenshot: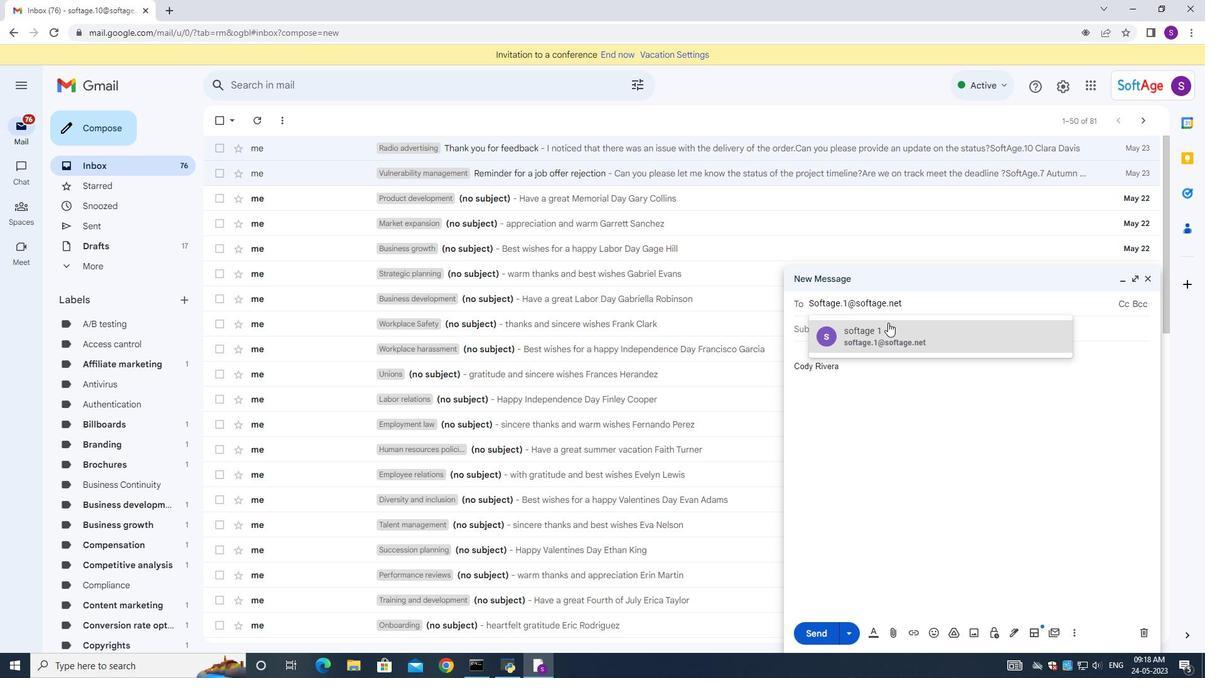 
Action: Mouse moved to (864, 332)
Screenshot: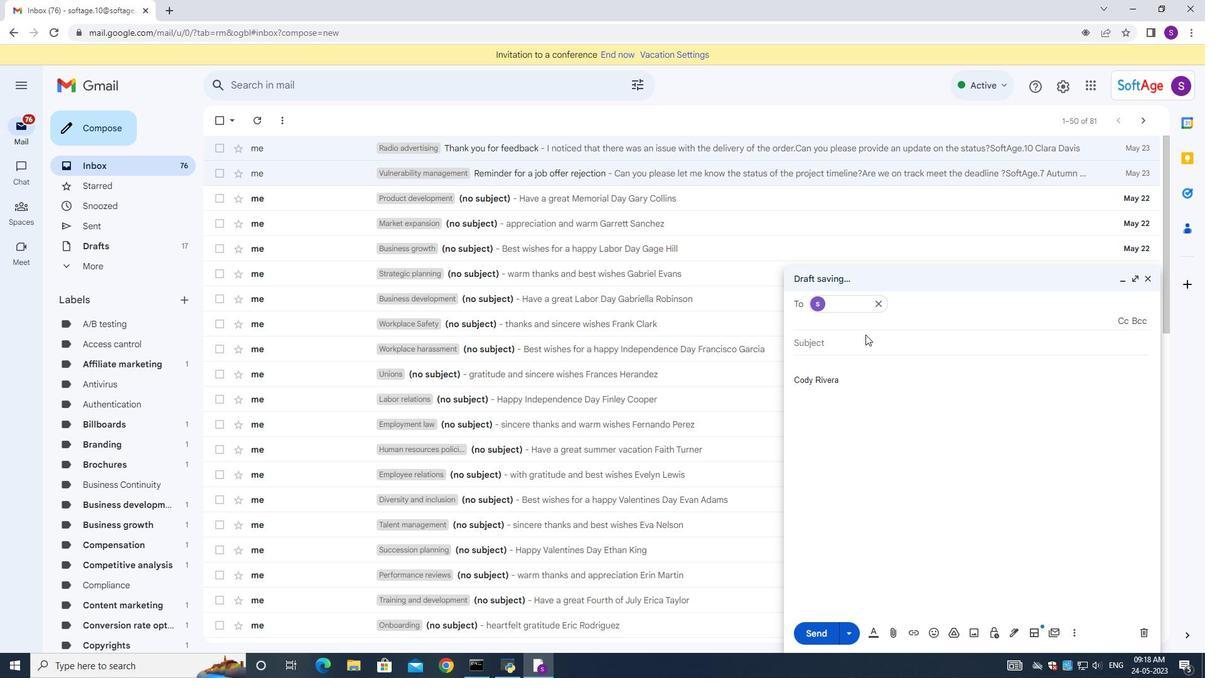 
Action: Mouse pressed left at (864, 332)
Screenshot: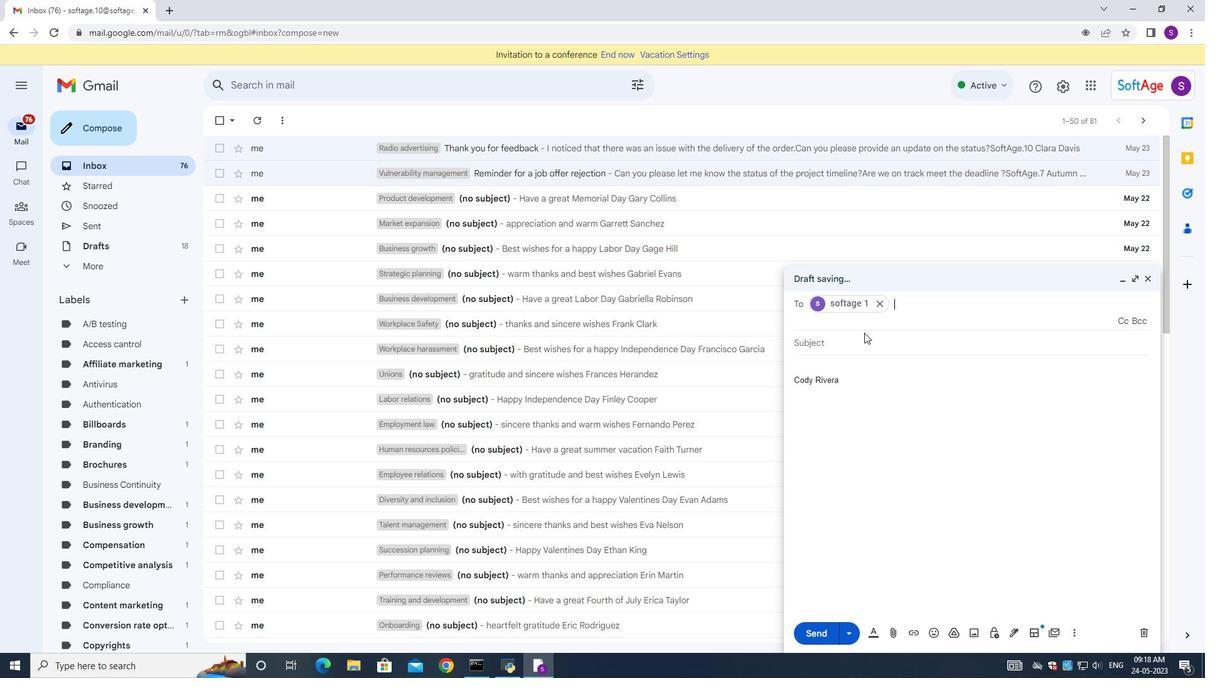 
Action: Mouse moved to (855, 342)
Screenshot: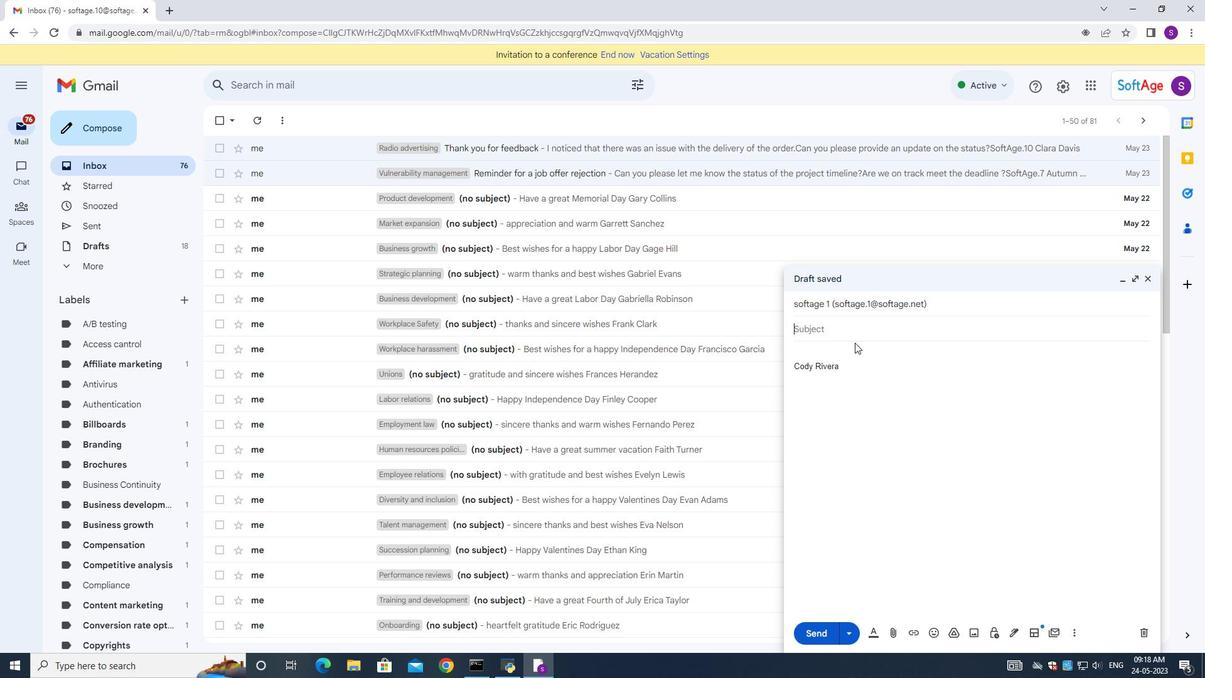 
Action: Key pressed <Key.shift>Thank<Key.space>you<Key.space>for<Key.space>a<Key.space><Key.shift><Key.shift><Key.shift><Key.shift><Key.shift><Key.shift><Key.shift><Key.shift>testimonial<Key.space>and<Key.space><Key.backspace><Key.backspace><Key.backspace><Key.backspace>
Screenshot: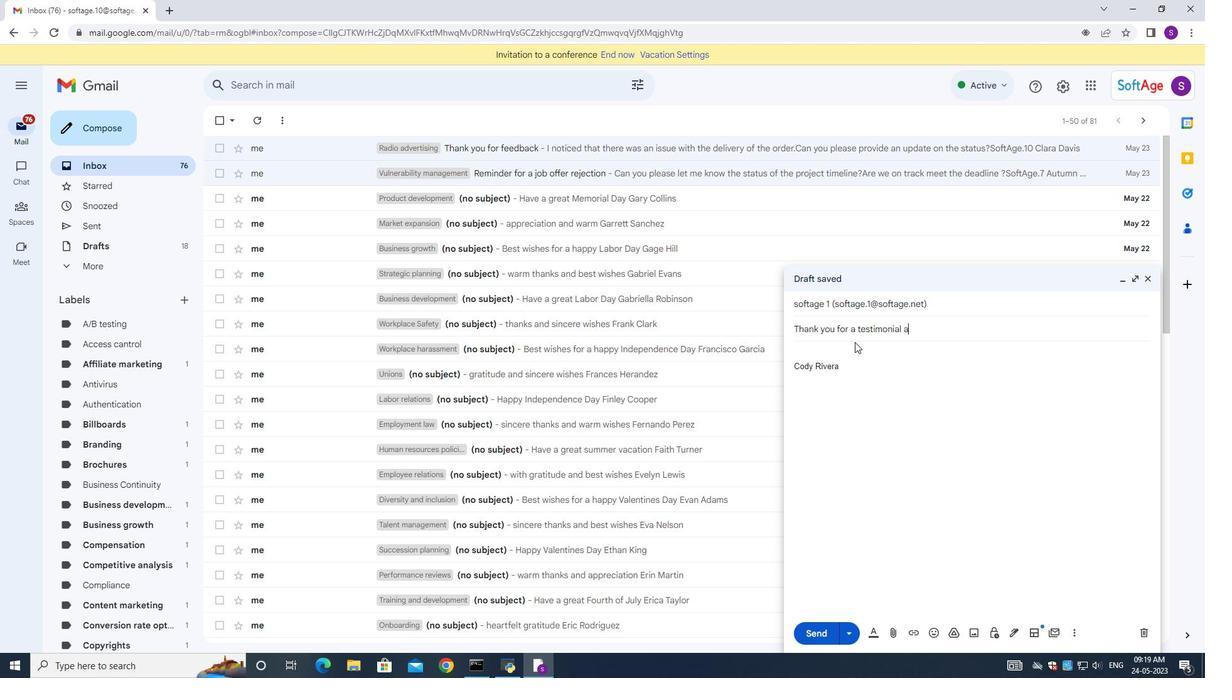 
Action: Mouse moved to (811, 342)
Screenshot: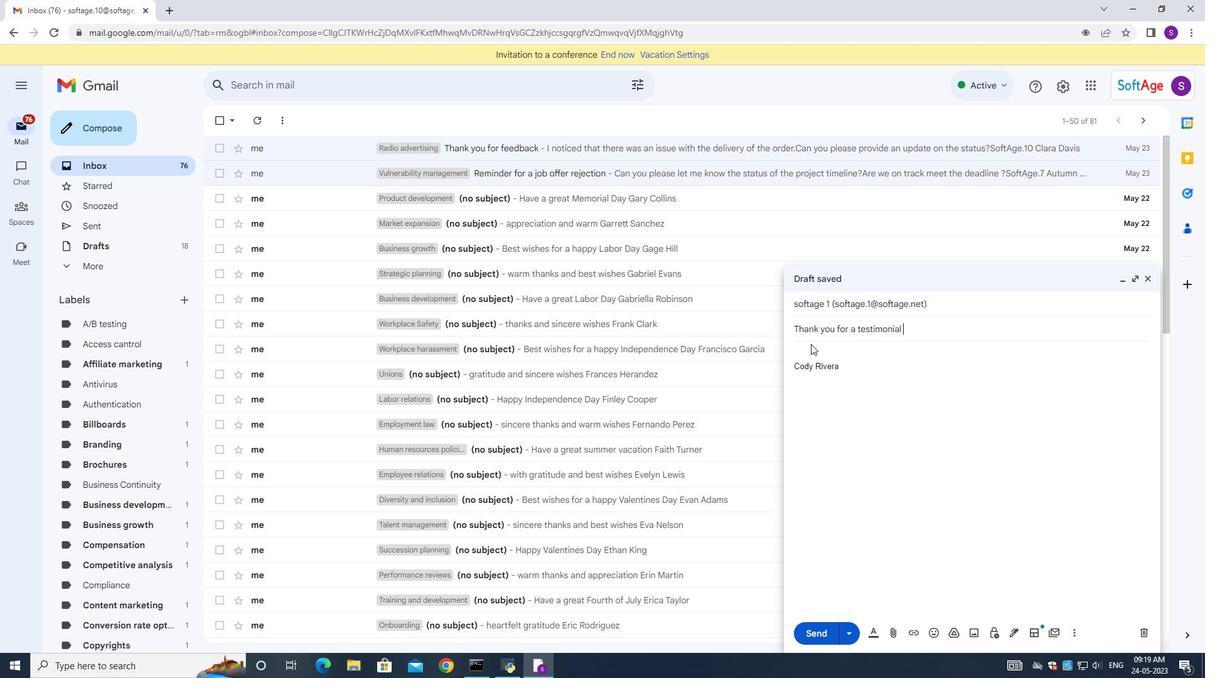 
Action: Mouse pressed left at (811, 342)
Screenshot: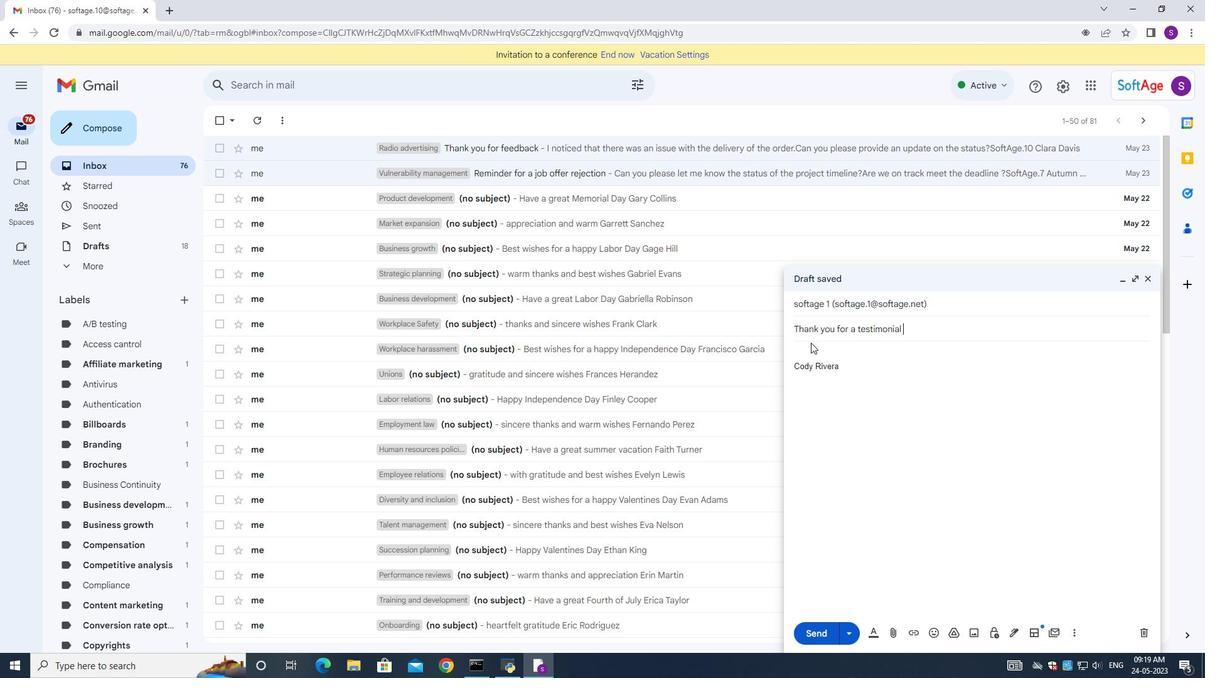 
Action: Mouse moved to (807, 344)
Screenshot: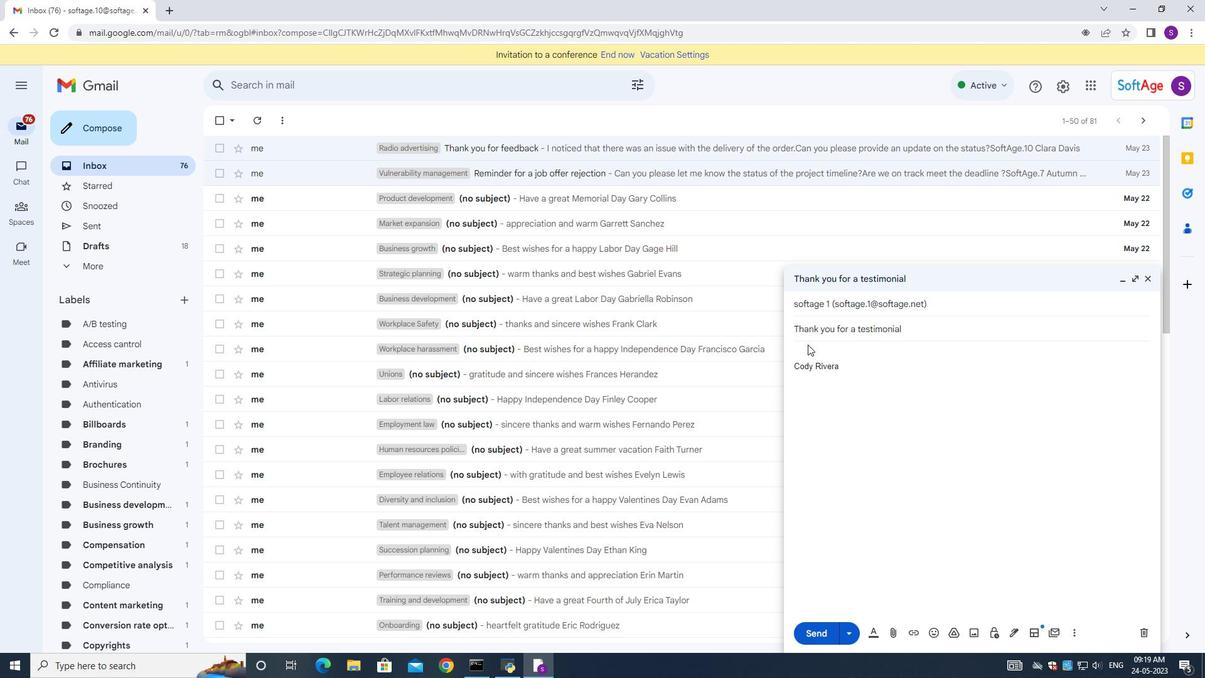 
Action: Key pressed <Key.shift><Key.shift>Cu<Key.backspace>ould<Key.space>you<Key.space>please<Key.space>provide<Key.space>me<Key.space>with<Key.space>the<Key.space>contact<Key.space>details<Key.space>of<Key.space>the<Key.space>vendor<Key.space>you<Key.space>mentioned<Key.space>in<Key.space>your<Key.space>previous<Key.space>email<Key.shift_r>?
Screenshot: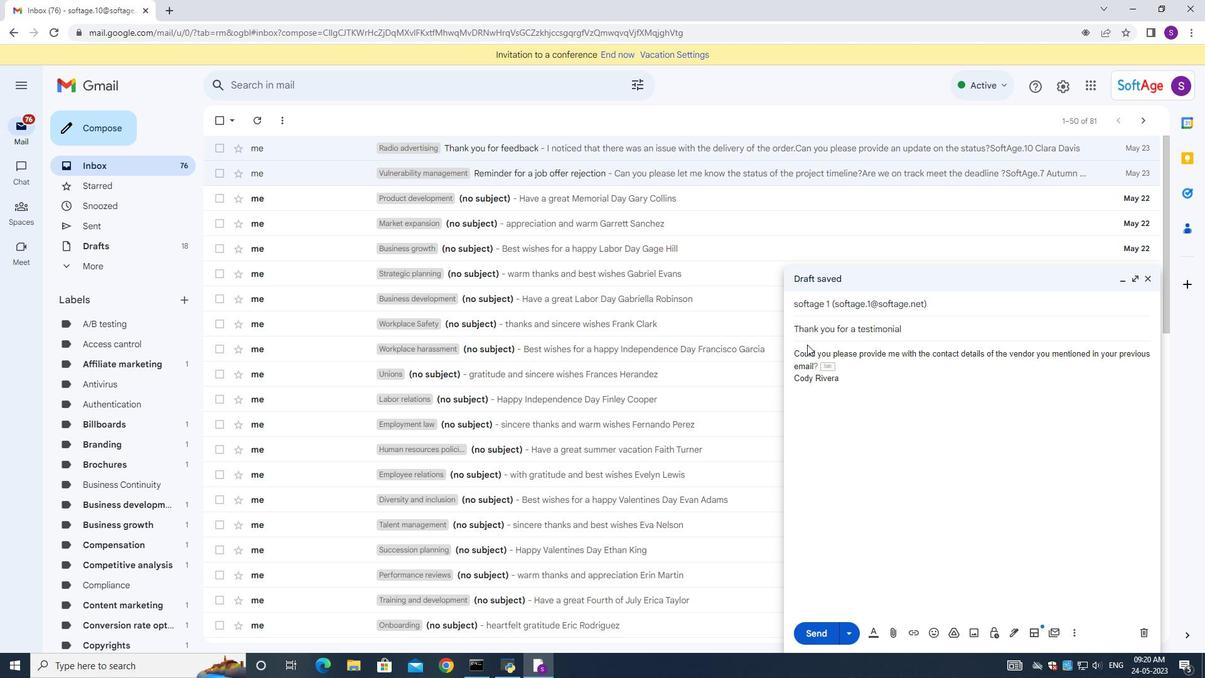 
Action: Mouse moved to (895, 634)
Screenshot: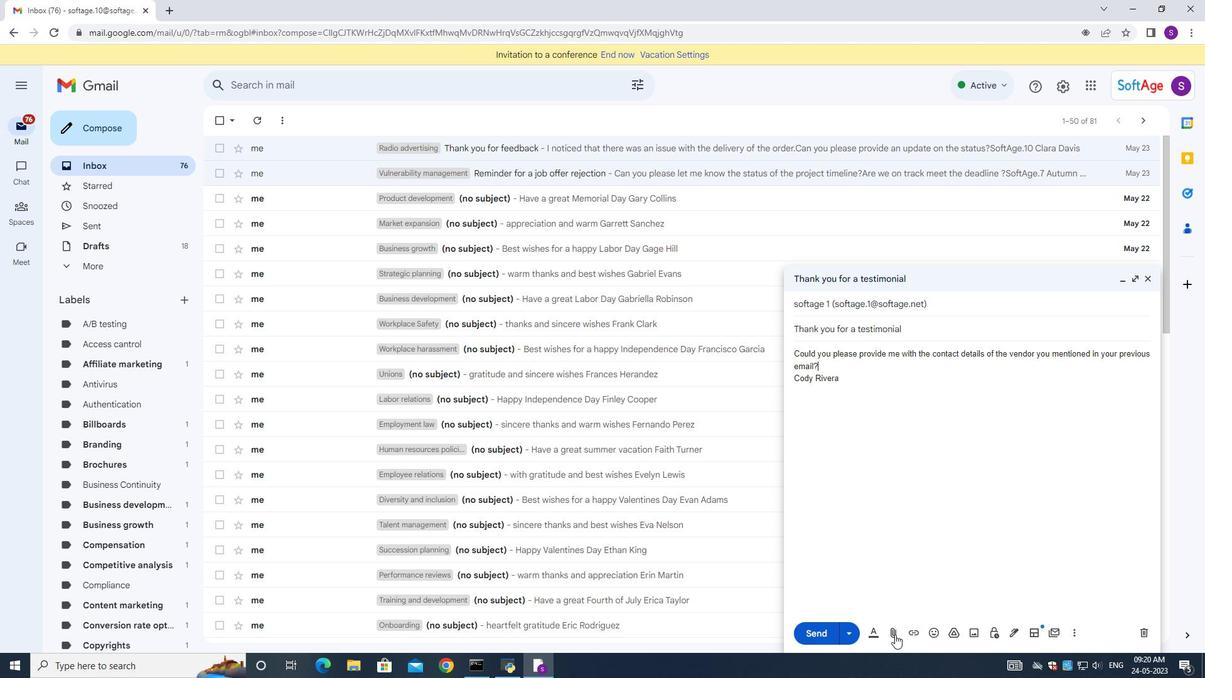 
Action: Mouse pressed left at (895, 634)
Screenshot: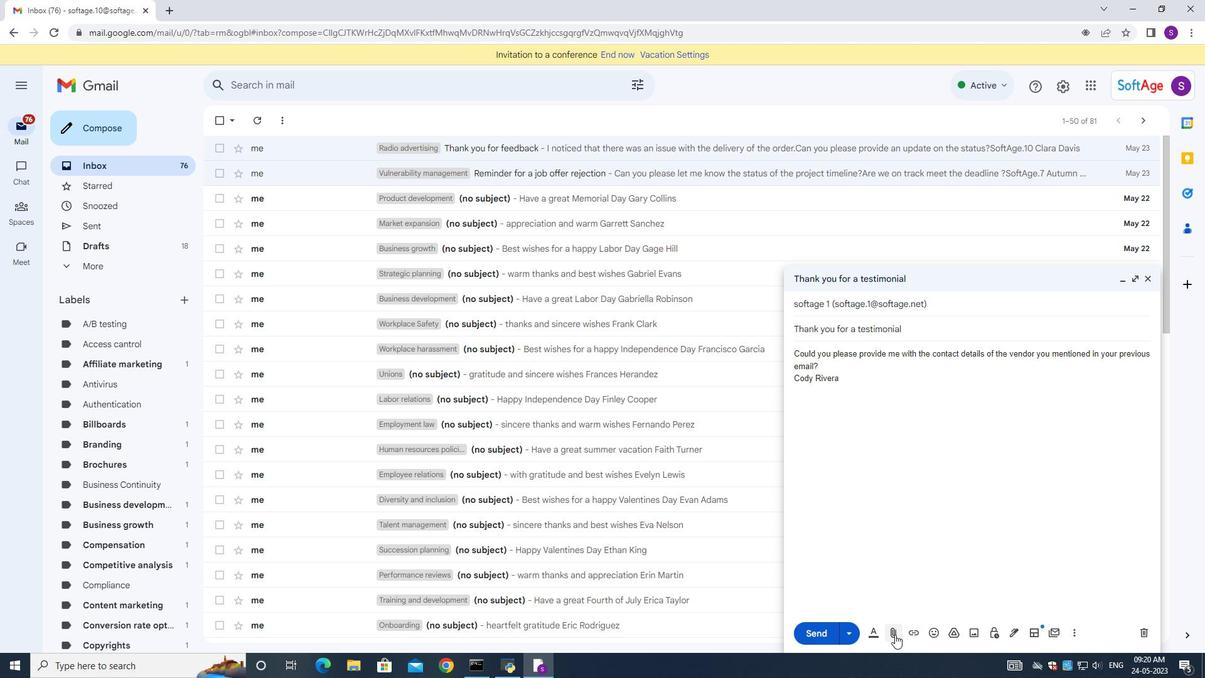 
Action: Mouse moved to (55, 131)
Screenshot: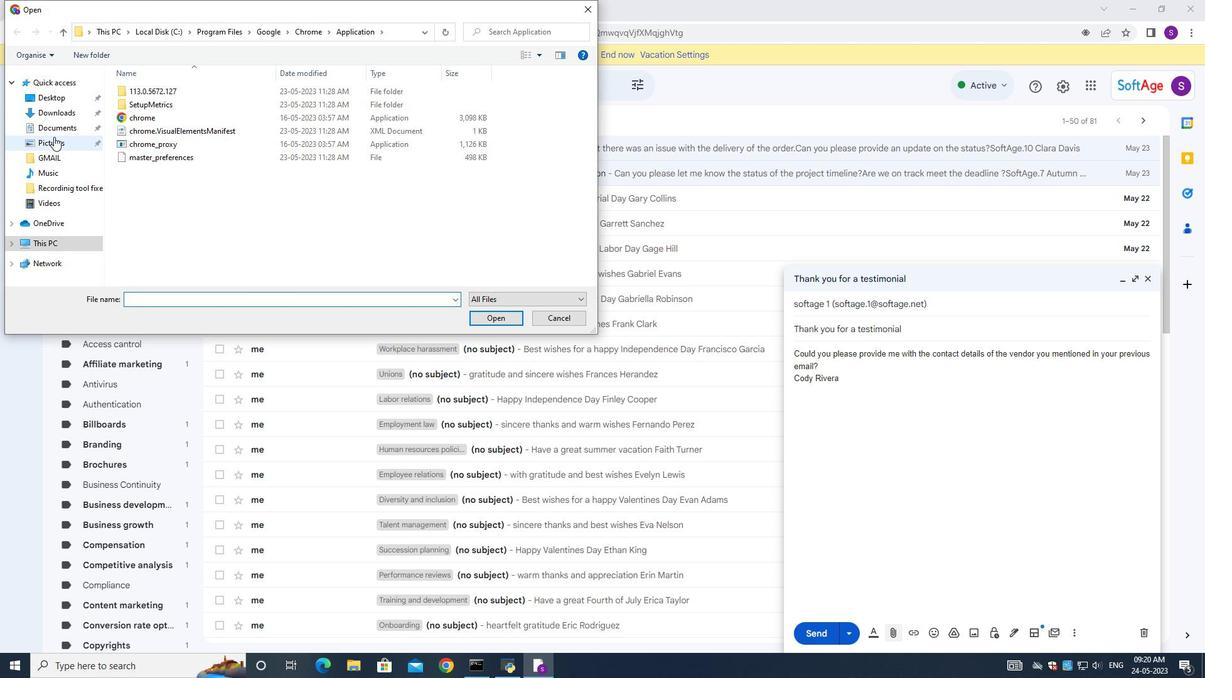 
Action: Mouse pressed left at (55, 131)
Screenshot: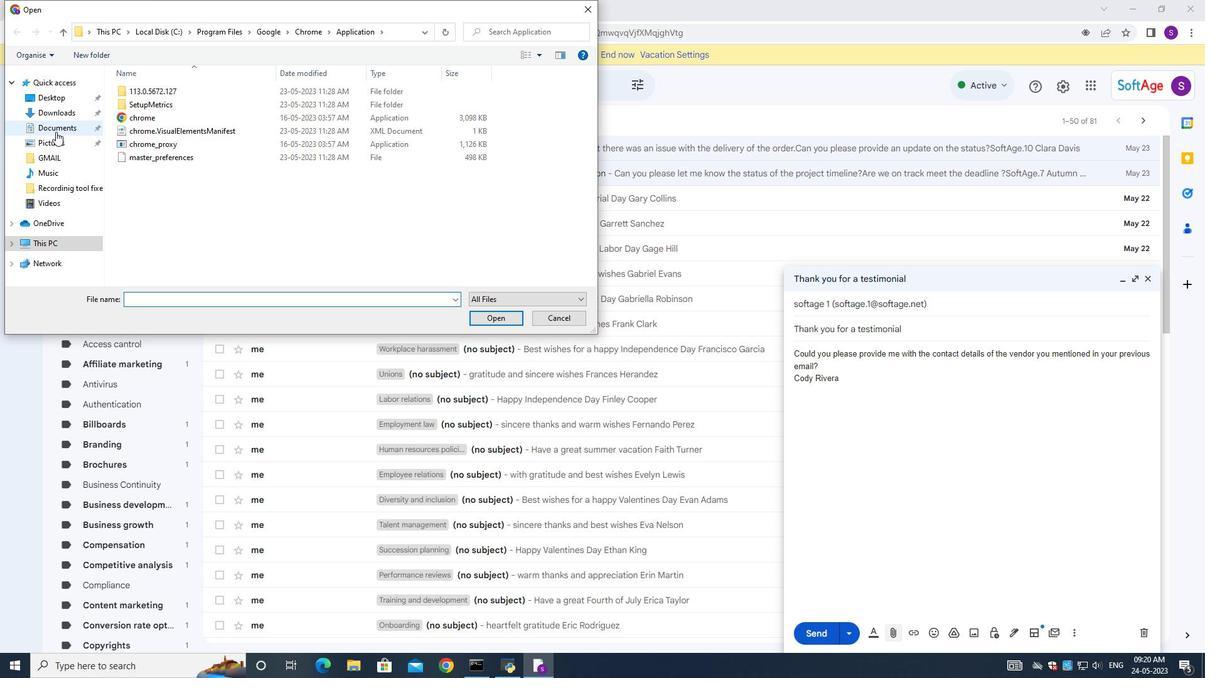 
Action: Mouse moved to (58, 111)
Screenshot: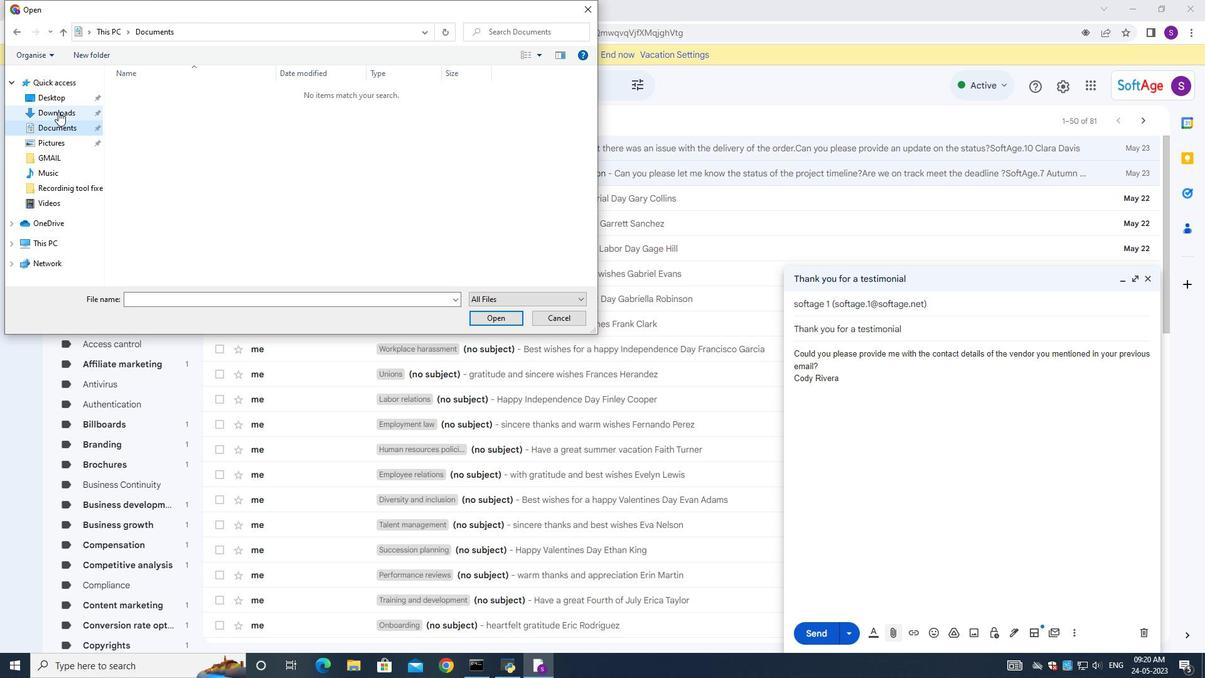 
Action: Mouse pressed left at (58, 111)
Screenshot: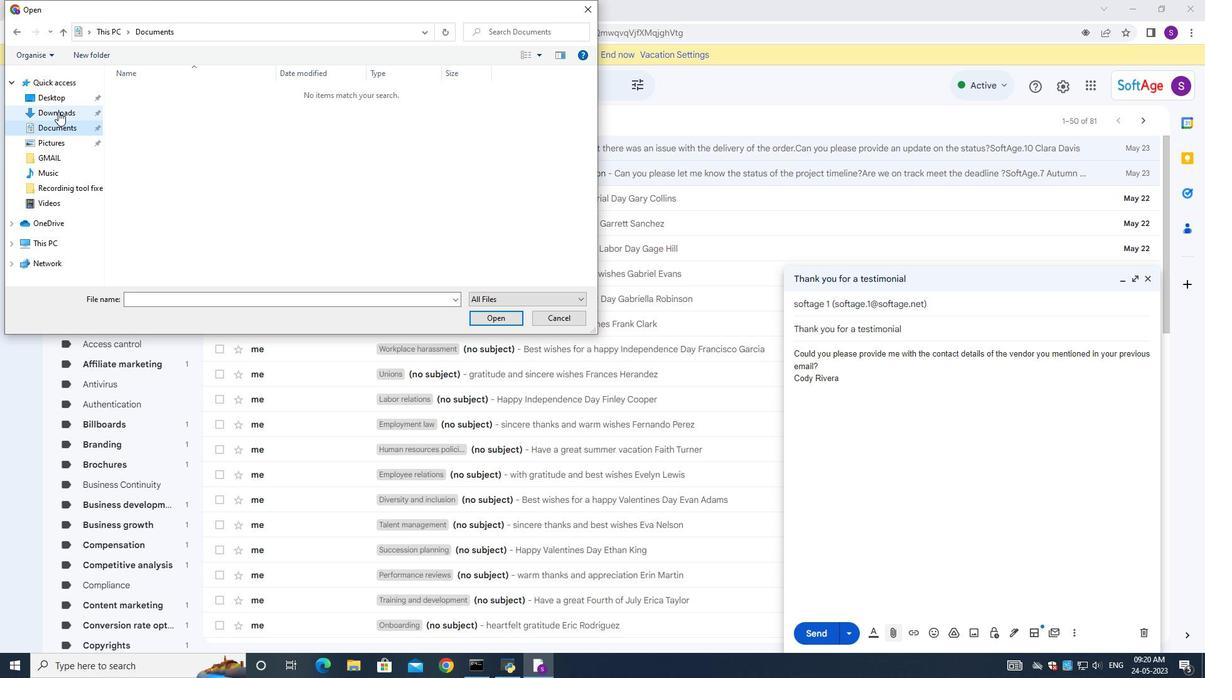
Action: Mouse moved to (147, 150)
Screenshot: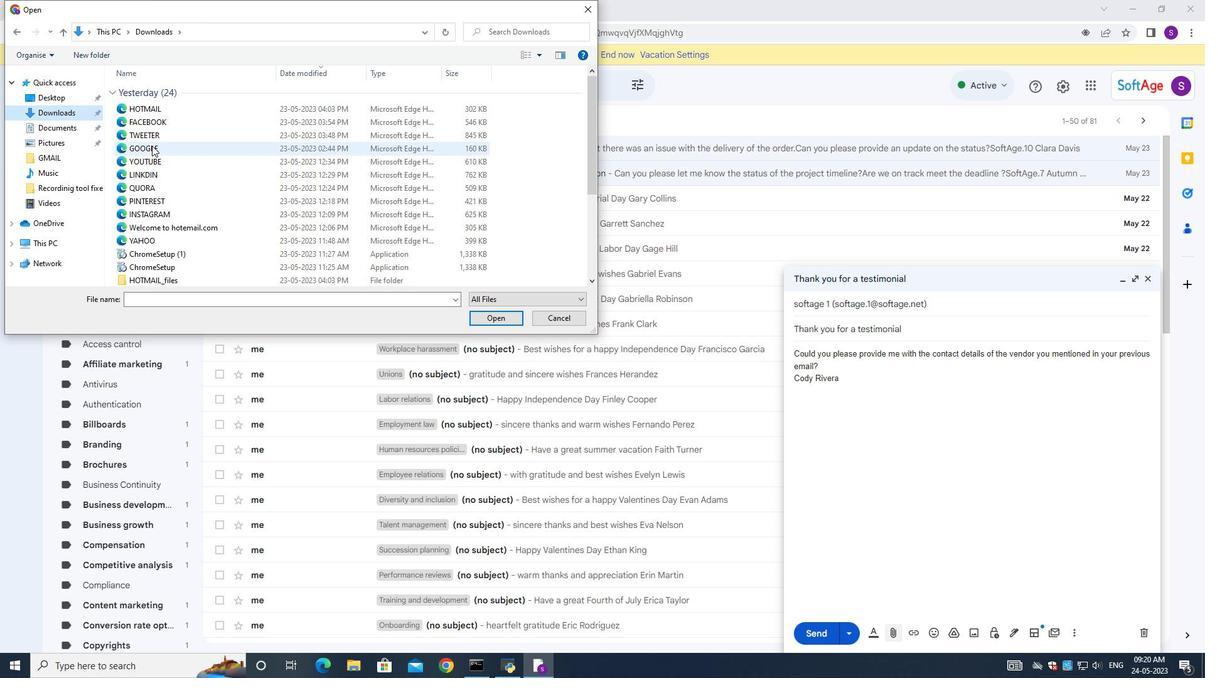 
Action: Mouse pressed left at (147, 150)
Screenshot: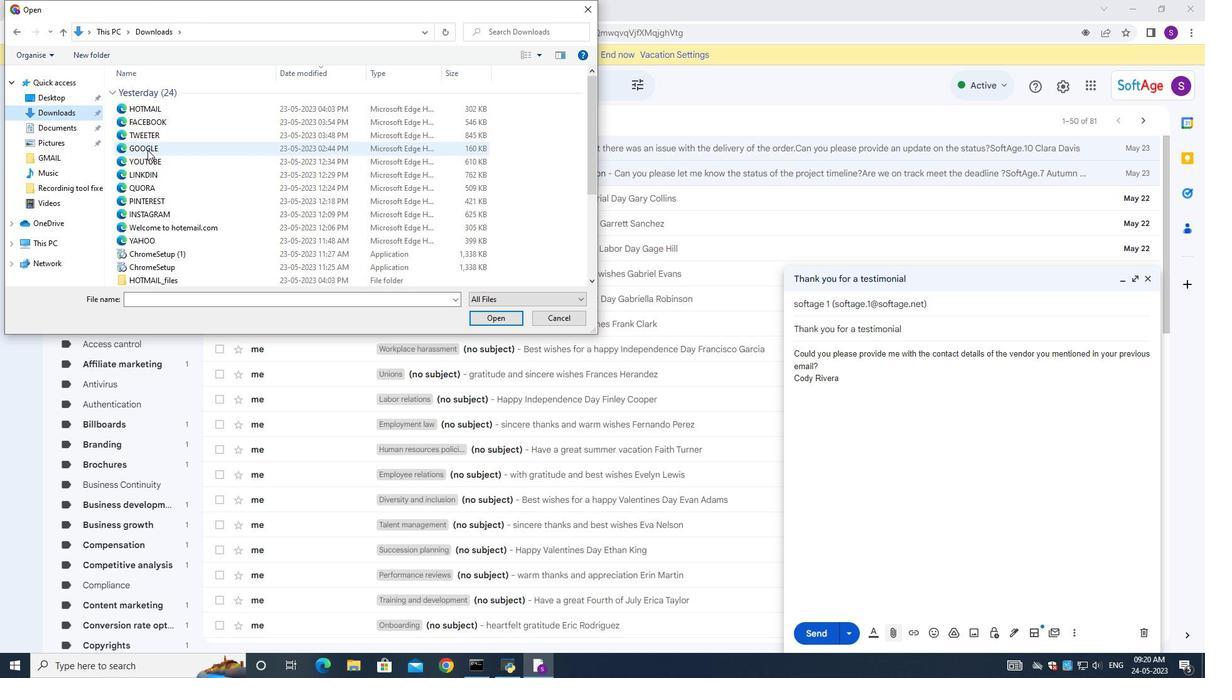 
Action: Mouse moved to (506, 317)
Screenshot: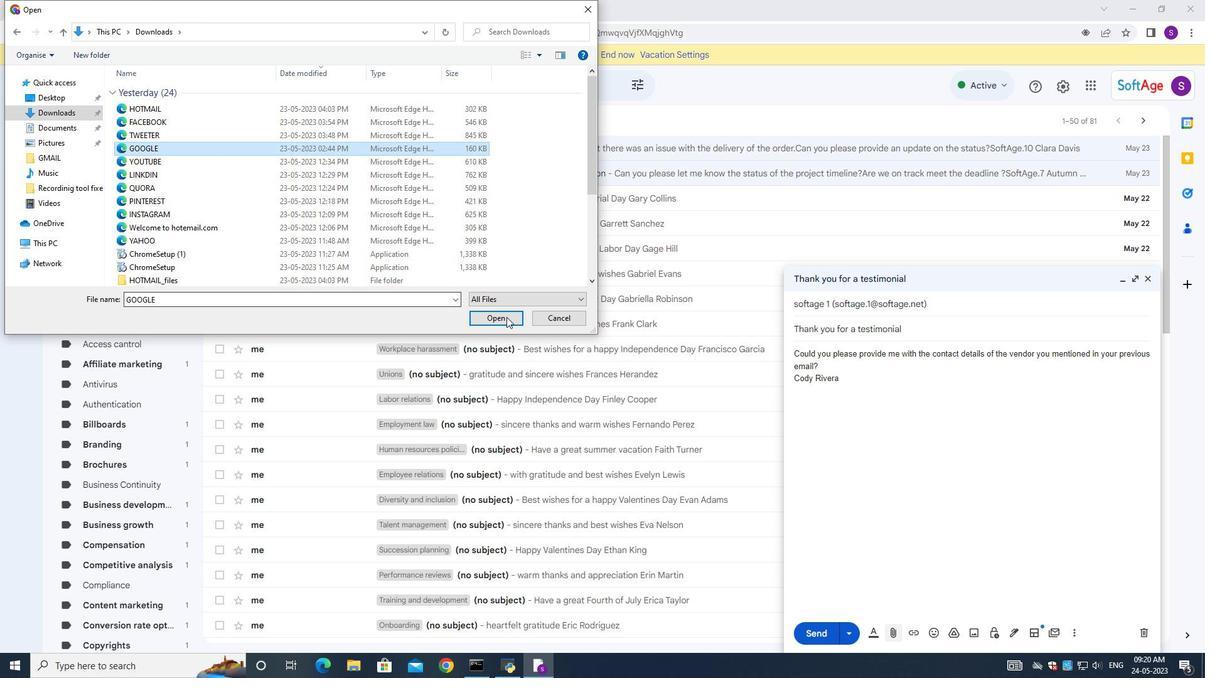 
Action: Mouse pressed left at (506, 317)
Screenshot: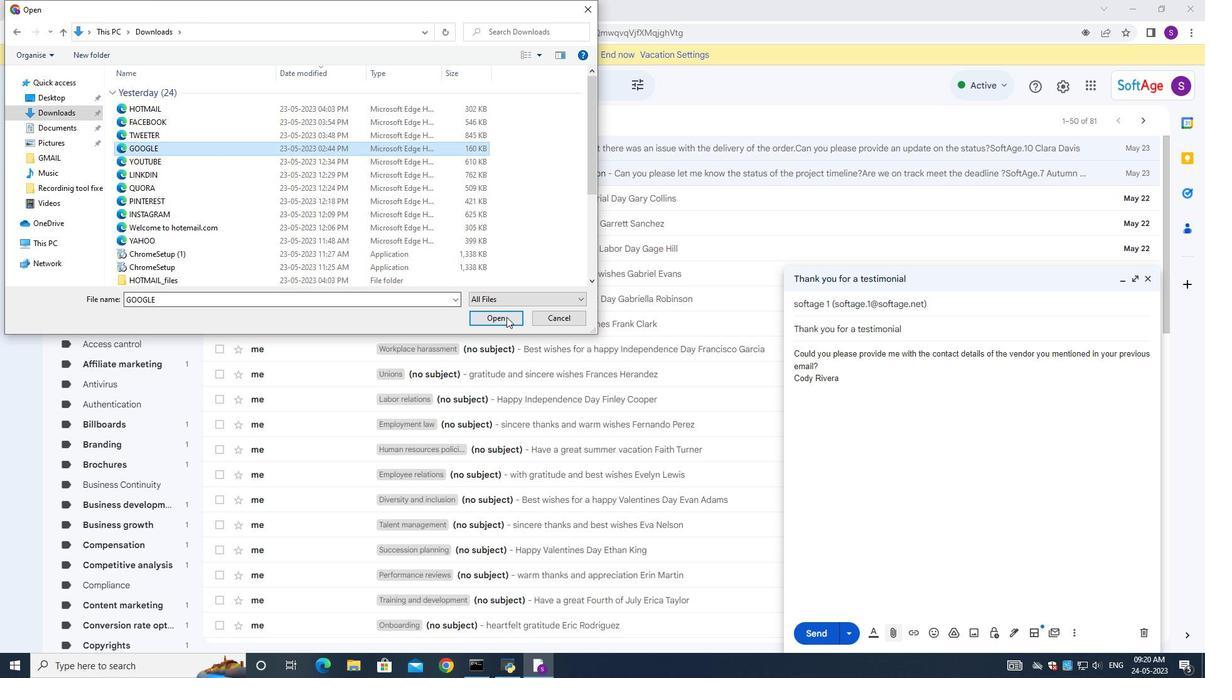 
Action: Mouse moved to (827, 636)
Screenshot: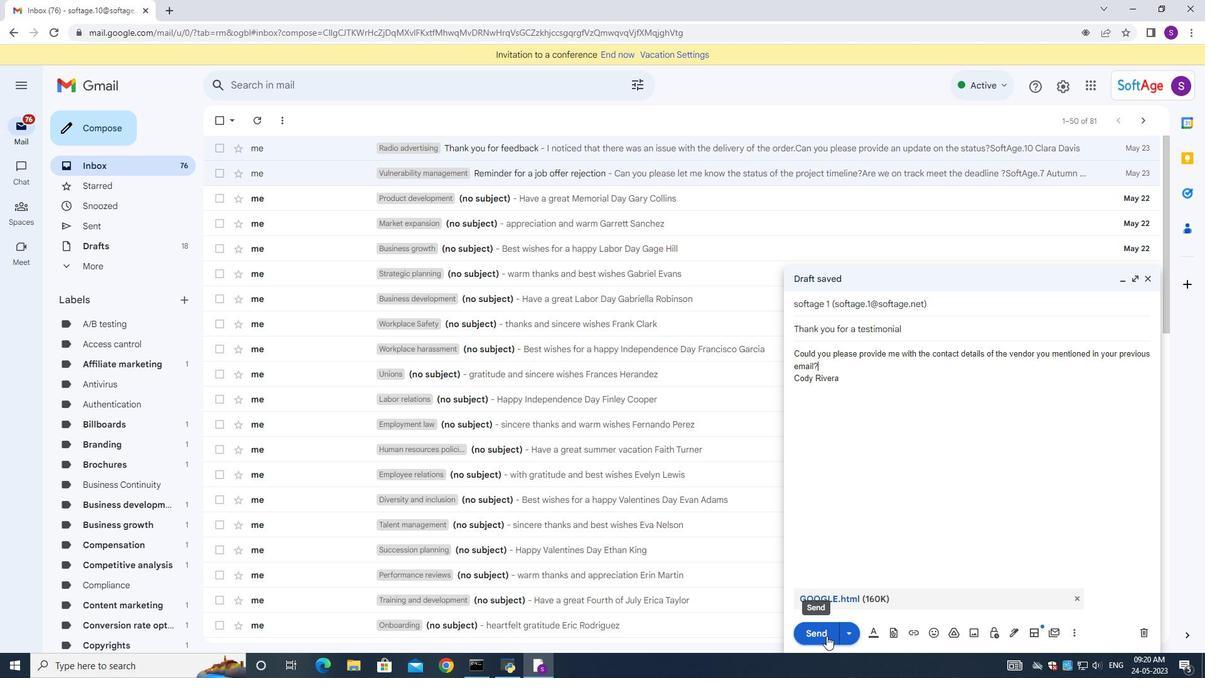 
Action: Mouse pressed left at (827, 636)
Screenshot: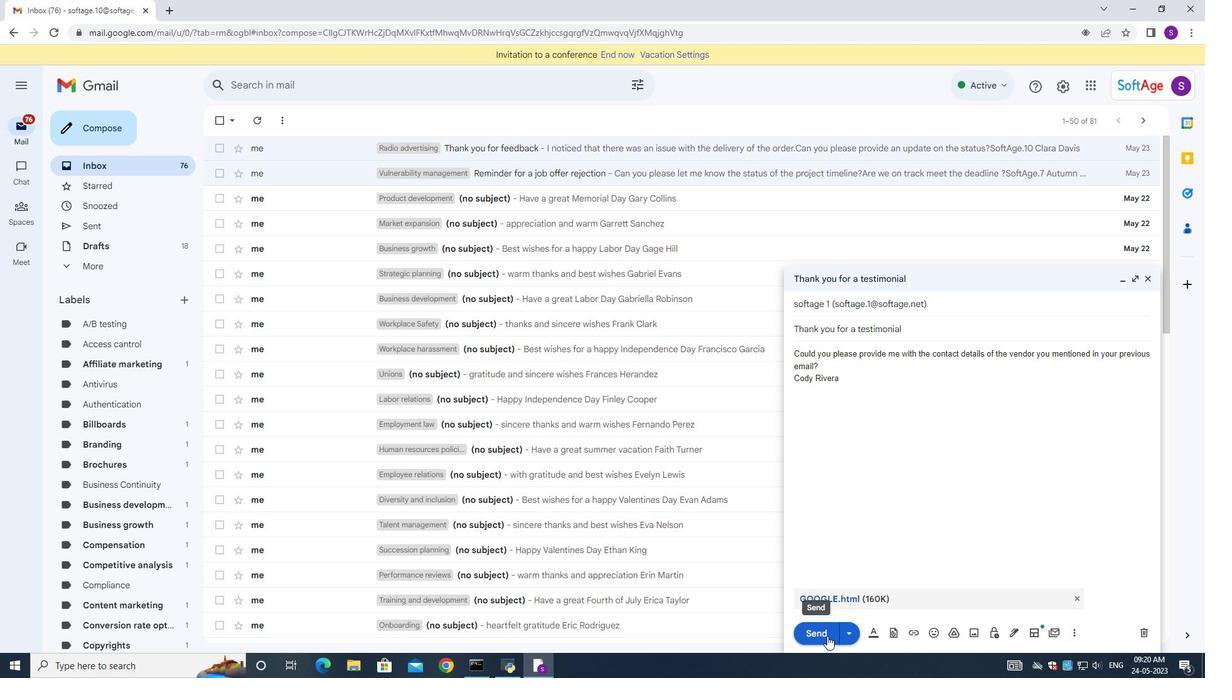 
Action: Mouse moved to (79, 225)
Screenshot: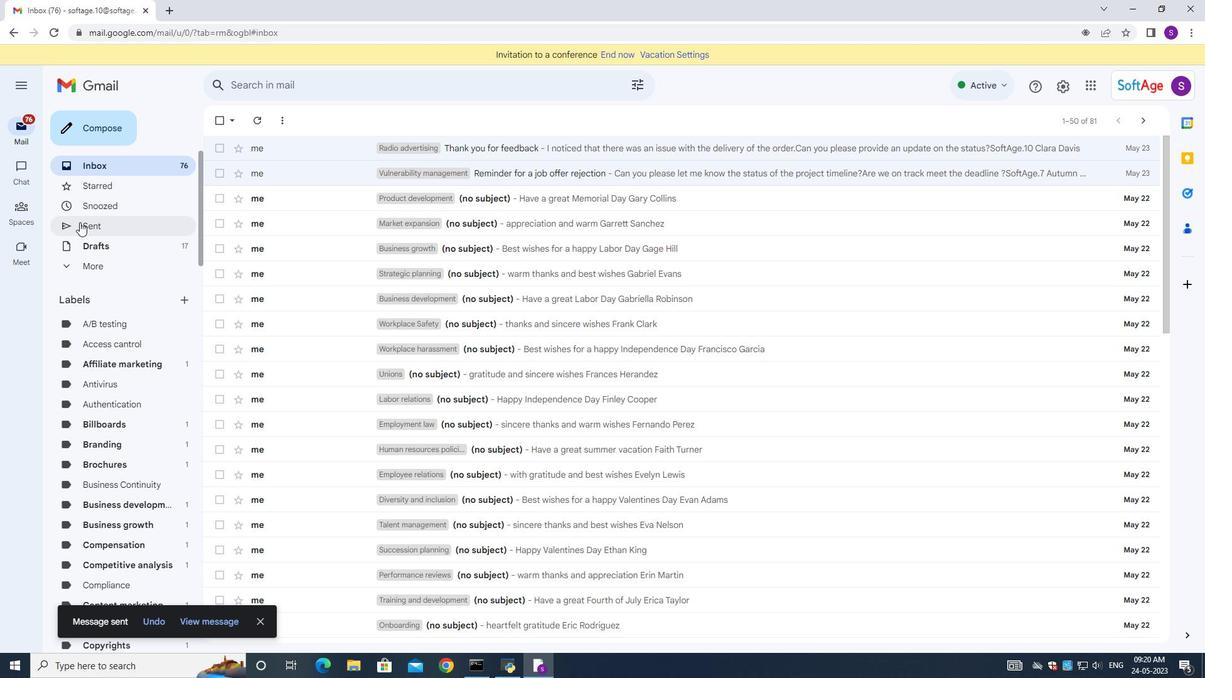 
Action: Mouse pressed left at (79, 225)
Screenshot: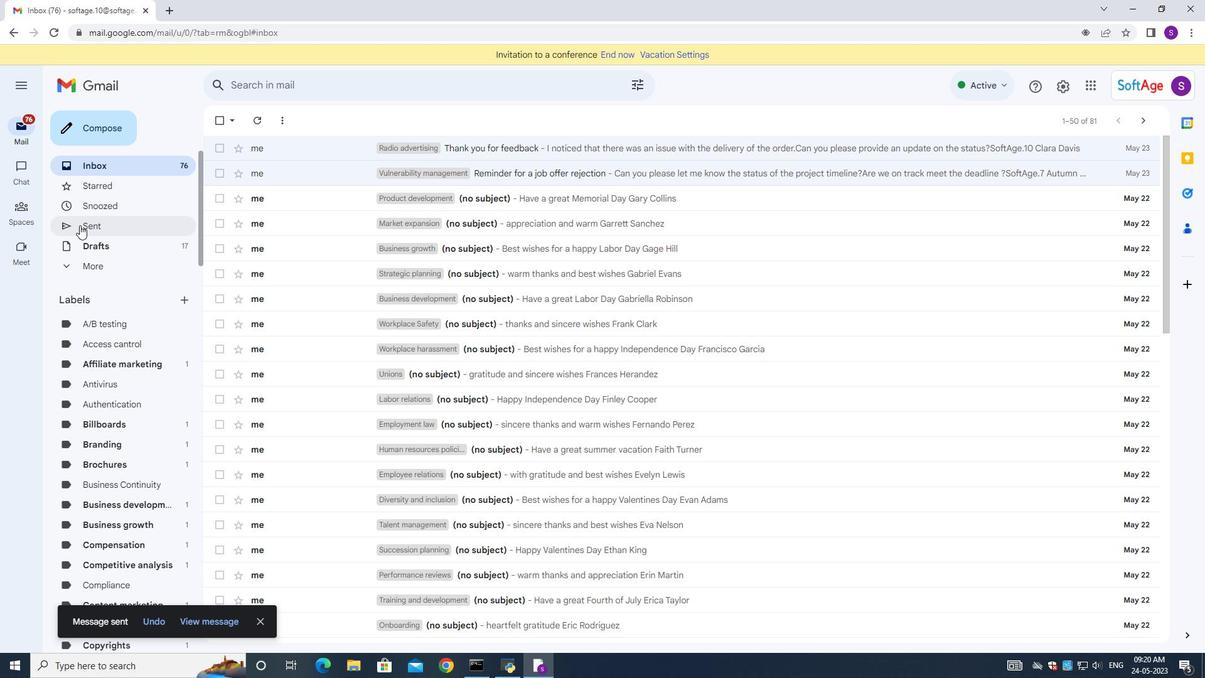 
Action: Mouse moved to (592, 182)
Screenshot: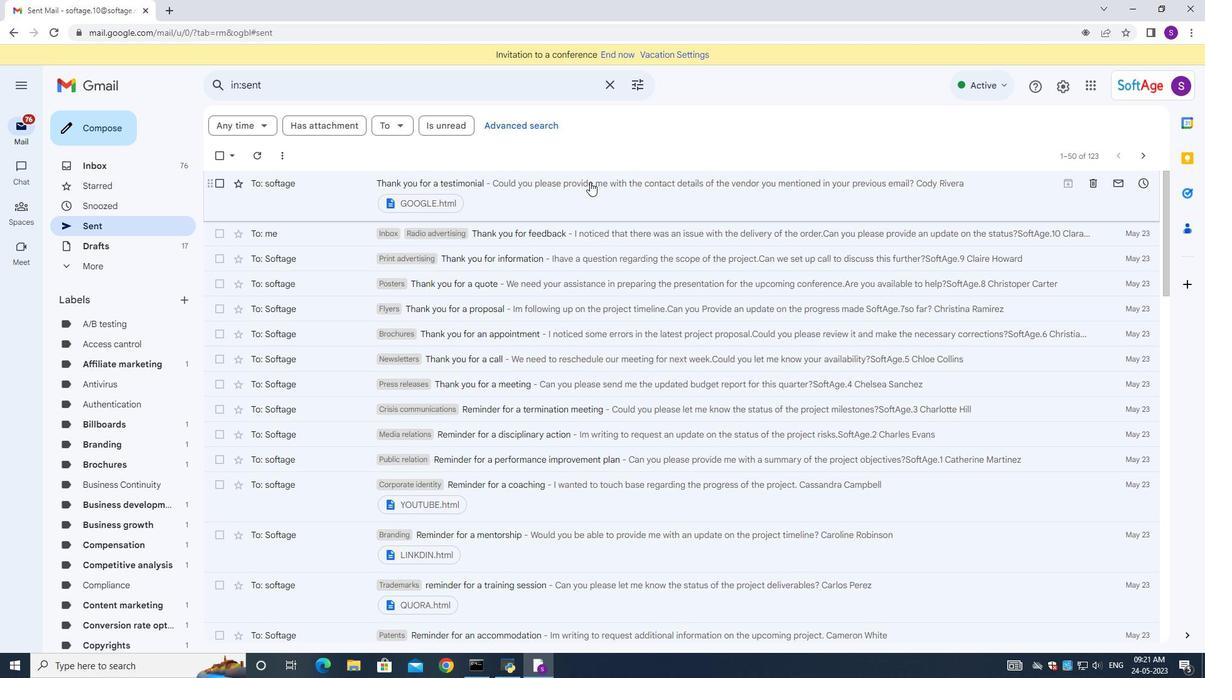 
Action: Mouse pressed left at (592, 182)
Screenshot: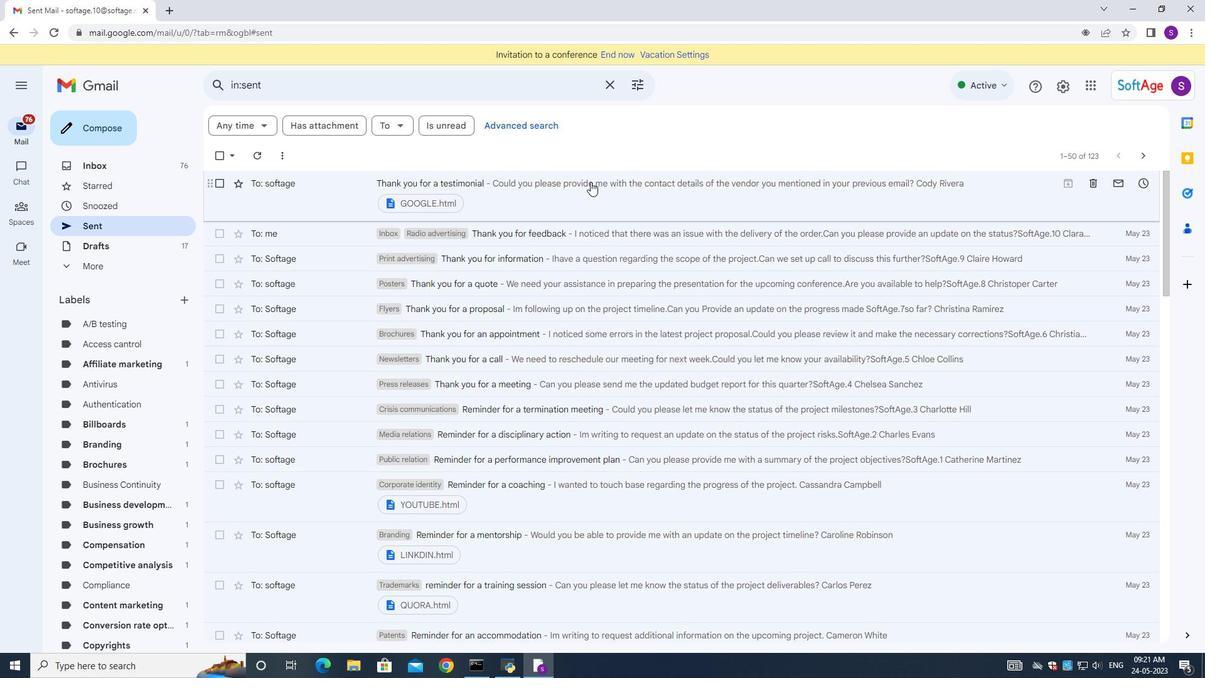 
Action: Mouse moved to (467, 119)
Screenshot: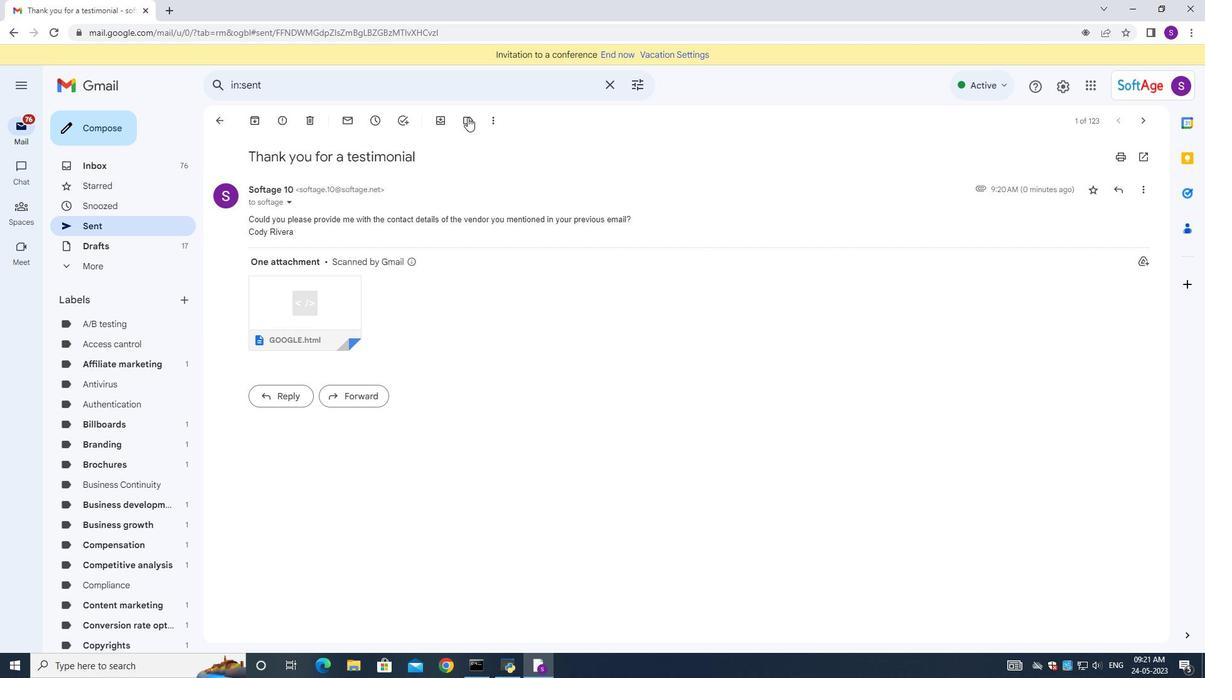 
Action: Mouse pressed left at (467, 119)
Screenshot: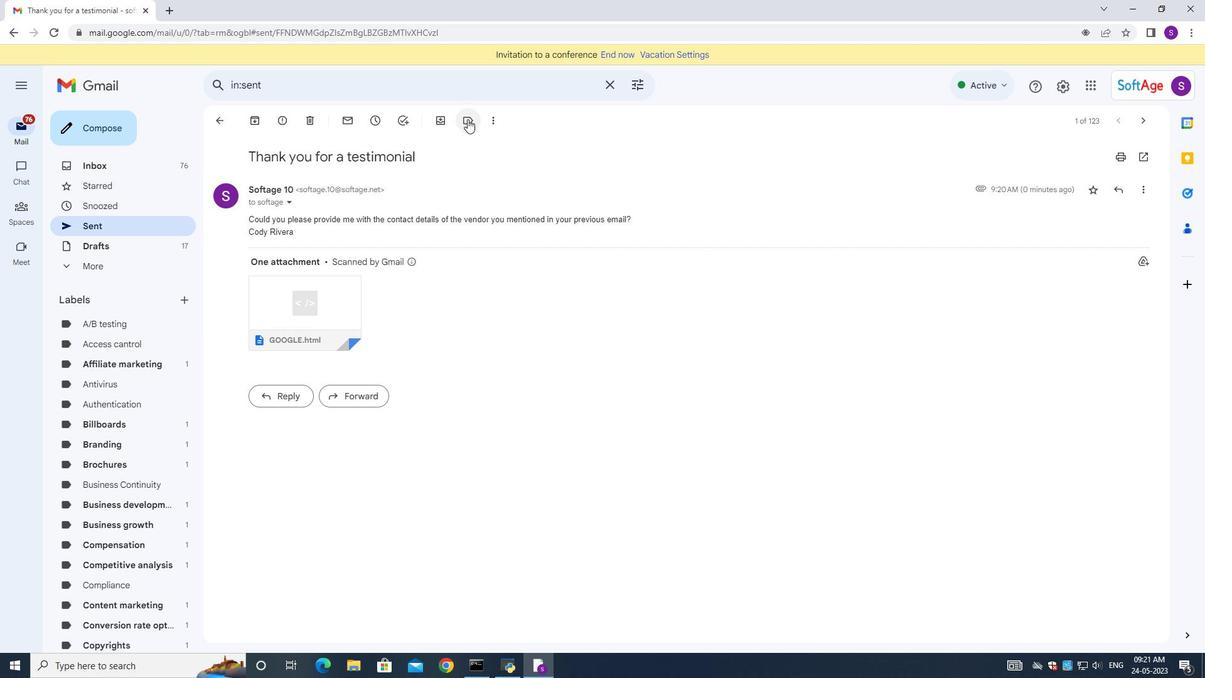 
Action: Mouse moved to (507, 355)
Screenshot: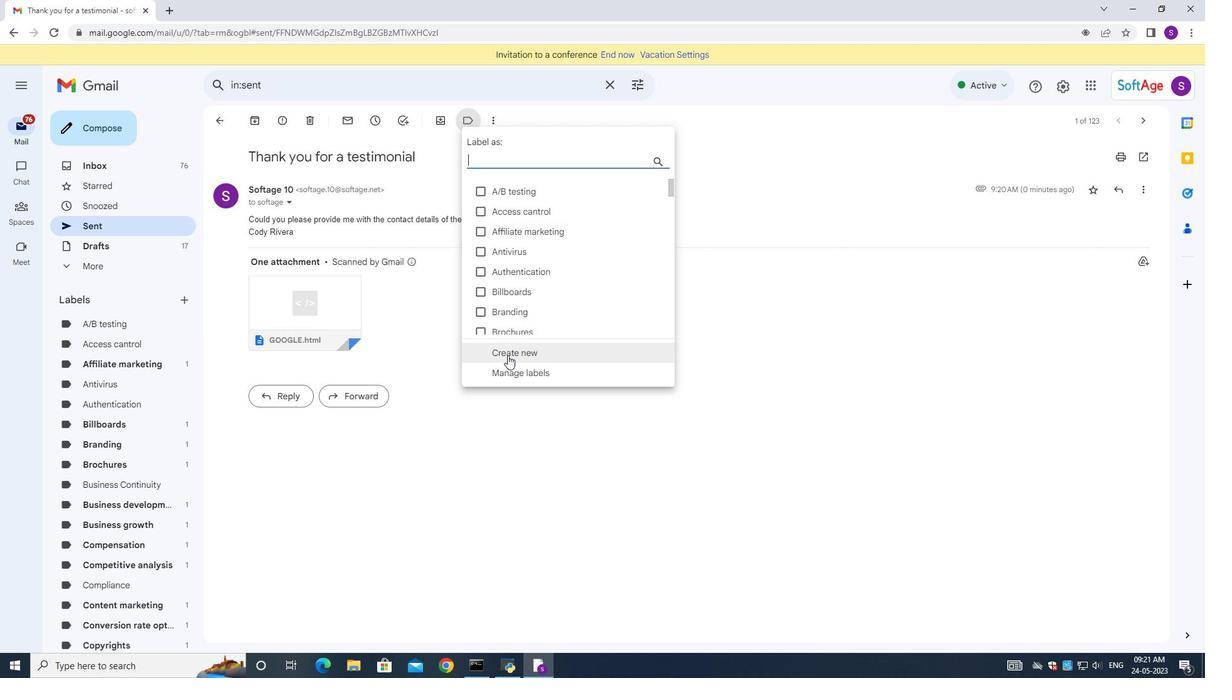 
Action: Mouse pressed left at (507, 355)
Screenshot: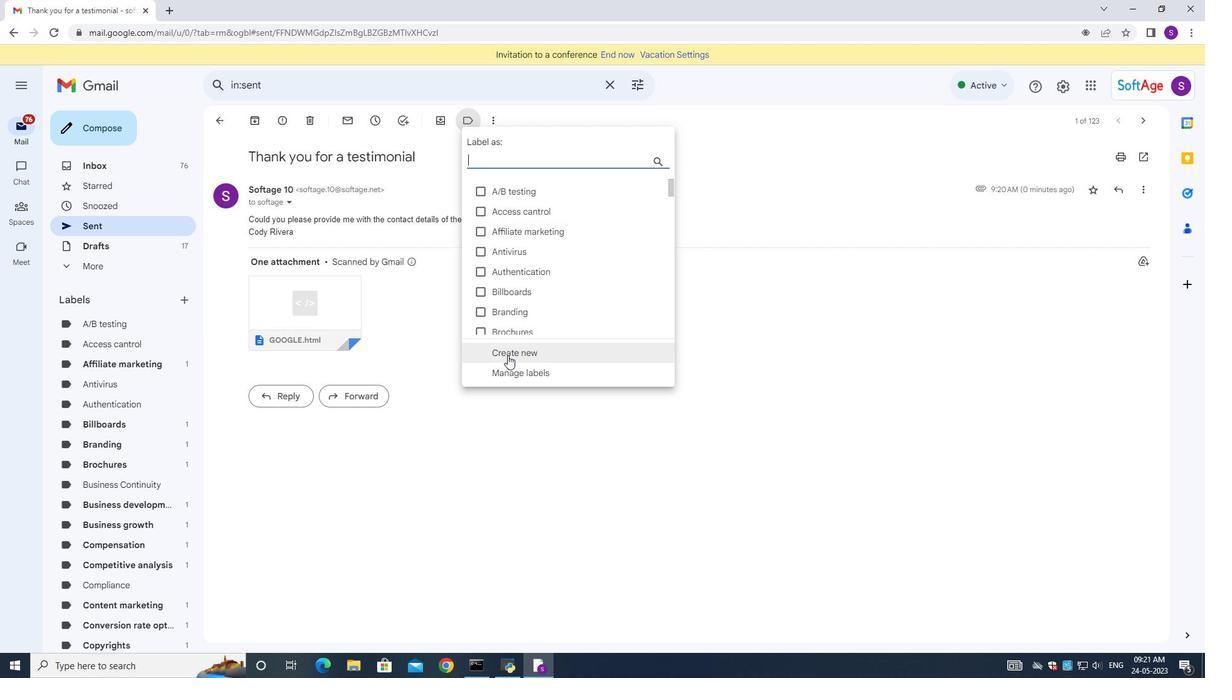 
Action: Mouse moved to (739, 284)
Screenshot: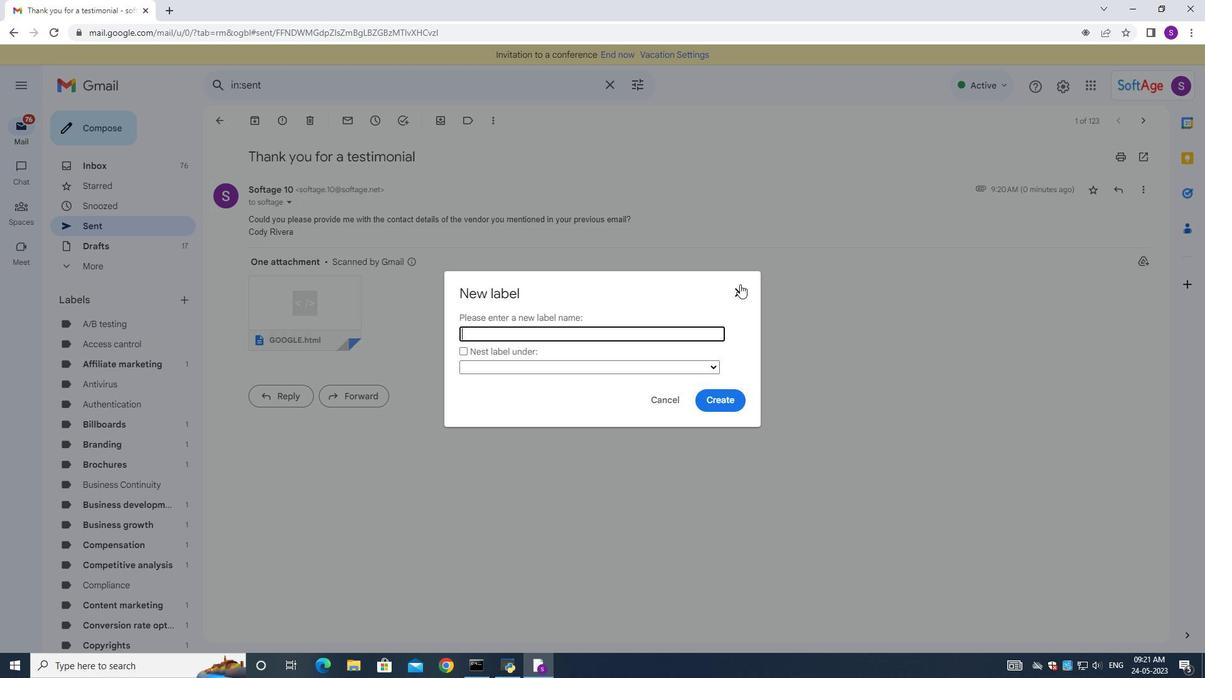 
Action: Mouse pressed left at (739, 284)
Screenshot: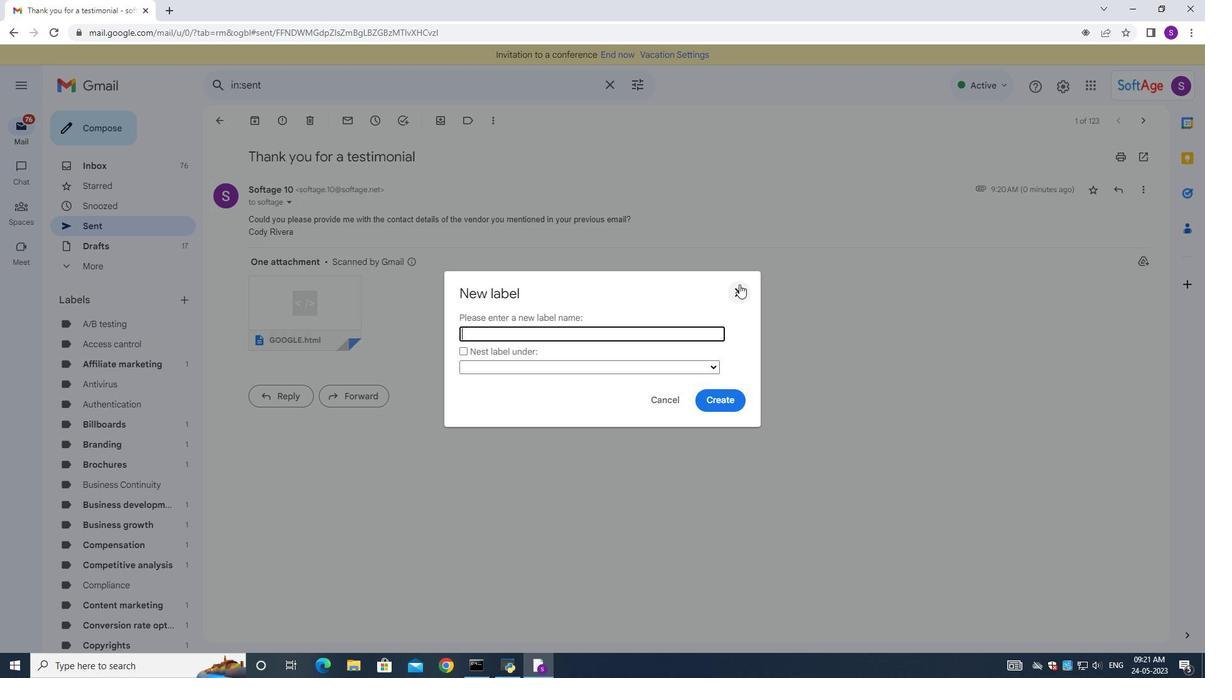 
Action: Mouse moved to (467, 120)
Screenshot: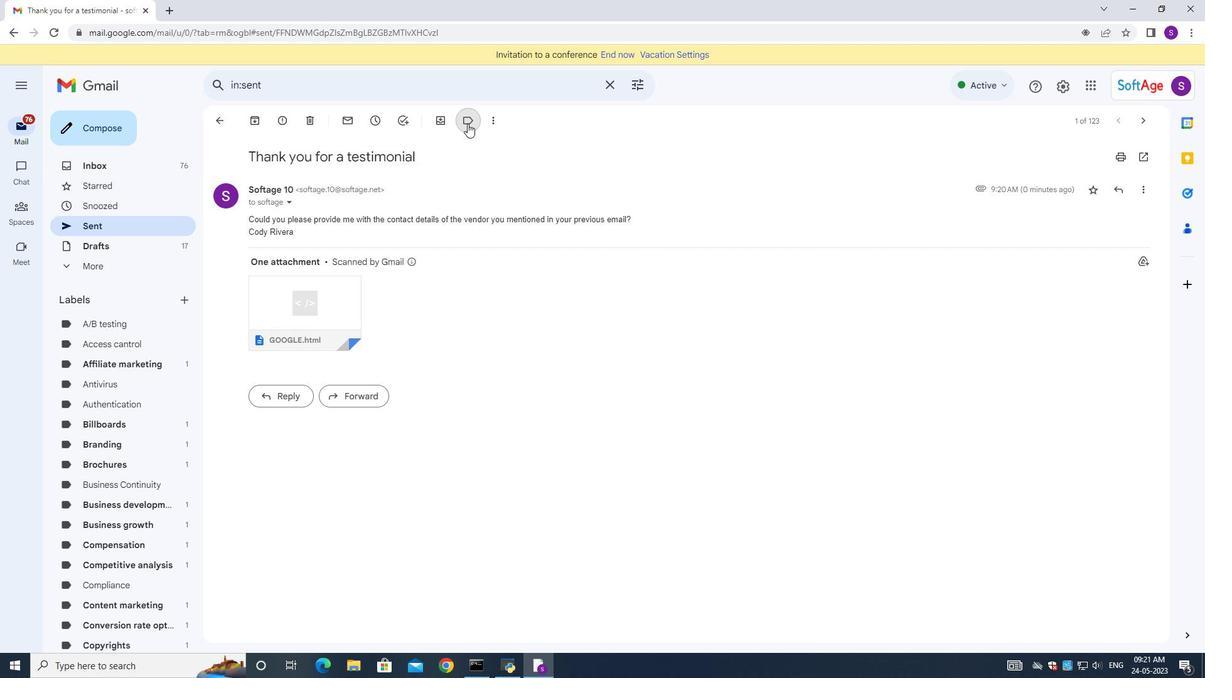 
Action: Mouse pressed left at (467, 120)
Screenshot: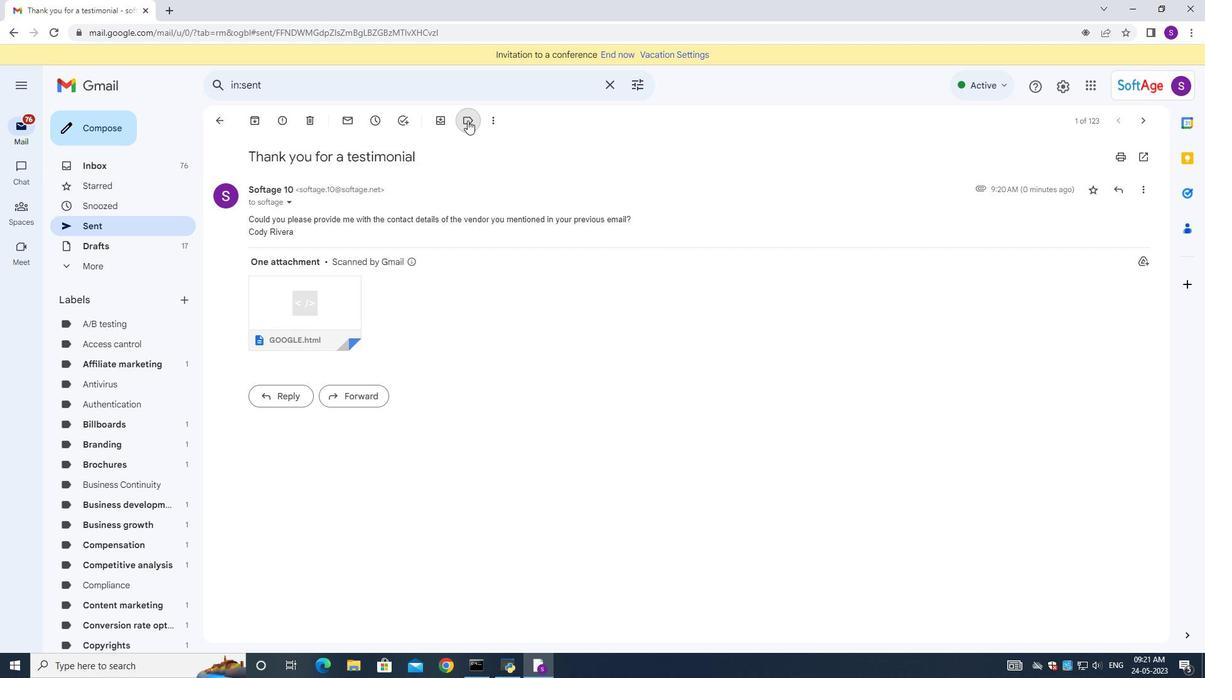 
Action: Mouse moved to (477, 138)
Screenshot: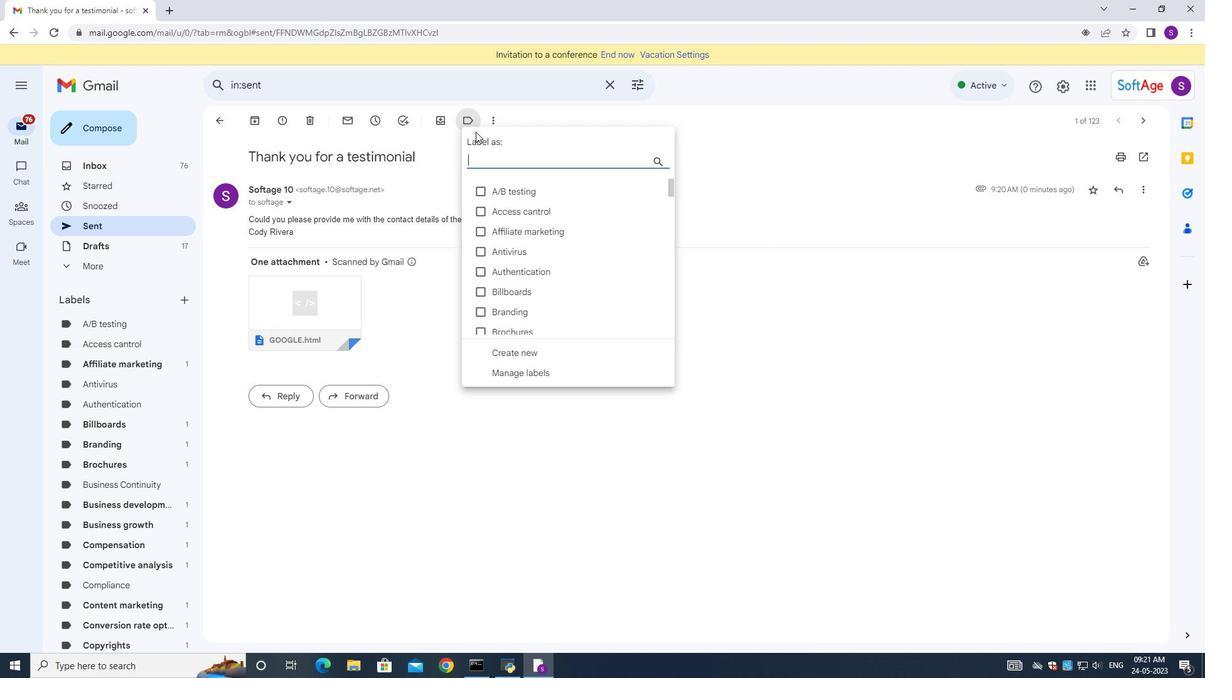 
Action: Key pressed tv
Screenshot: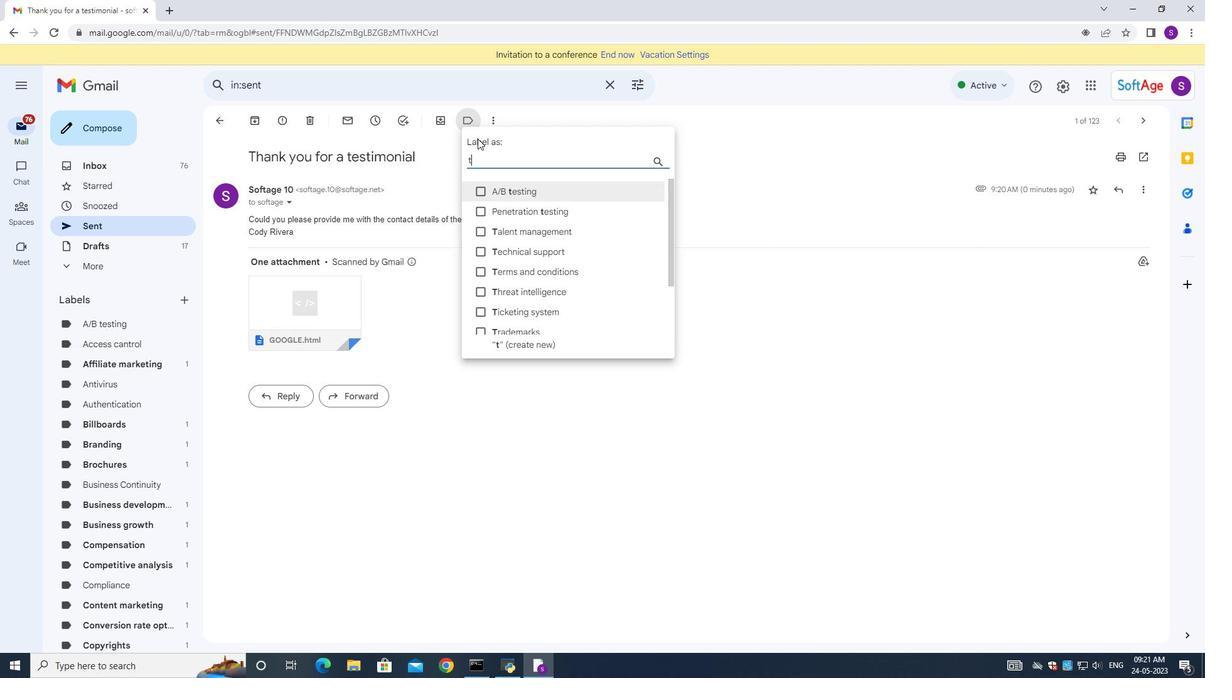 
Action: Mouse moved to (482, 194)
Screenshot: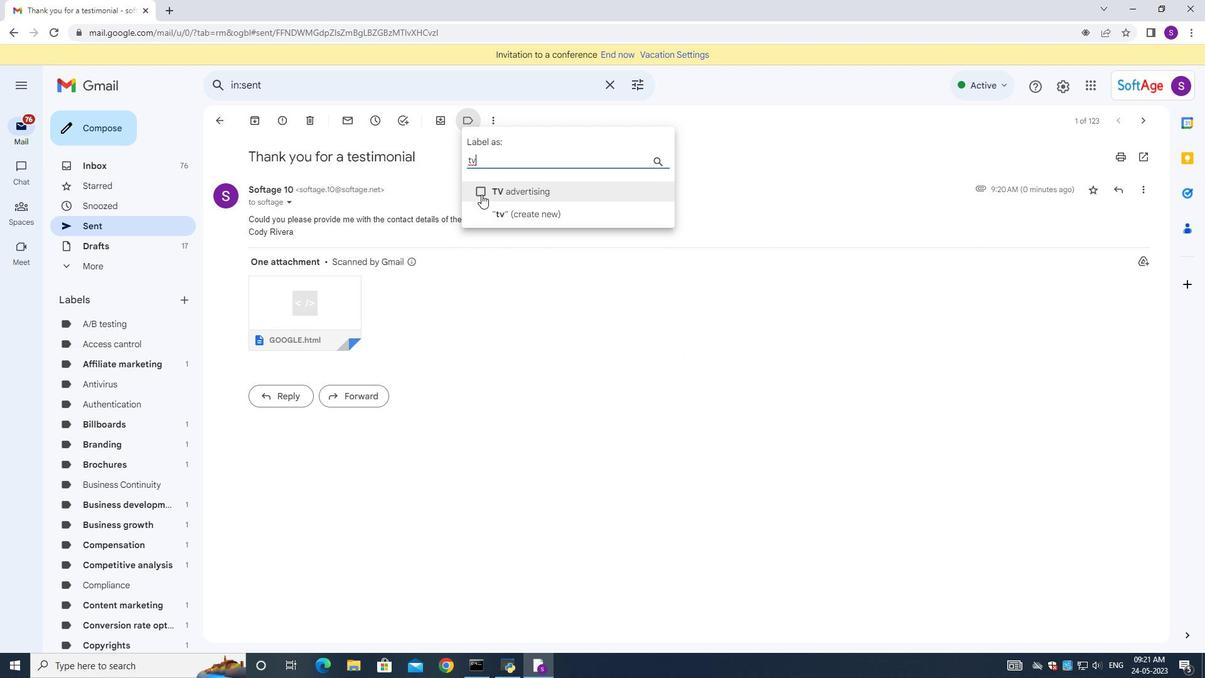 
Action: Mouse pressed left at (482, 194)
Screenshot: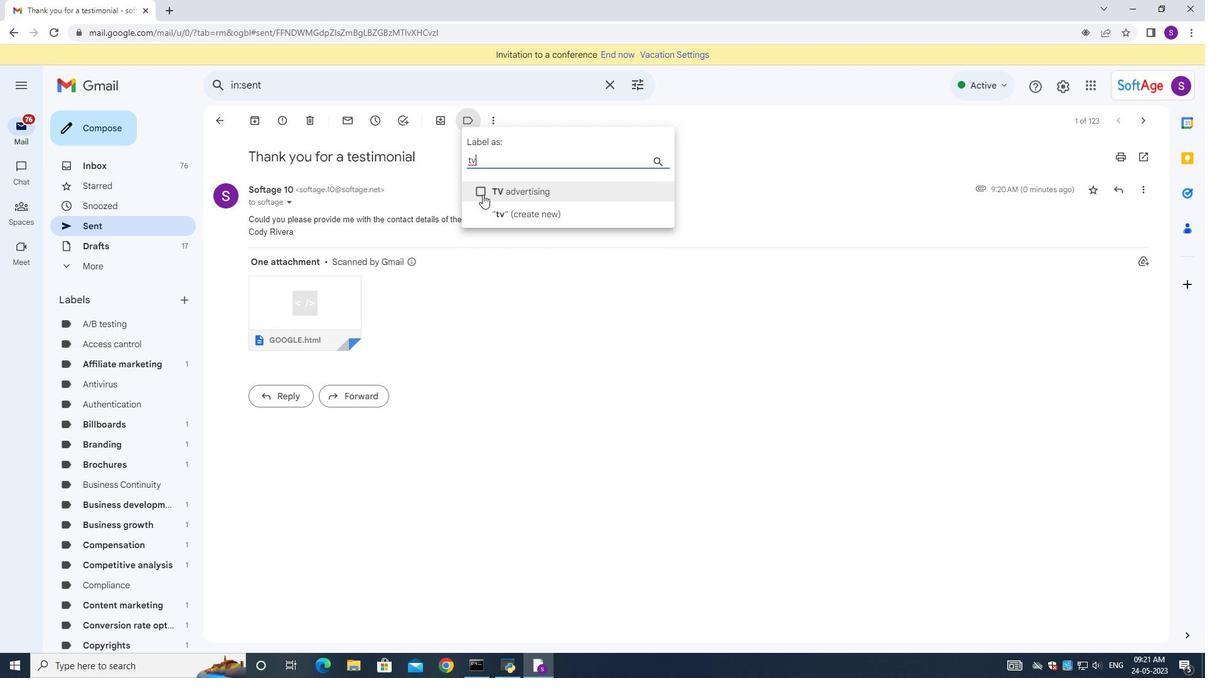 
Action: Mouse moved to (506, 217)
Screenshot: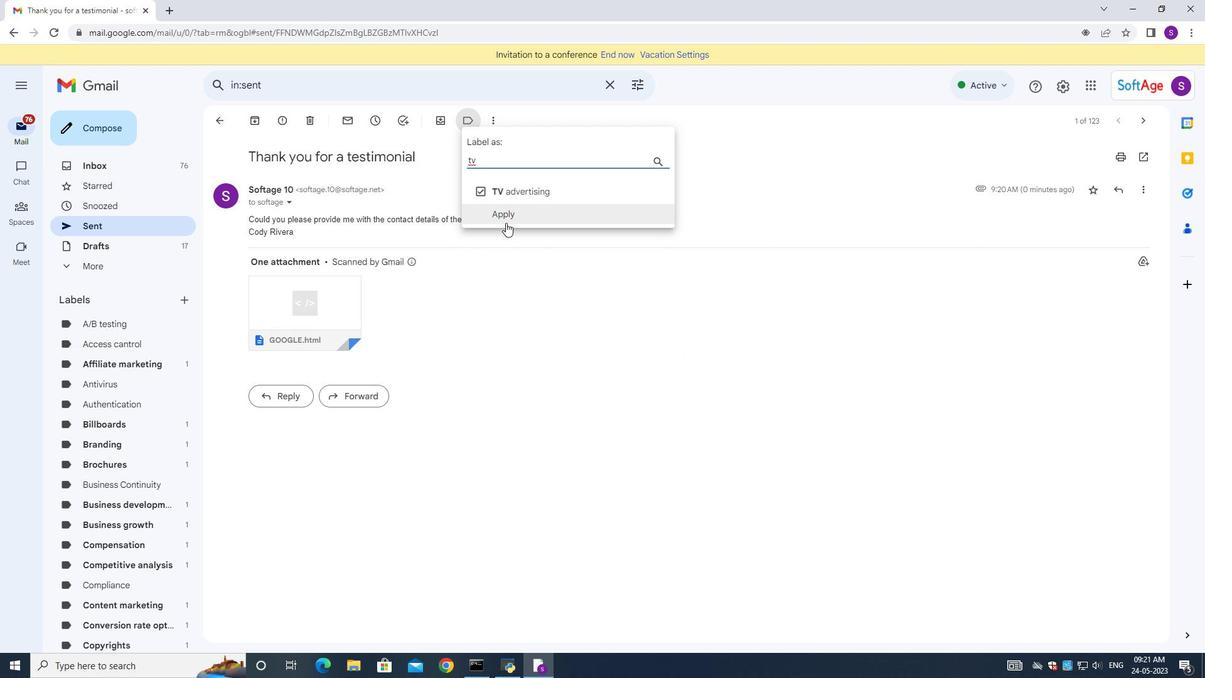 
Action: Mouse pressed left at (506, 217)
Screenshot: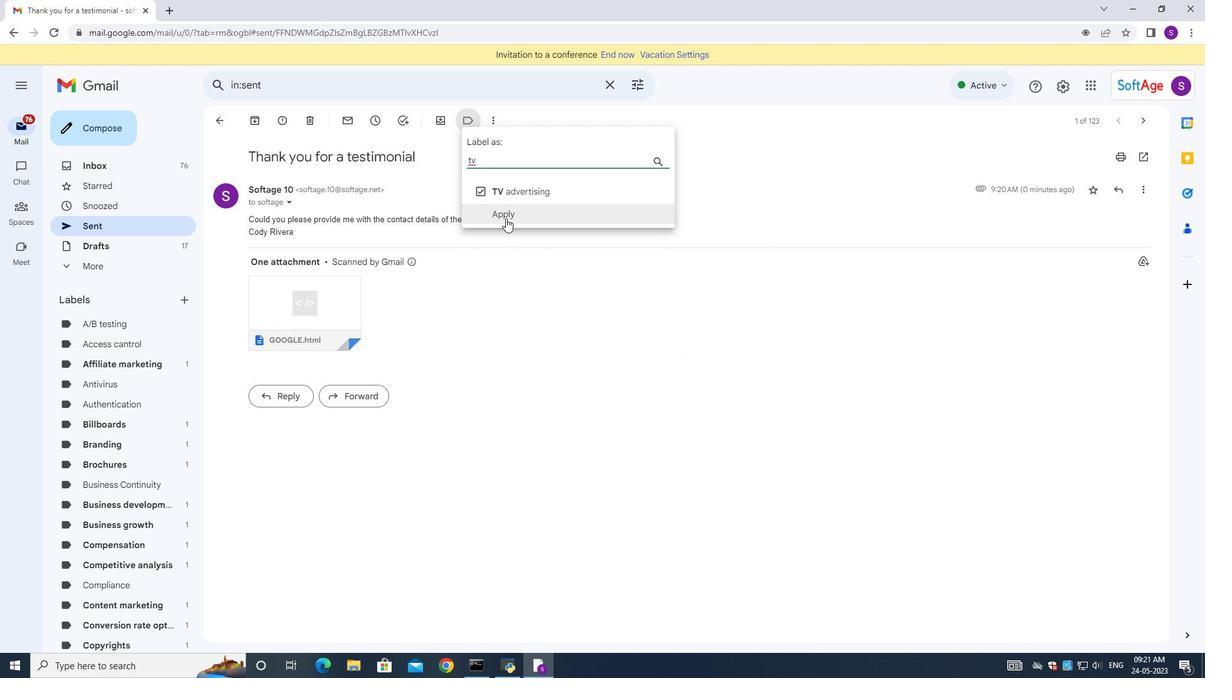 
Action: Mouse moved to (629, 317)
Screenshot: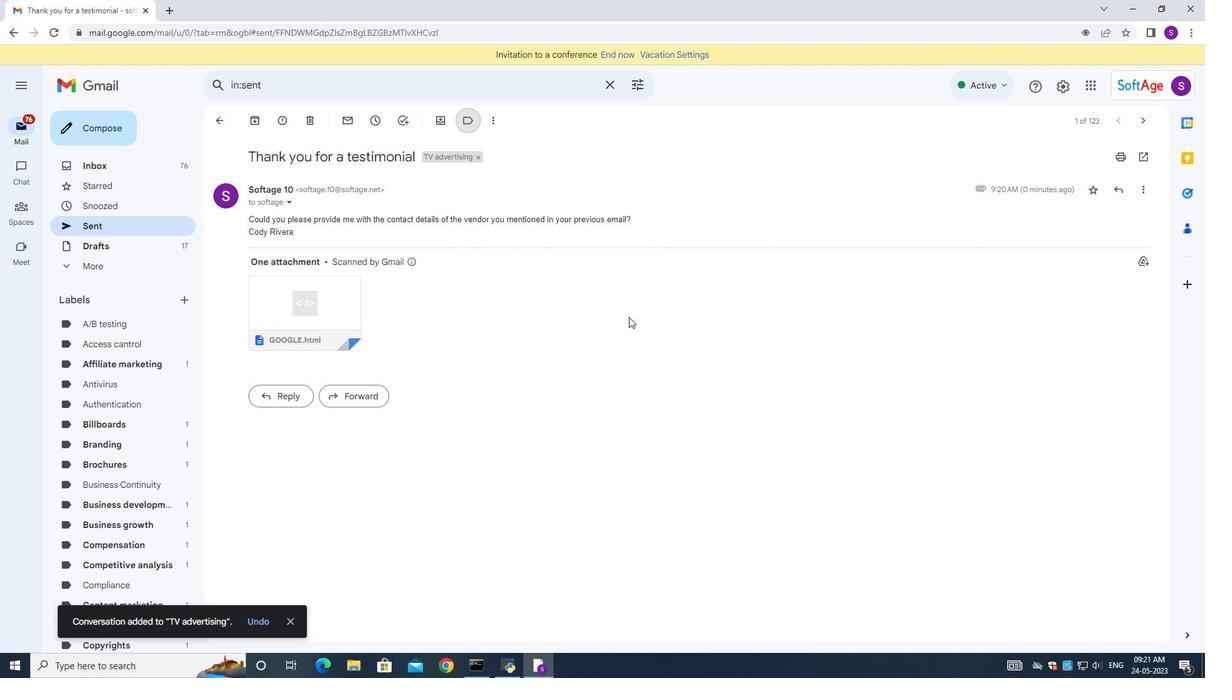
